 Task: Look for space in Hoogstraten, Belgium from 10th July, 2023 to 15th July, 2023 for 7 adults in price range Rs.10000 to Rs.15000. Place can be entire place or shared room with 4 bedrooms having 7 beds and 4 bathrooms. Property type can be house, flat, guest house. Amenities needed are: wifi, washing machine, heating, TV, free parkinig on premises, hot tub, gym, smoking allowed. Booking option can be shelf check-in. Required host language is English.
Action: Mouse moved to (514, 115)
Screenshot: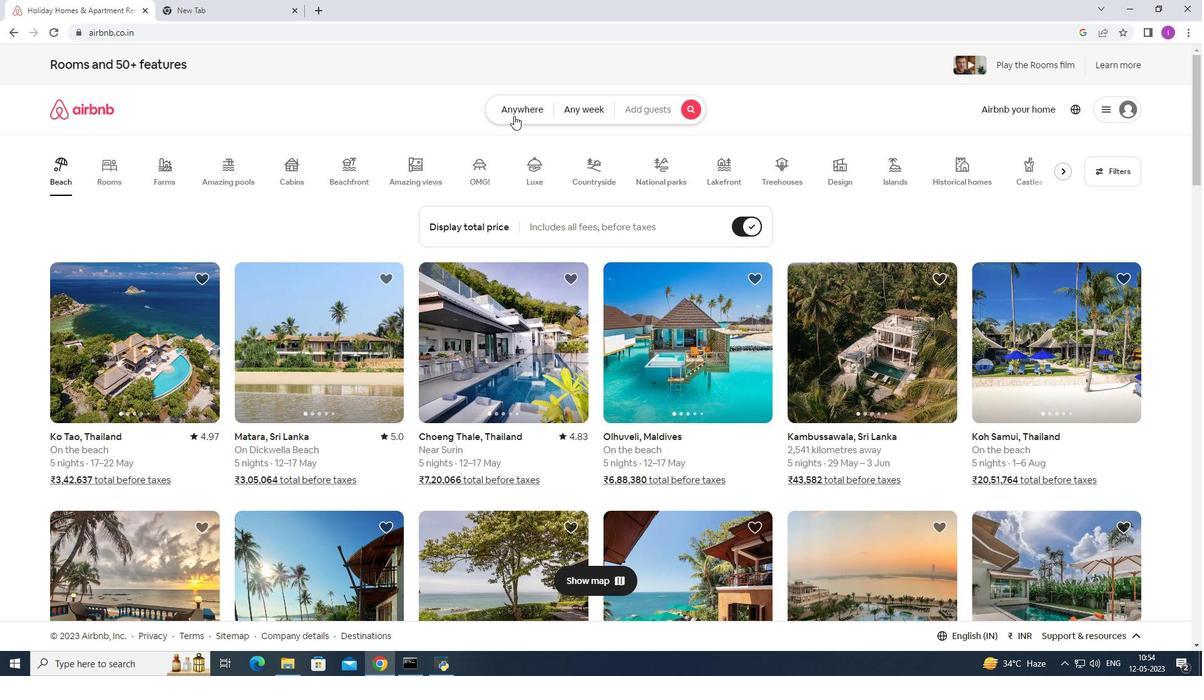 
Action: Mouse pressed left at (514, 115)
Screenshot: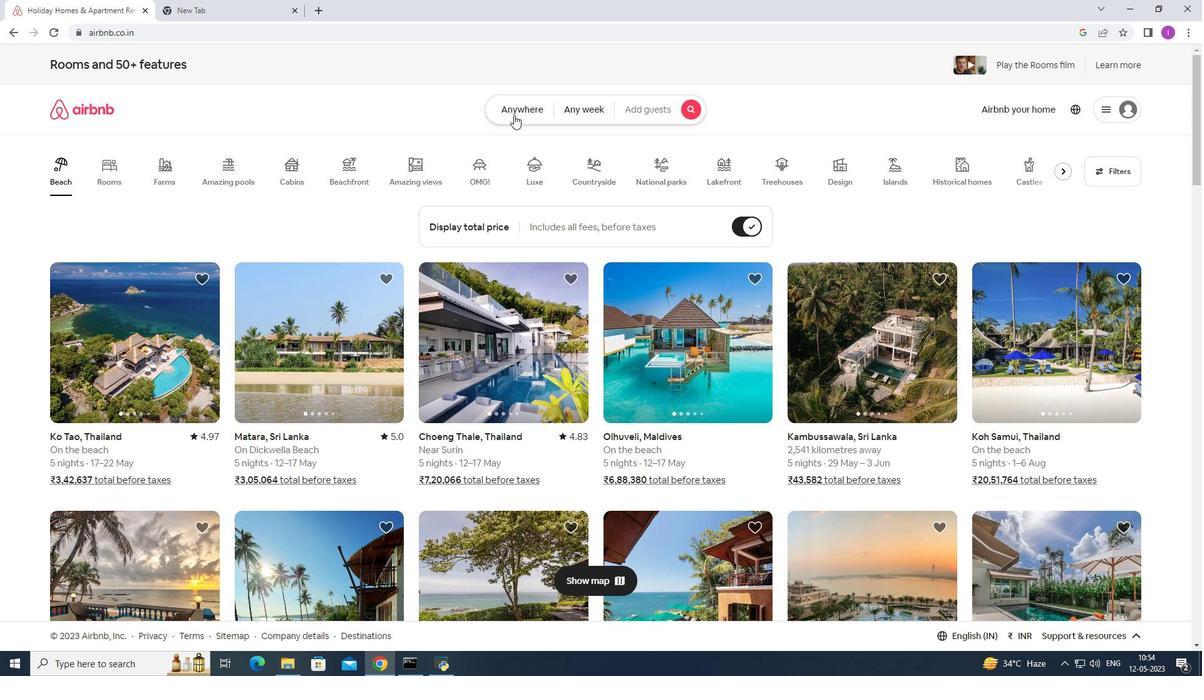 
Action: Mouse moved to (417, 154)
Screenshot: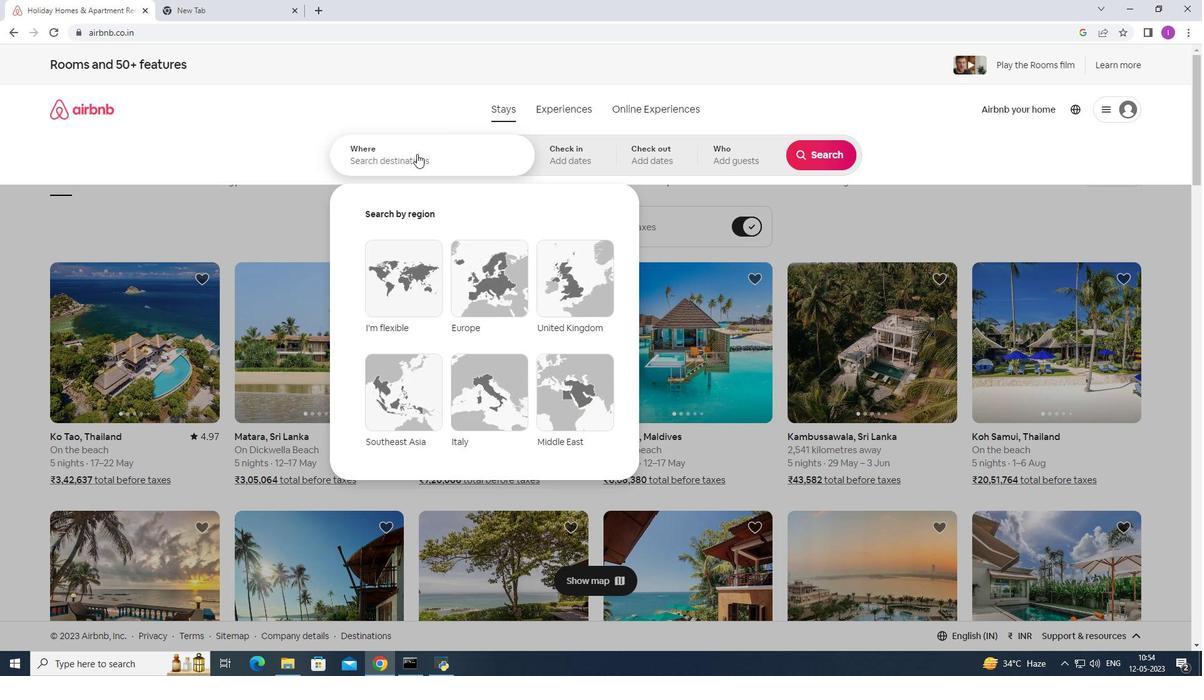 
Action: Mouse pressed left at (417, 154)
Screenshot: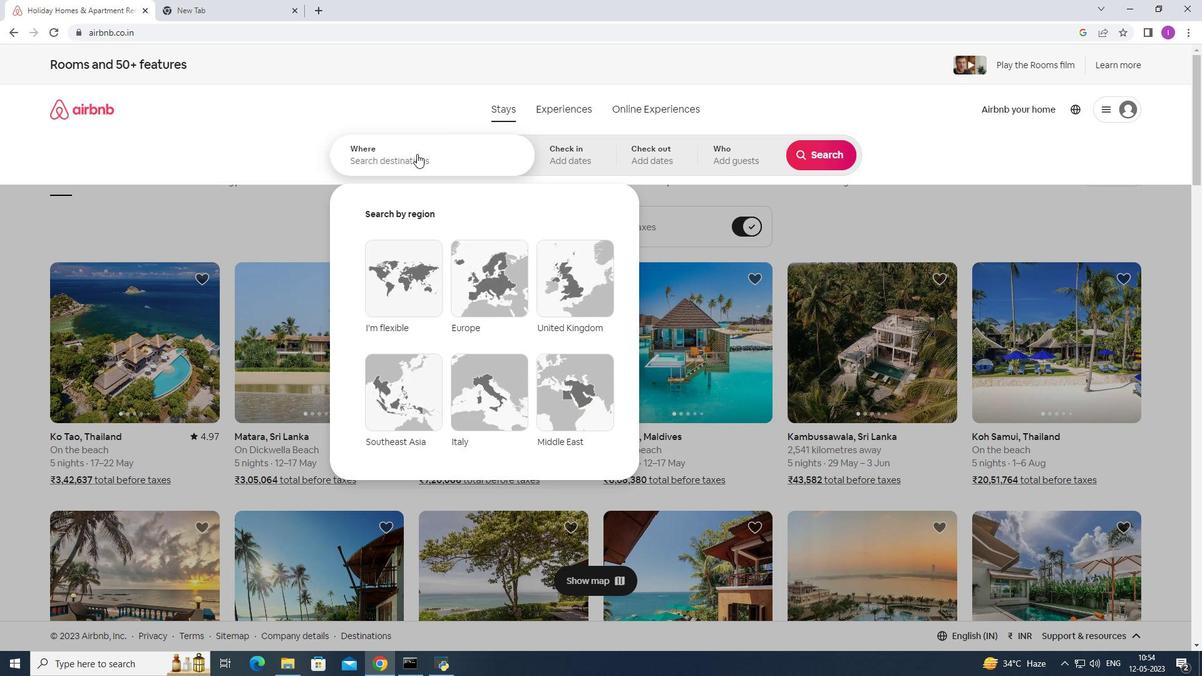 
Action: Key pressed <Key.shift>Hoogsy<Key.backspace>traten,<Key.shift><Key.shift><Key.shift><Key.shift><Key.shift><Key.shift>Belgium
Screenshot: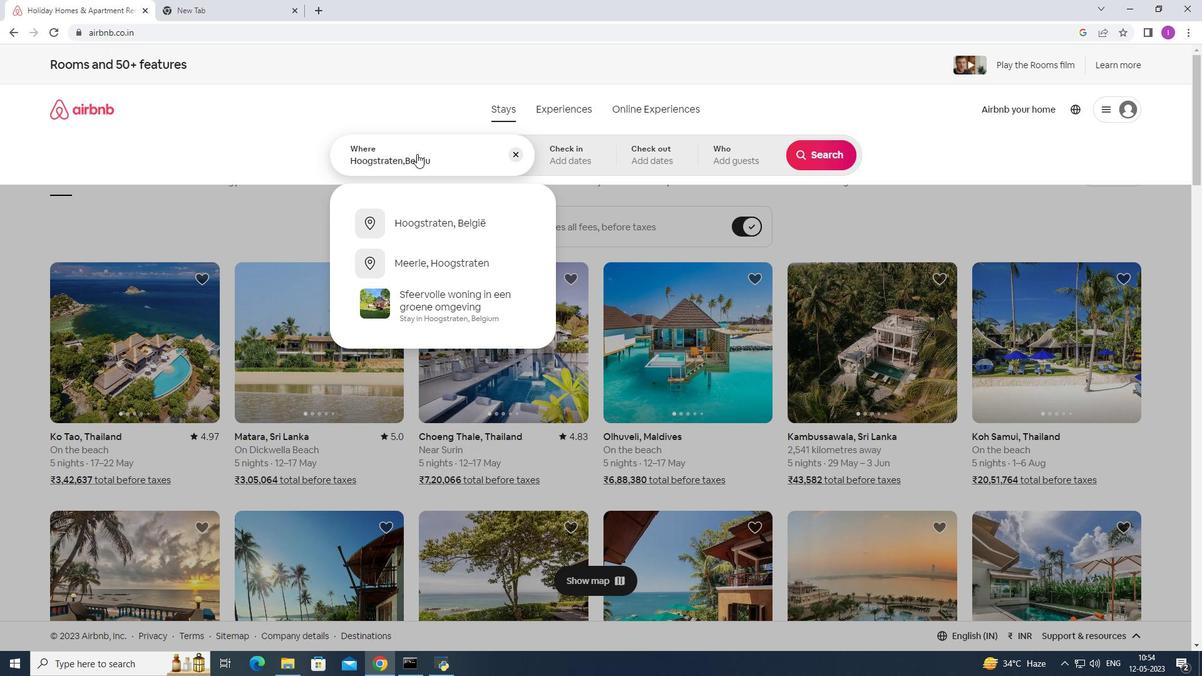 
Action: Mouse moved to (571, 167)
Screenshot: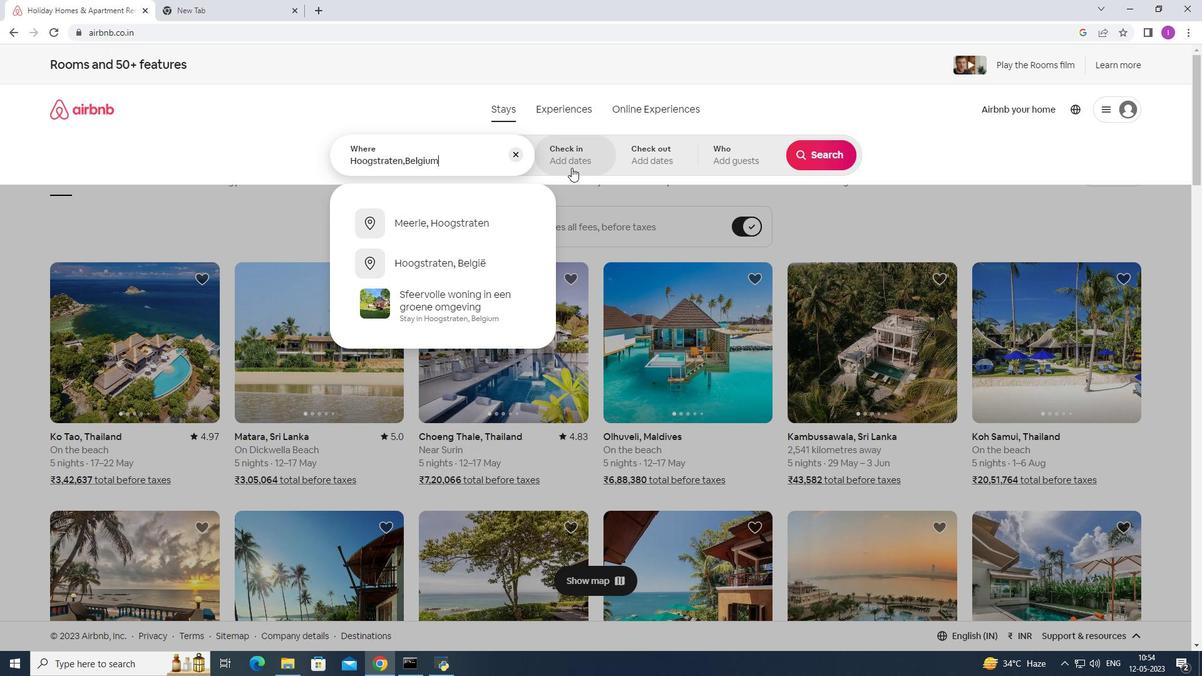 
Action: Mouse pressed left at (571, 167)
Screenshot: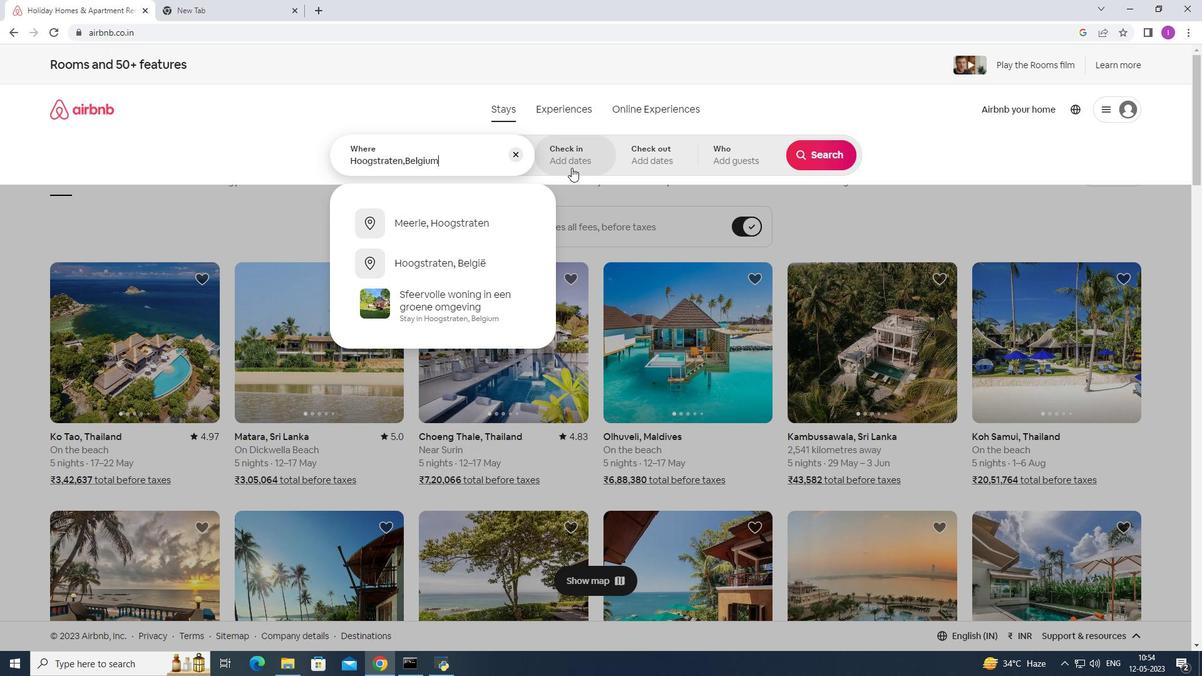 
Action: Mouse moved to (824, 258)
Screenshot: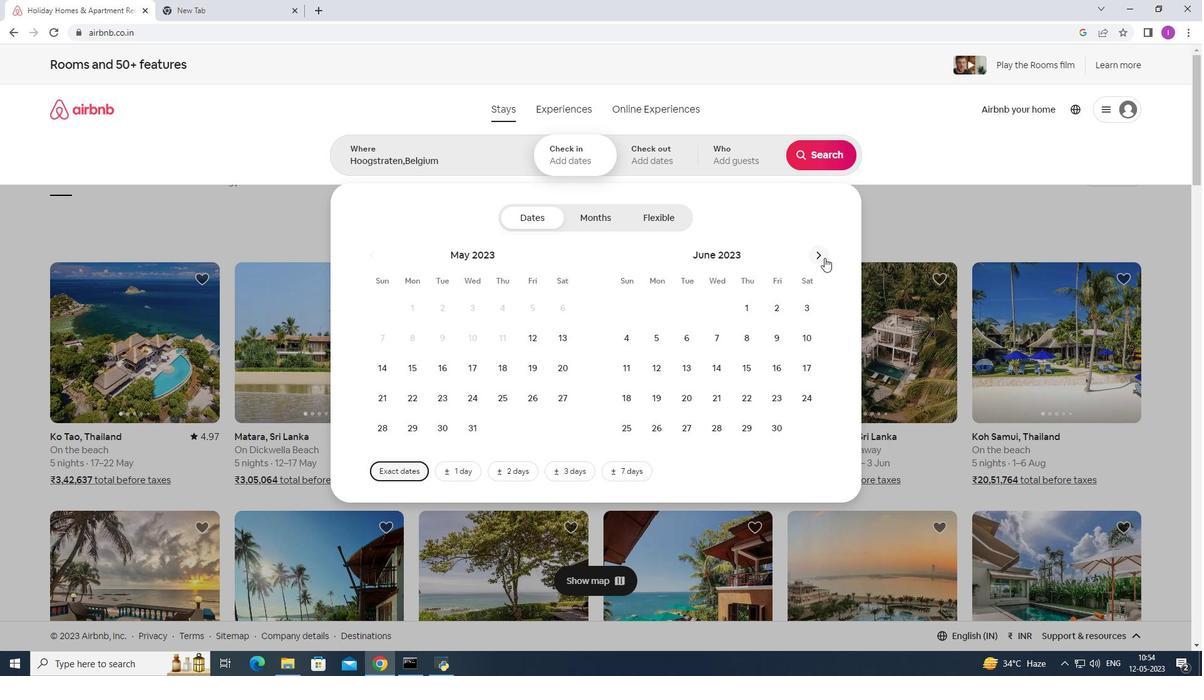 
Action: Mouse pressed left at (824, 258)
Screenshot: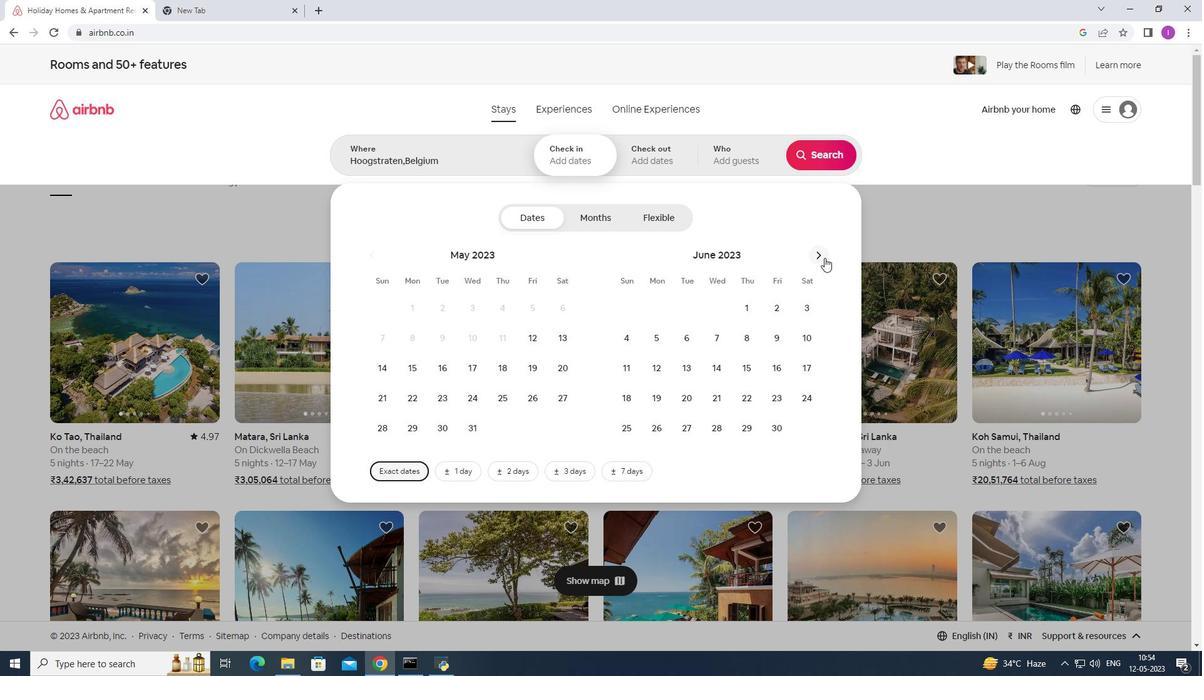 
Action: Mouse moved to (652, 370)
Screenshot: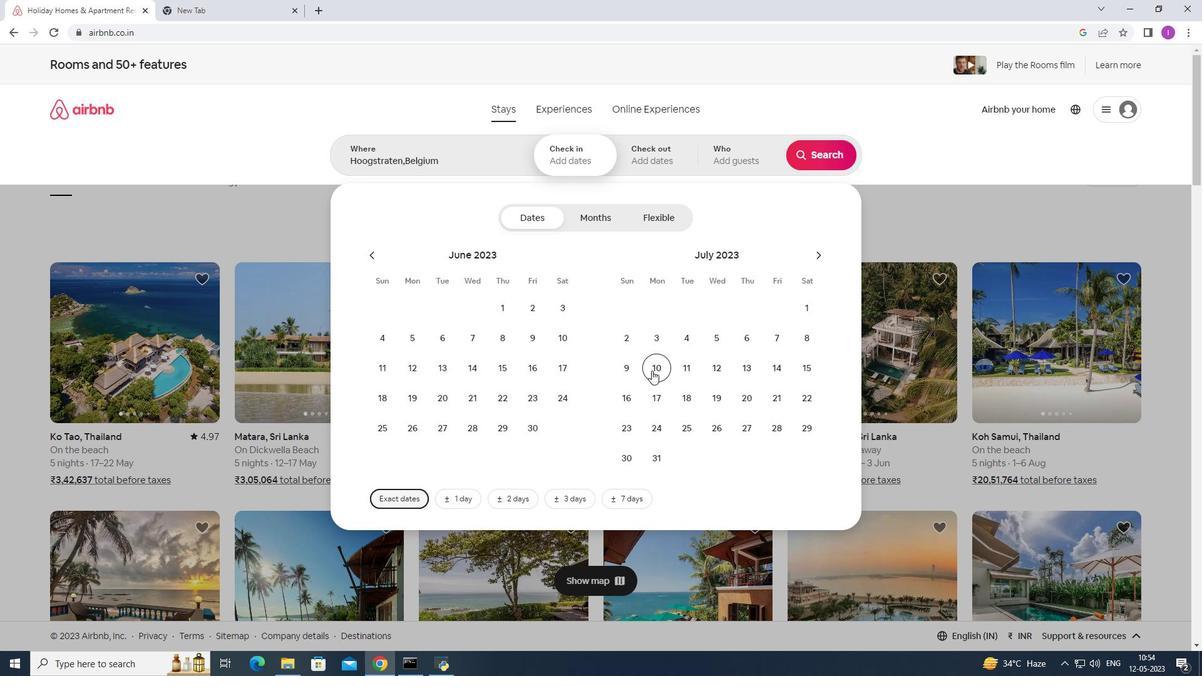 
Action: Mouse pressed left at (652, 370)
Screenshot: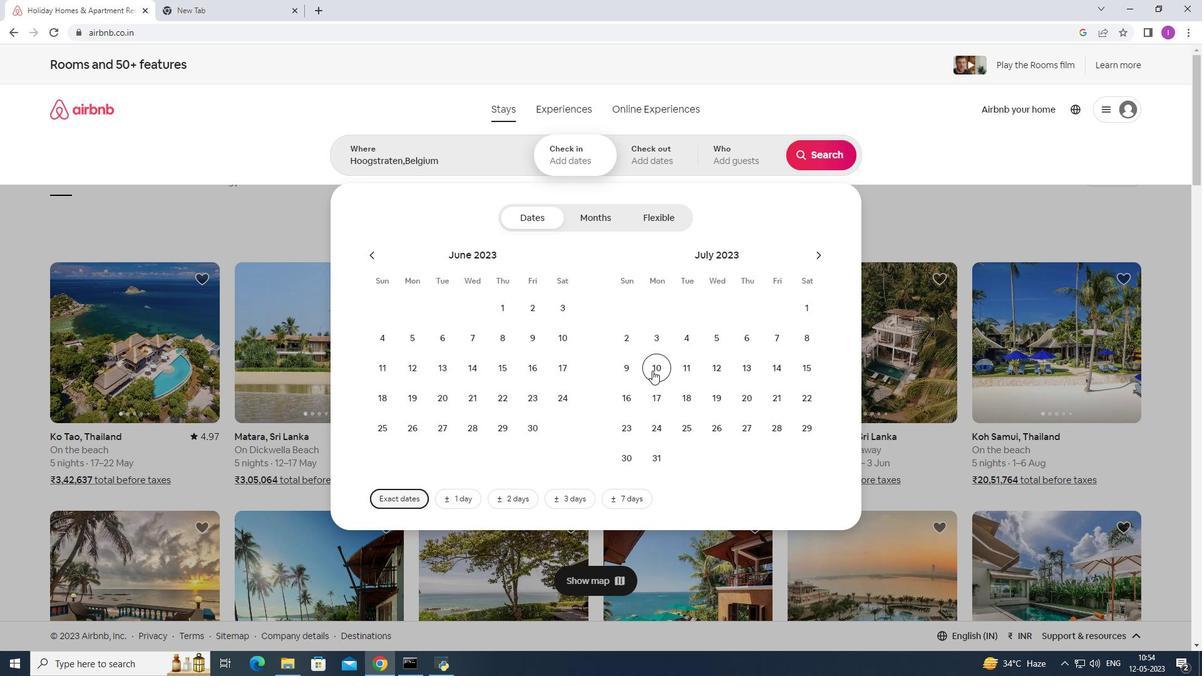 
Action: Mouse moved to (808, 372)
Screenshot: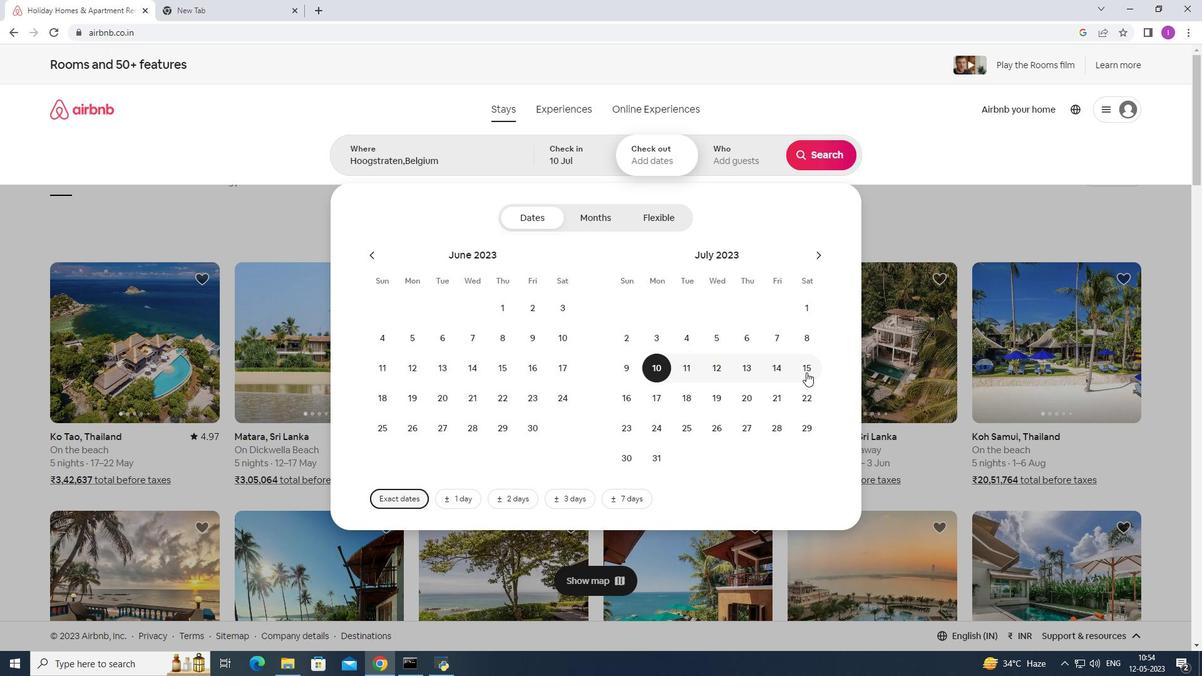 
Action: Mouse pressed left at (808, 372)
Screenshot: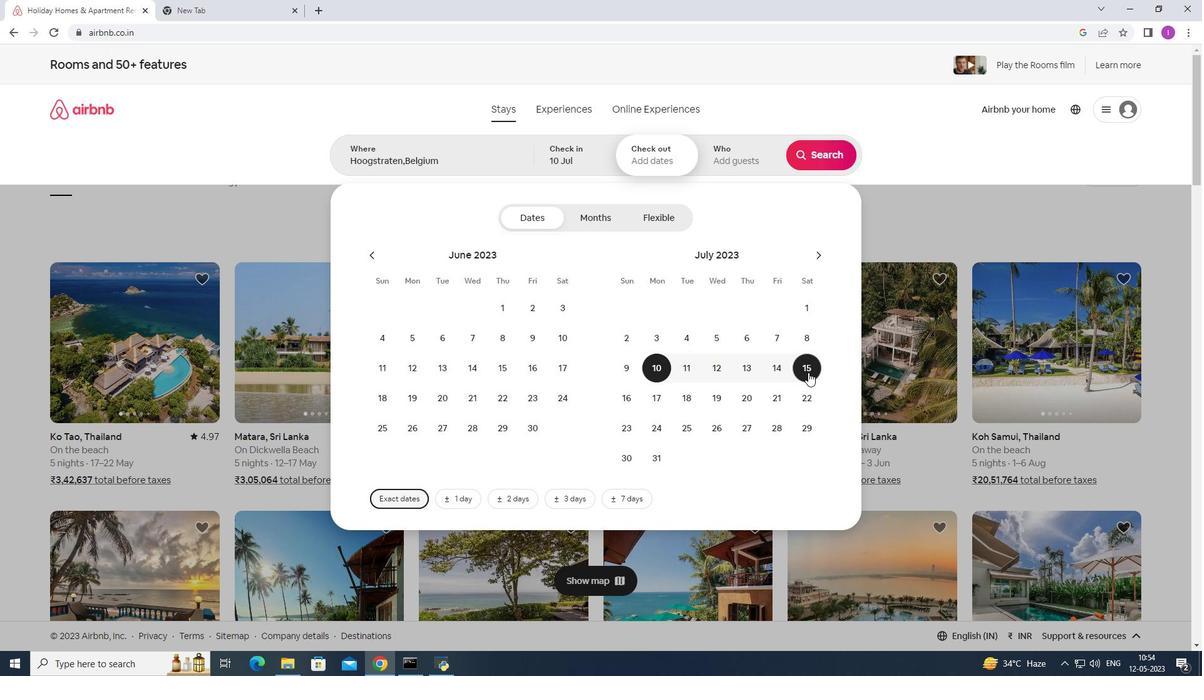 
Action: Mouse moved to (754, 164)
Screenshot: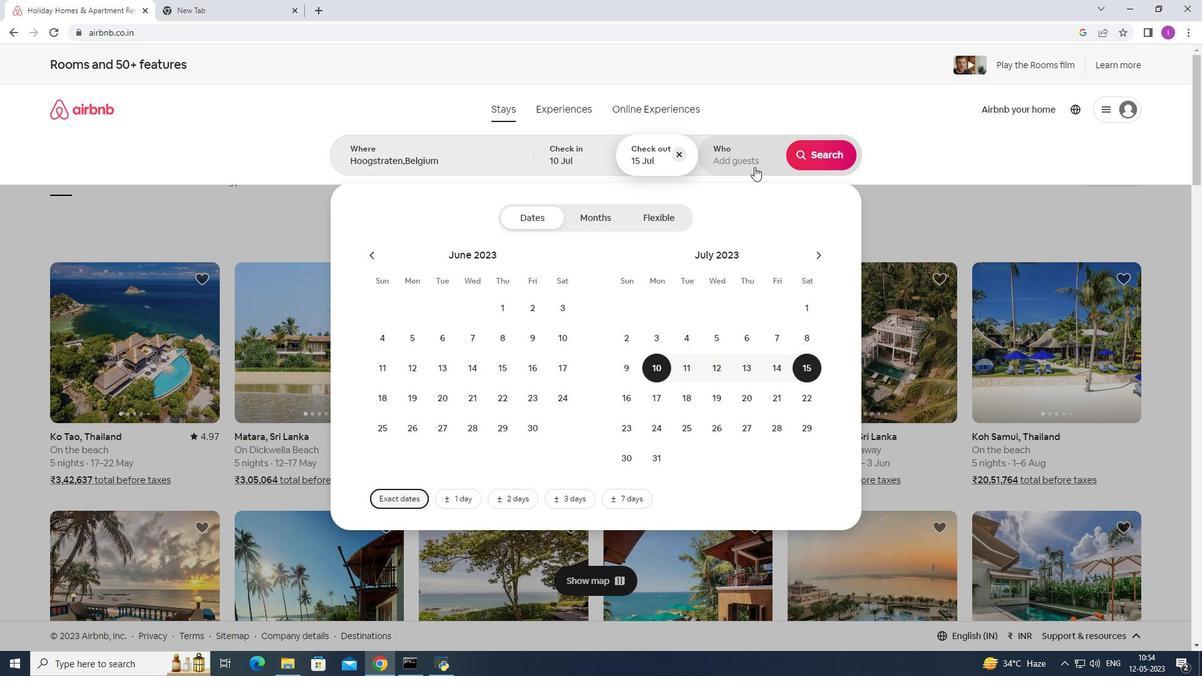 
Action: Mouse pressed left at (754, 164)
Screenshot: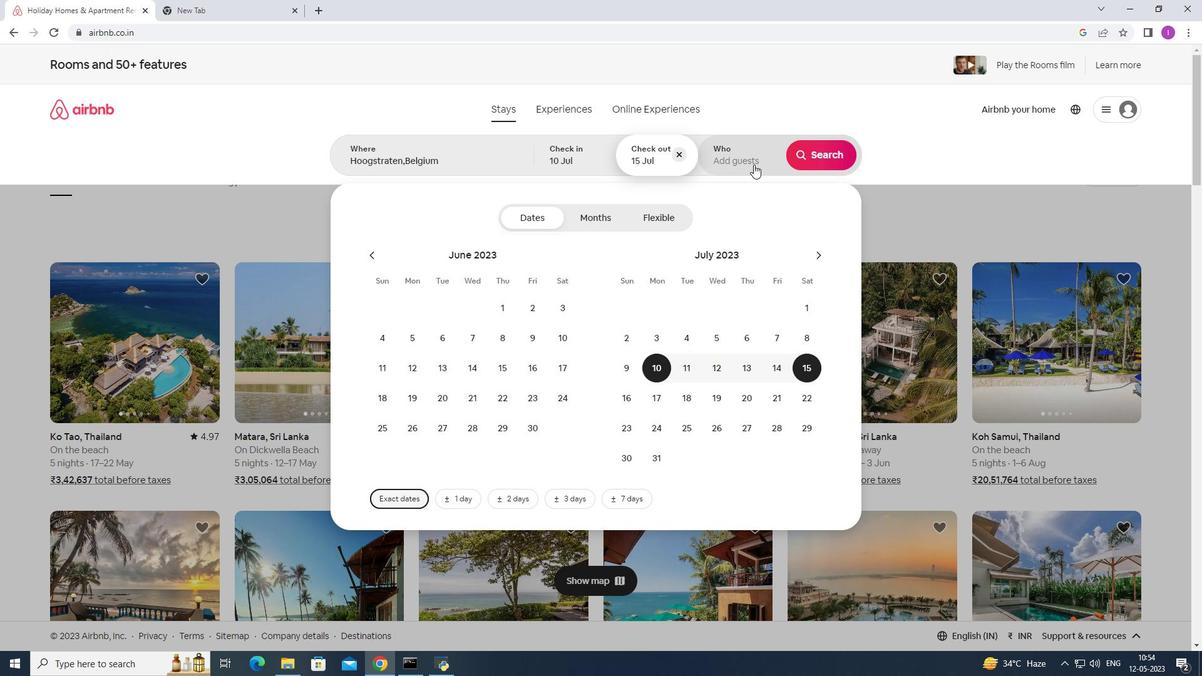 
Action: Mouse moved to (821, 224)
Screenshot: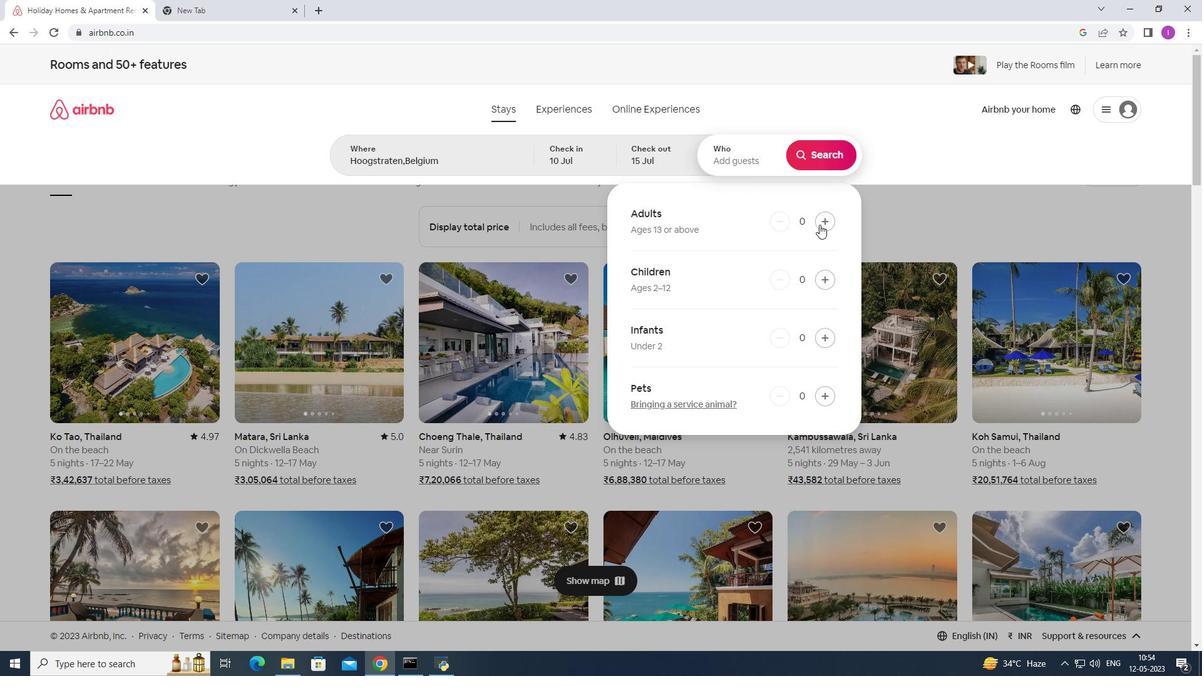 
Action: Mouse pressed left at (821, 224)
Screenshot: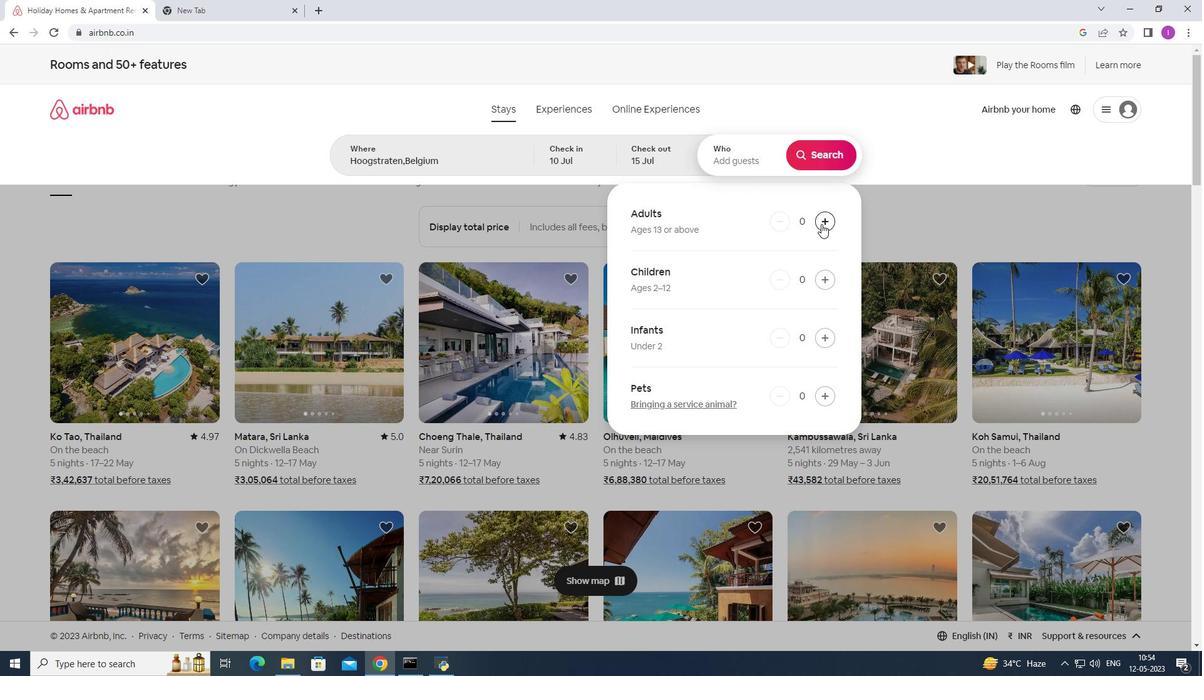 
Action: Mouse pressed left at (821, 224)
Screenshot: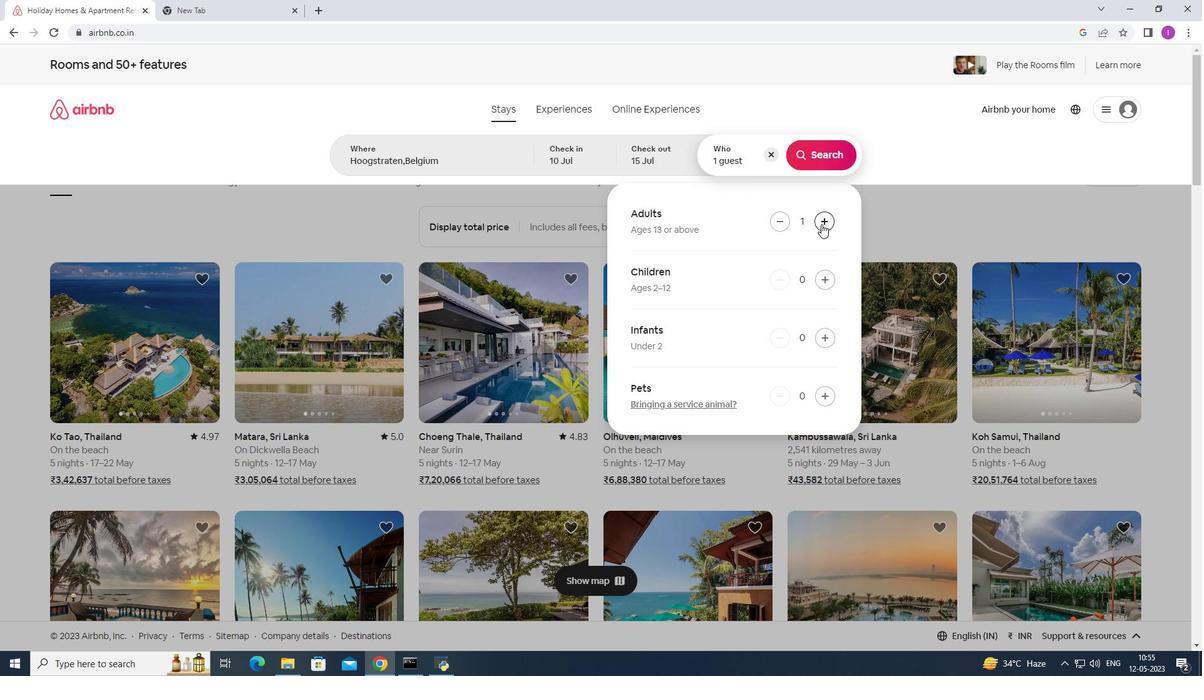 
Action: Mouse pressed left at (821, 224)
Screenshot: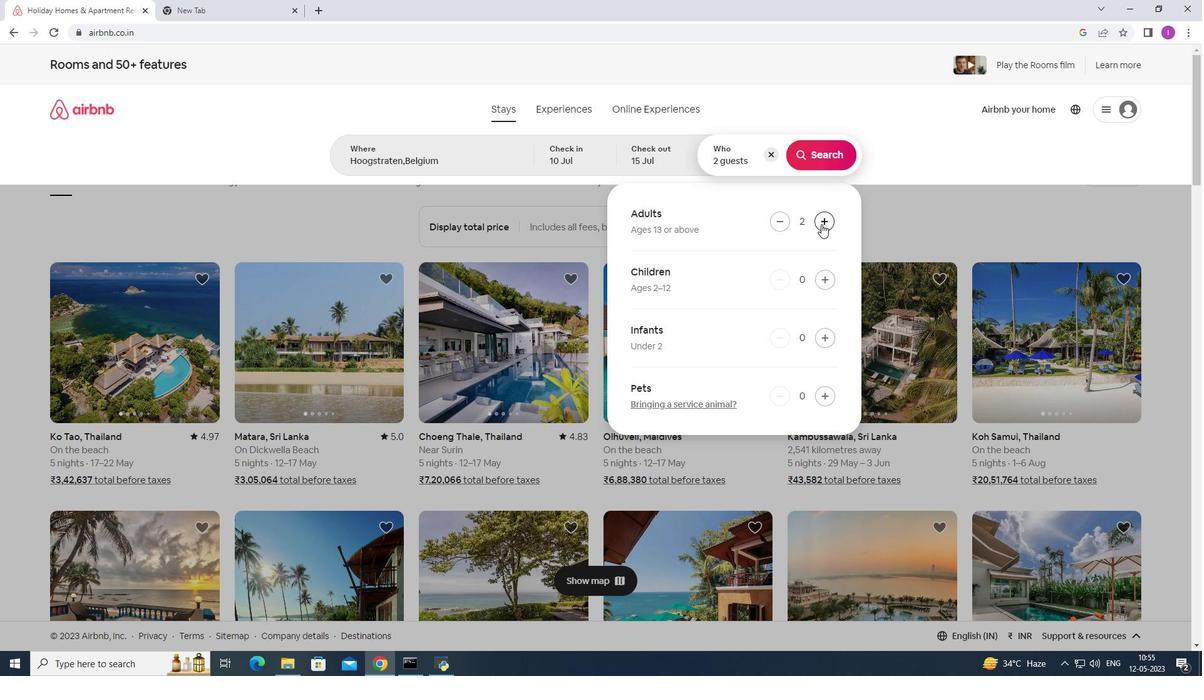 
Action: Mouse pressed left at (821, 224)
Screenshot: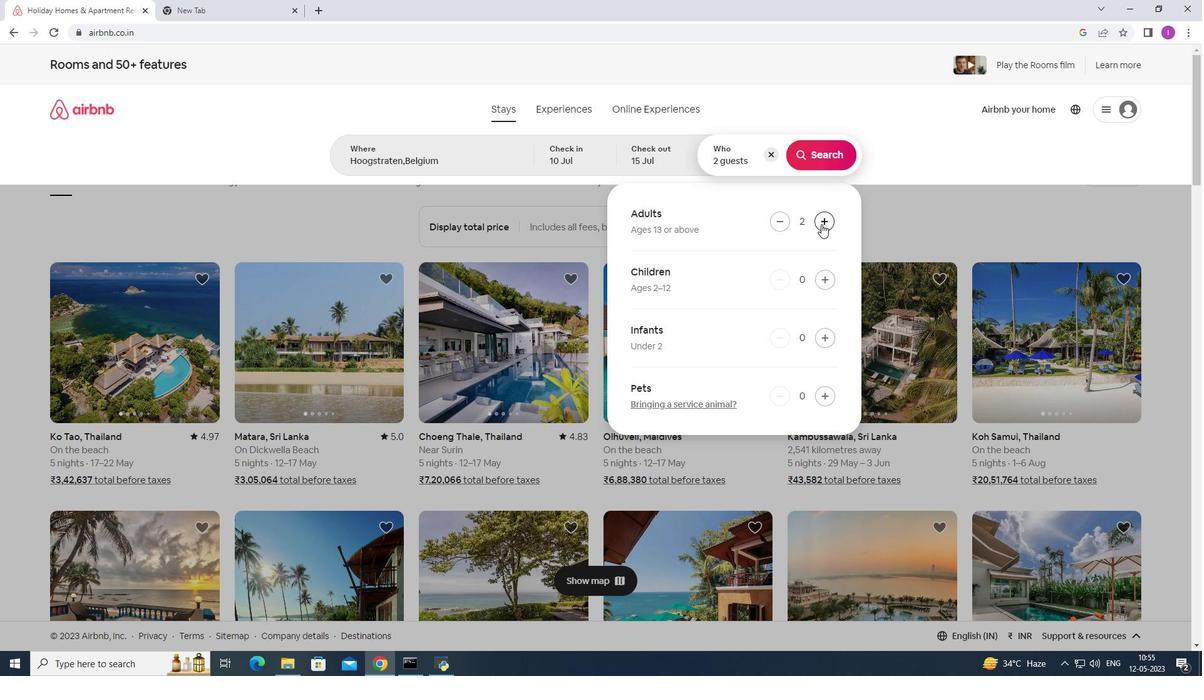 
Action: Mouse pressed left at (821, 224)
Screenshot: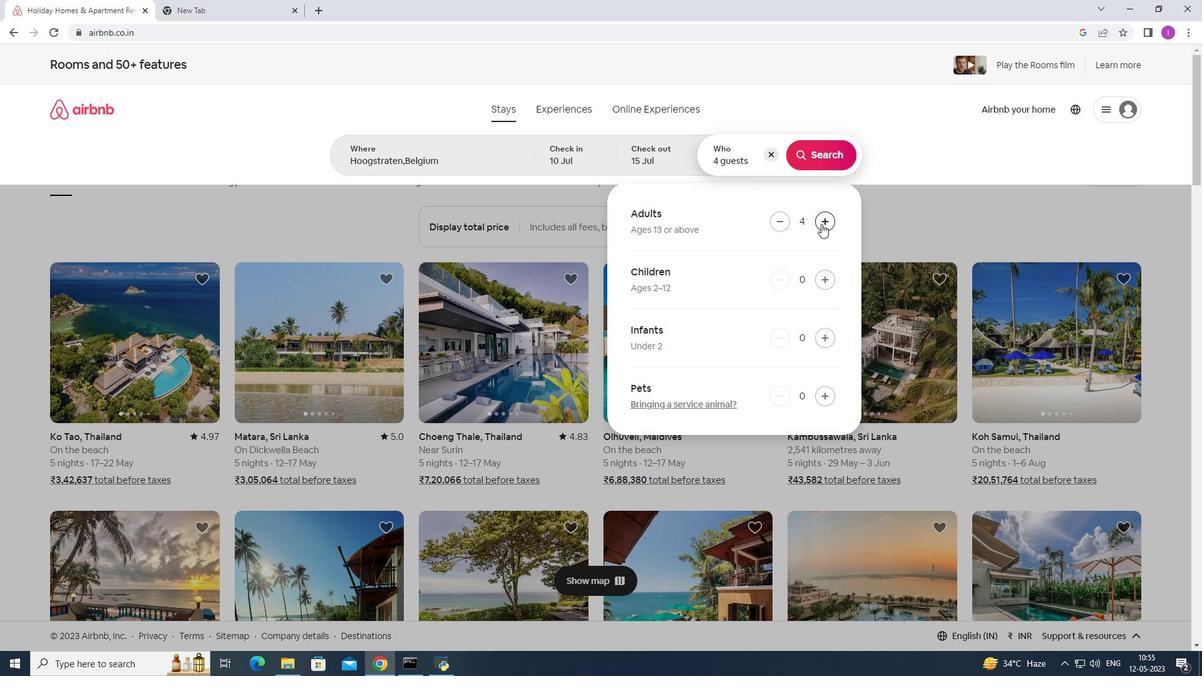 
Action: Mouse pressed left at (821, 224)
Screenshot: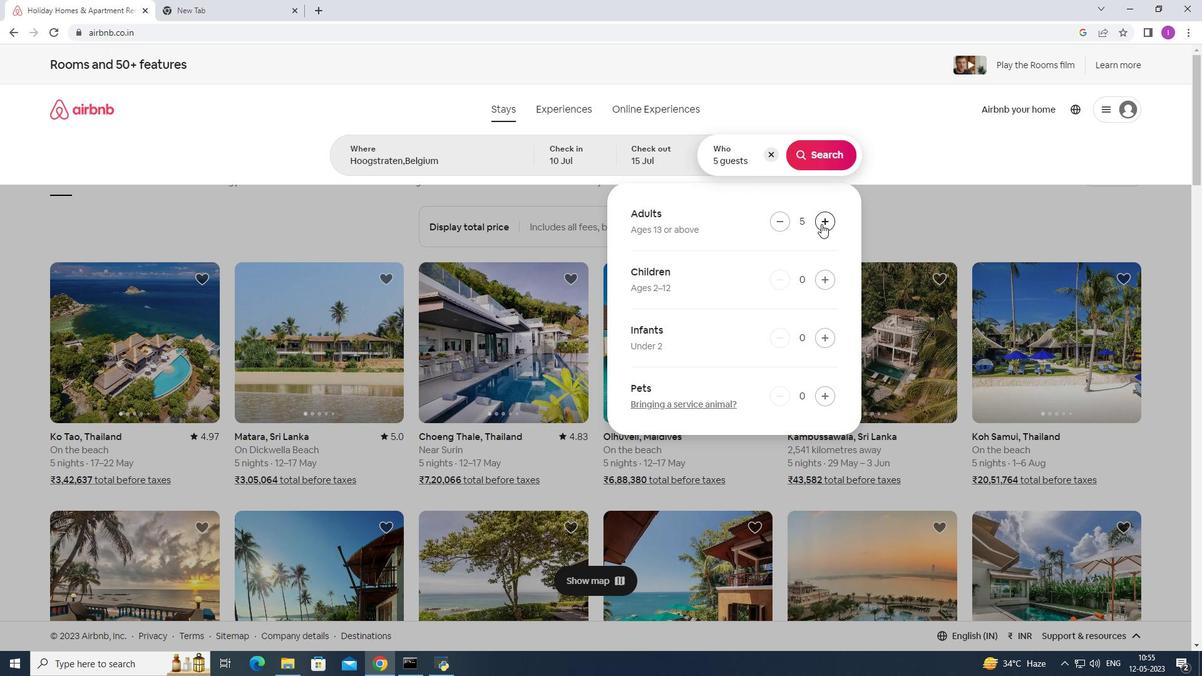 
Action: Mouse pressed left at (821, 224)
Screenshot: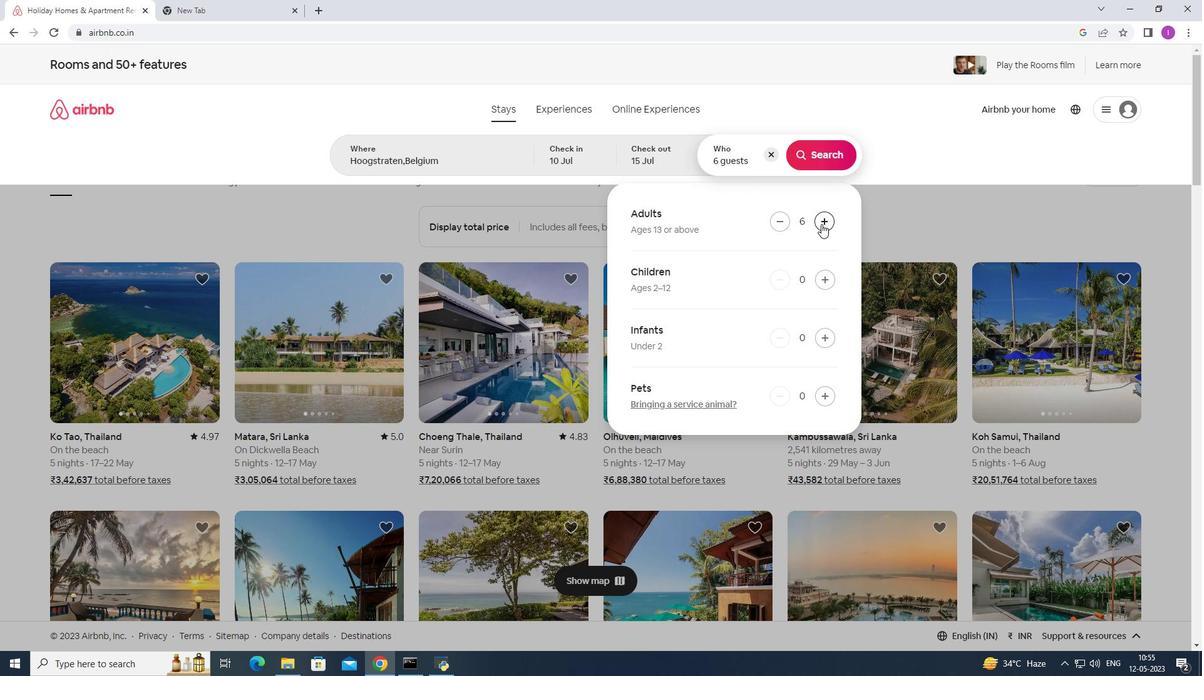
Action: Mouse moved to (844, 158)
Screenshot: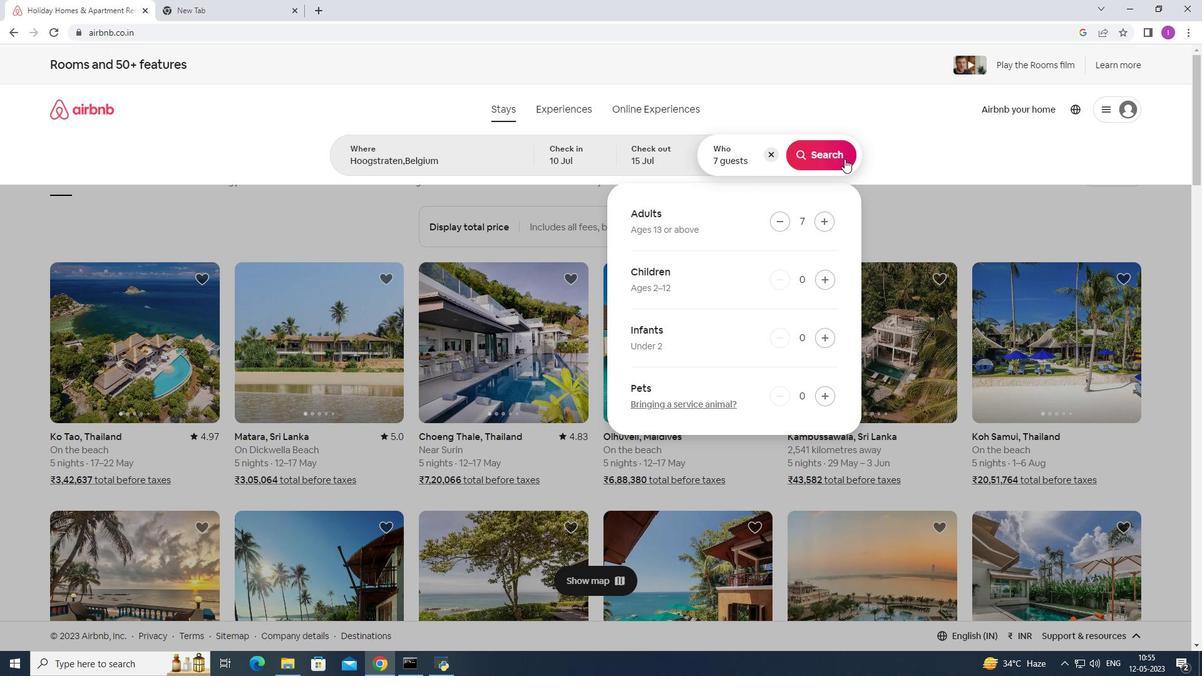 
Action: Mouse pressed left at (844, 158)
Screenshot: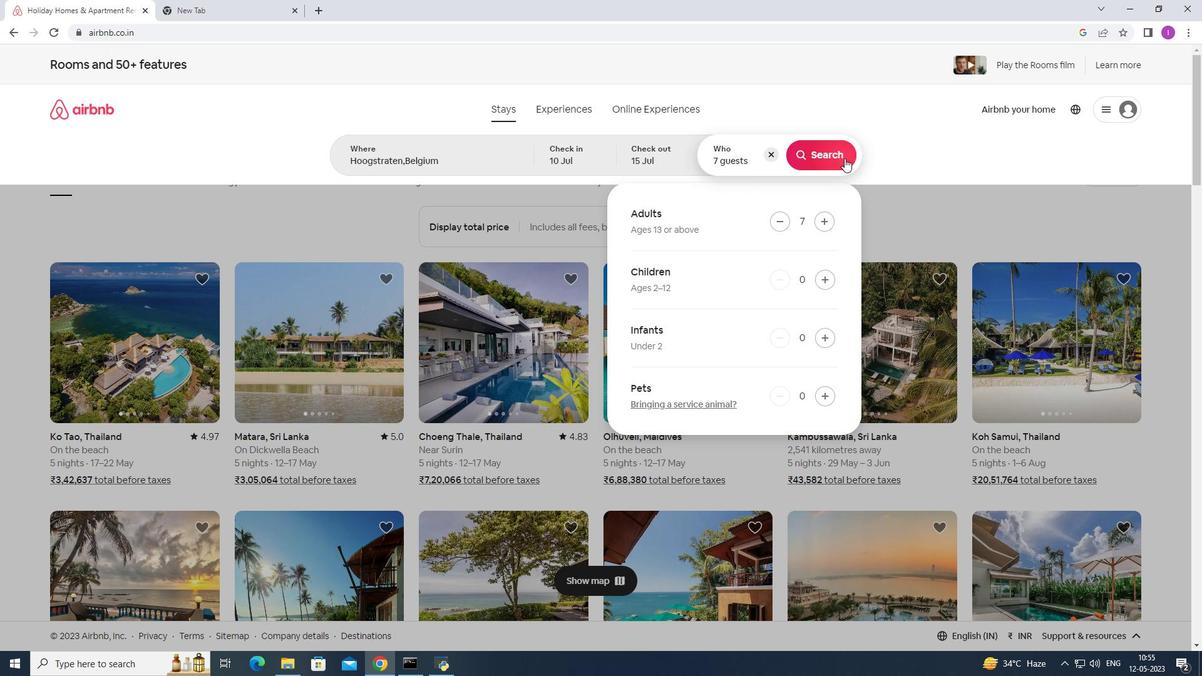 
Action: Mouse moved to (1144, 121)
Screenshot: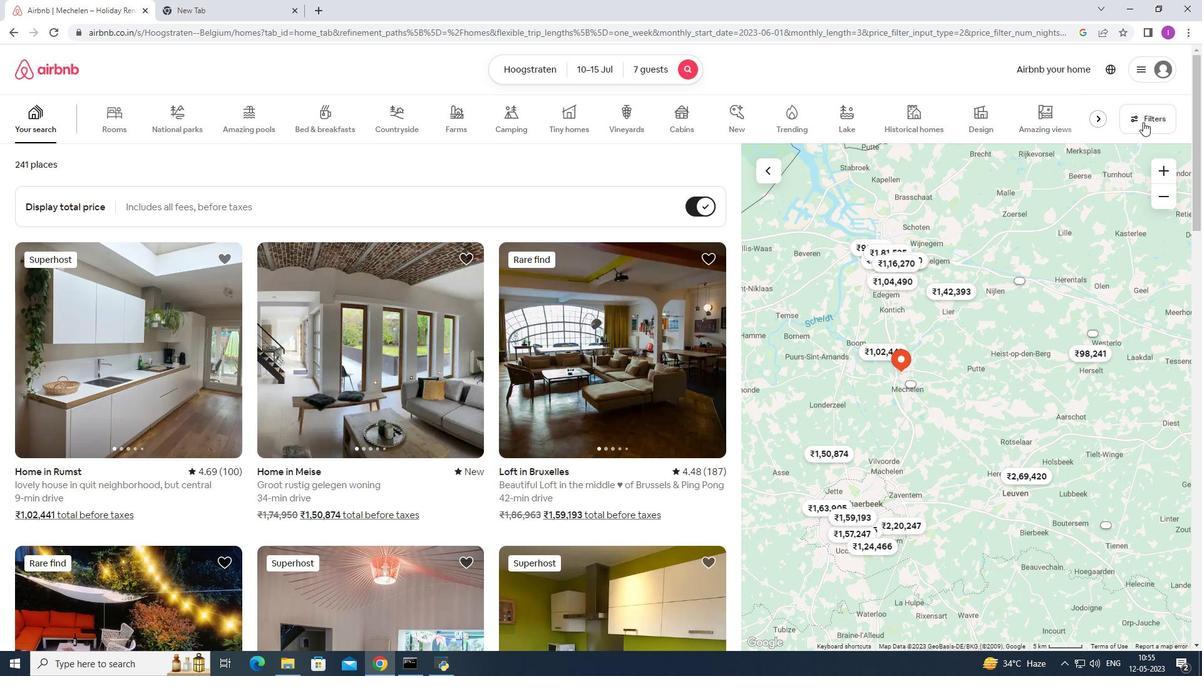 
Action: Mouse pressed left at (1144, 121)
Screenshot: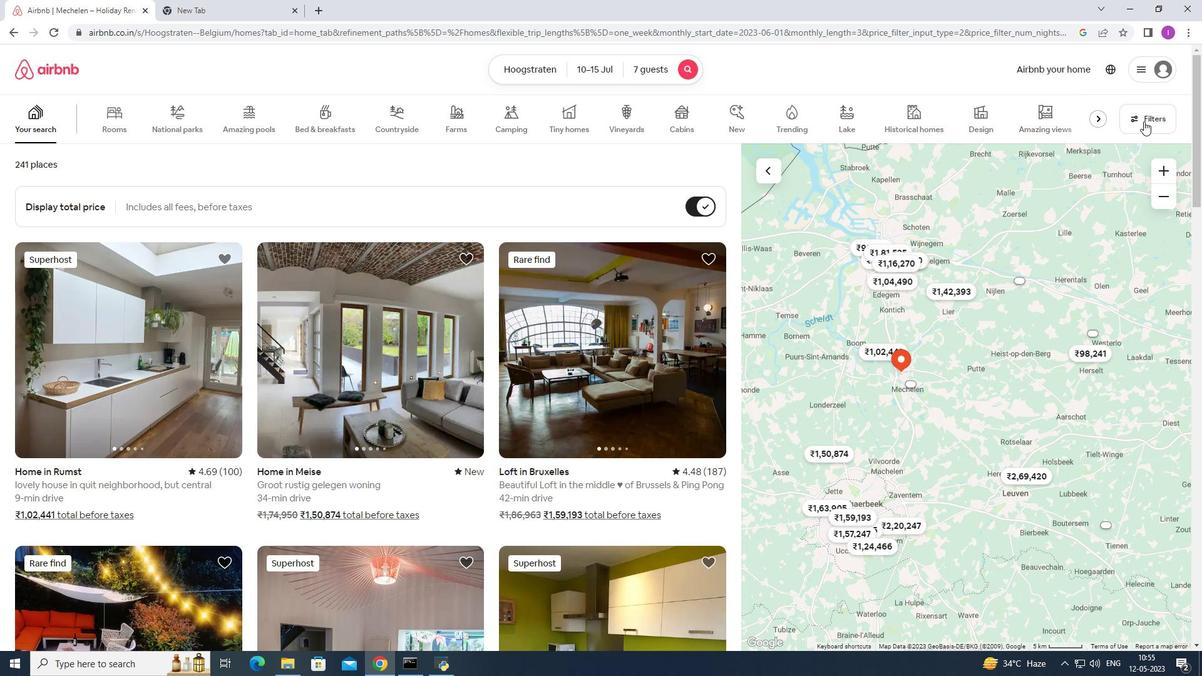 
Action: Mouse moved to (682, 426)
Screenshot: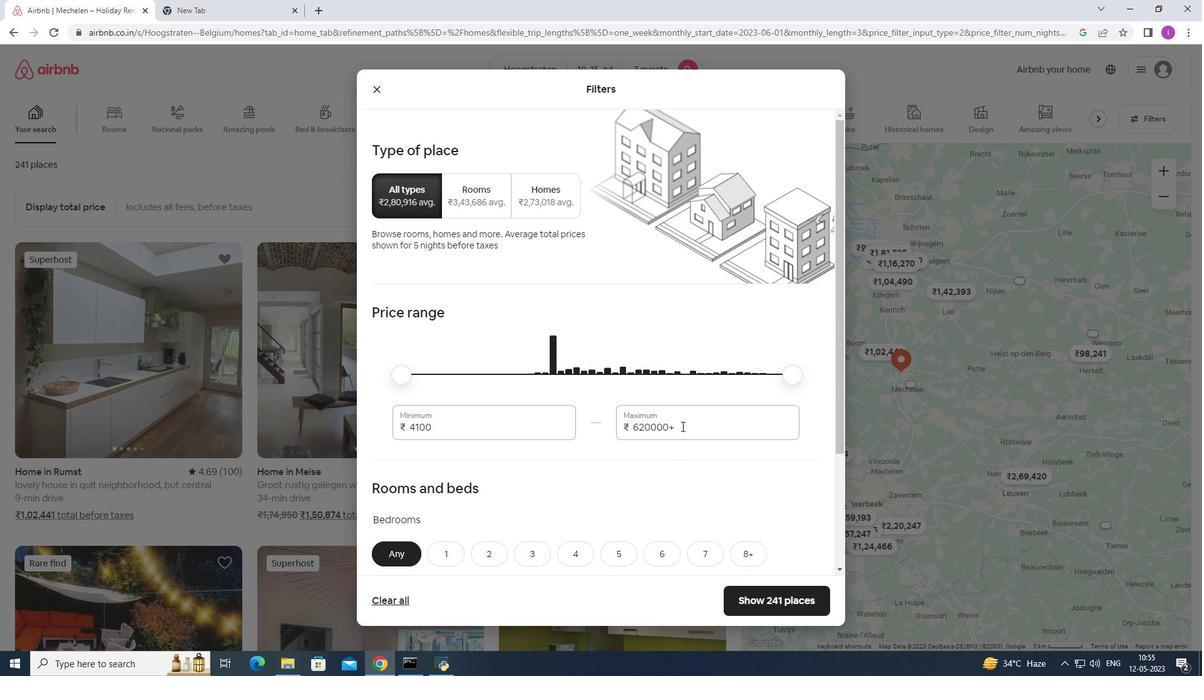 
Action: Mouse pressed left at (682, 426)
Screenshot: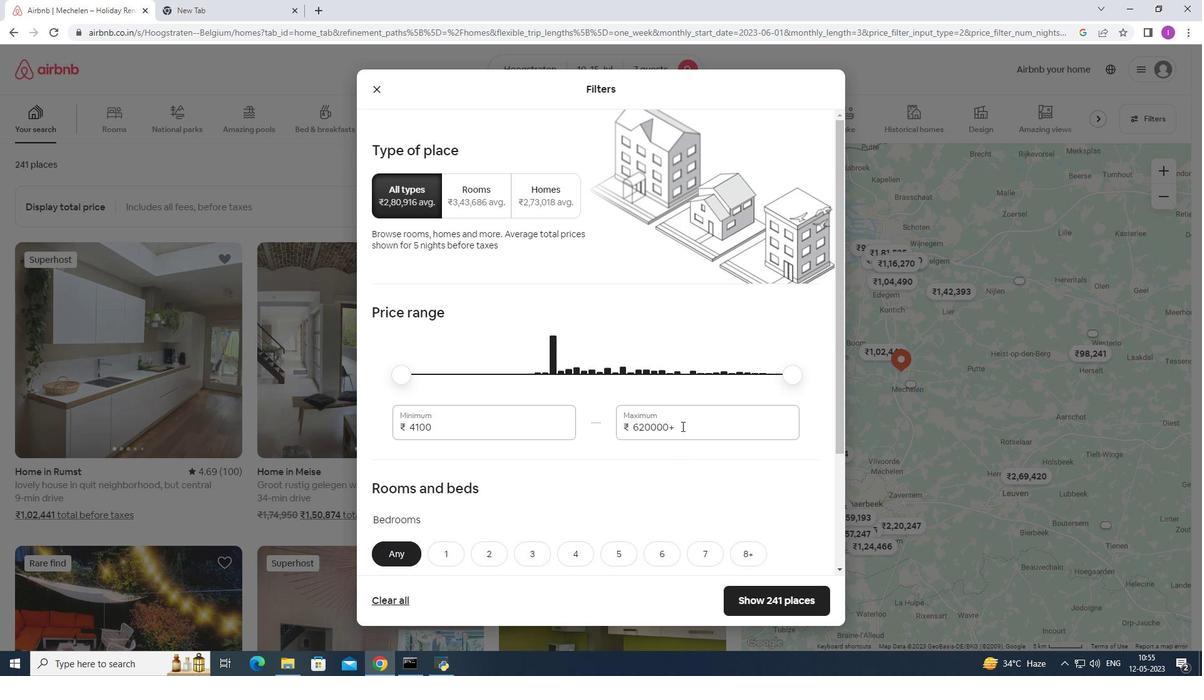 
Action: Mouse moved to (618, 437)
Screenshot: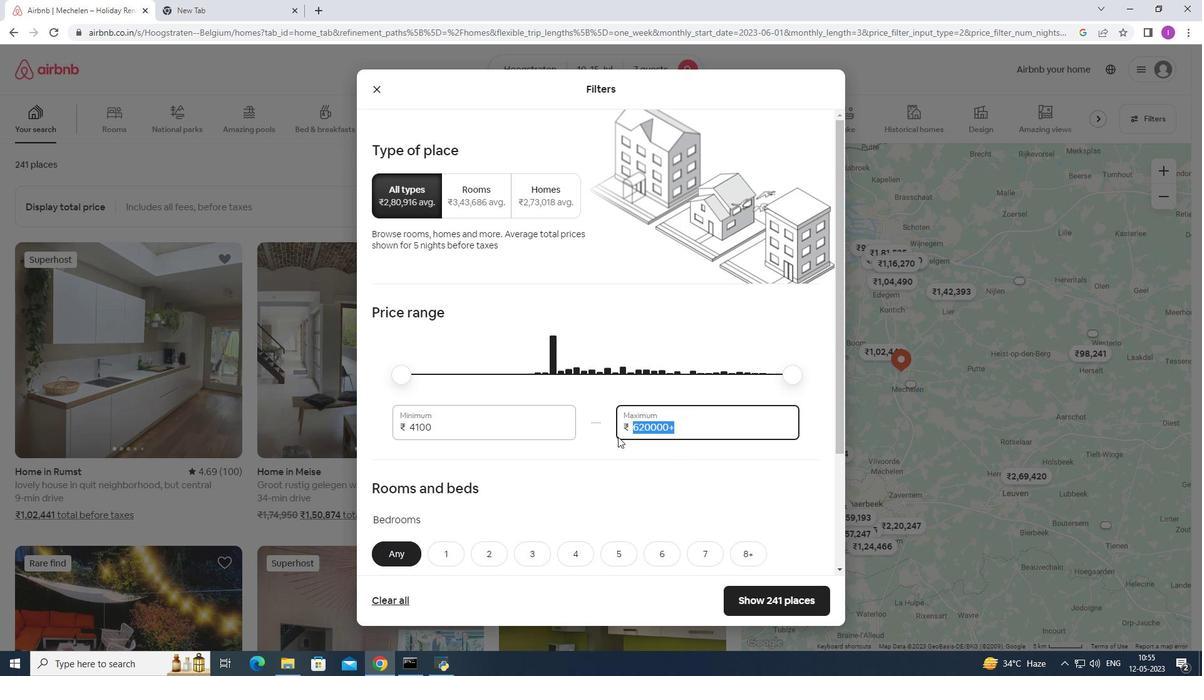
Action: Key pressed 15000
Screenshot: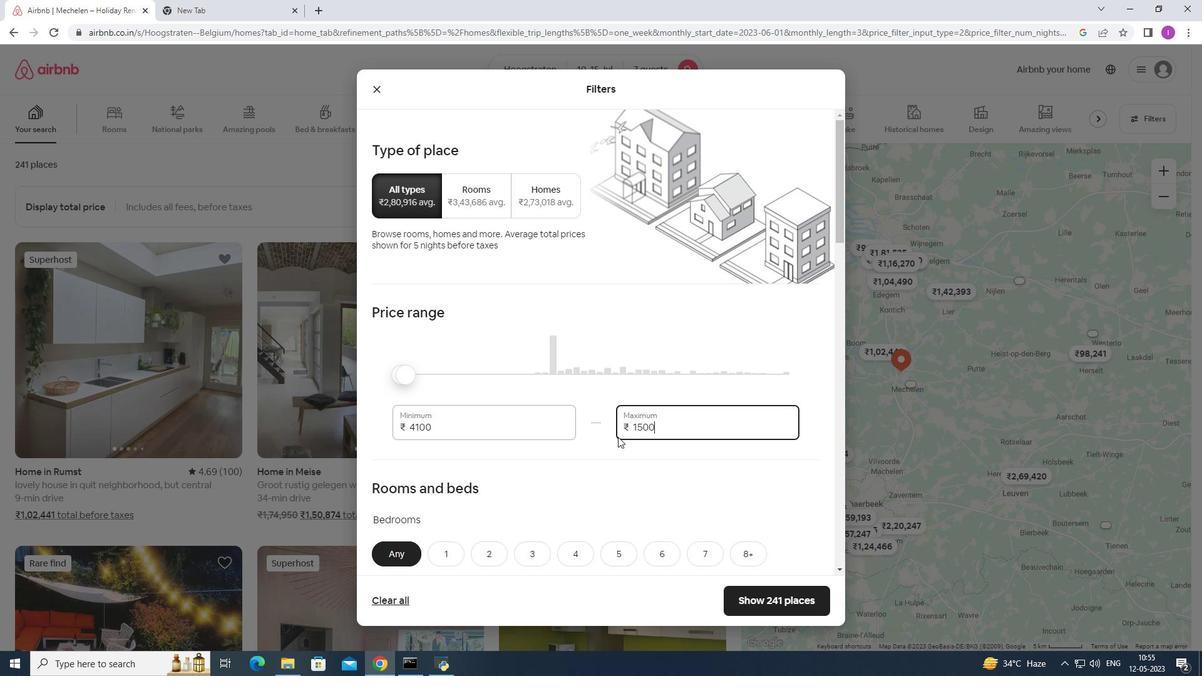 
Action: Mouse moved to (434, 424)
Screenshot: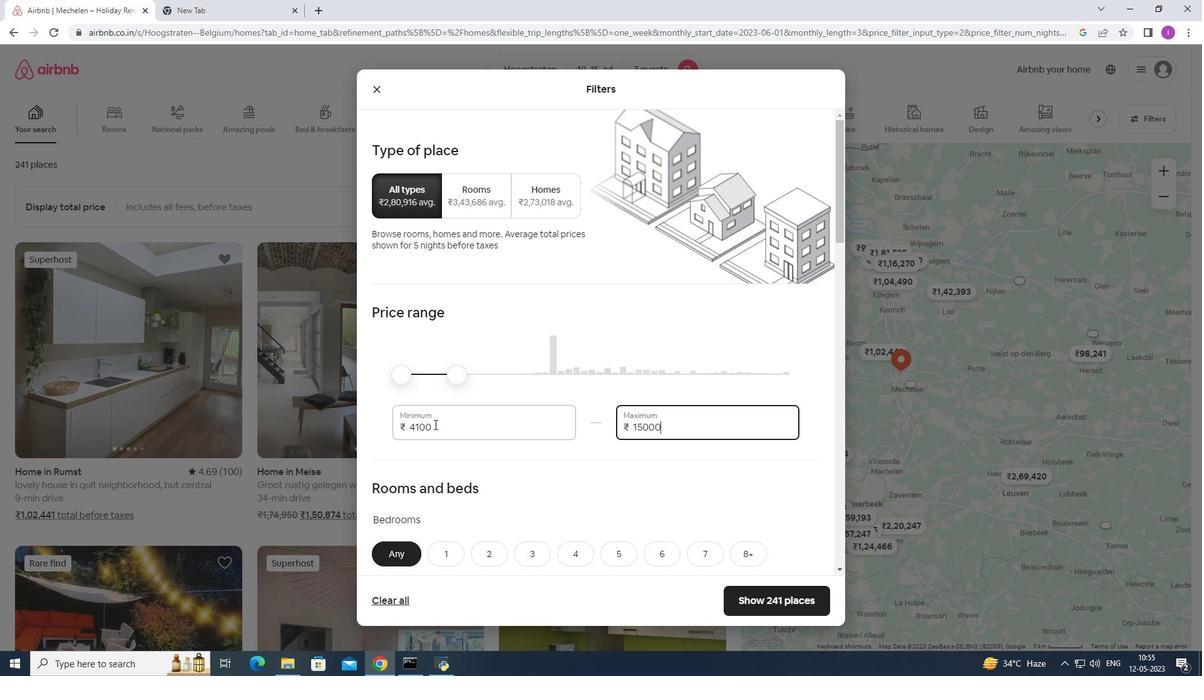 
Action: Mouse pressed left at (434, 424)
Screenshot: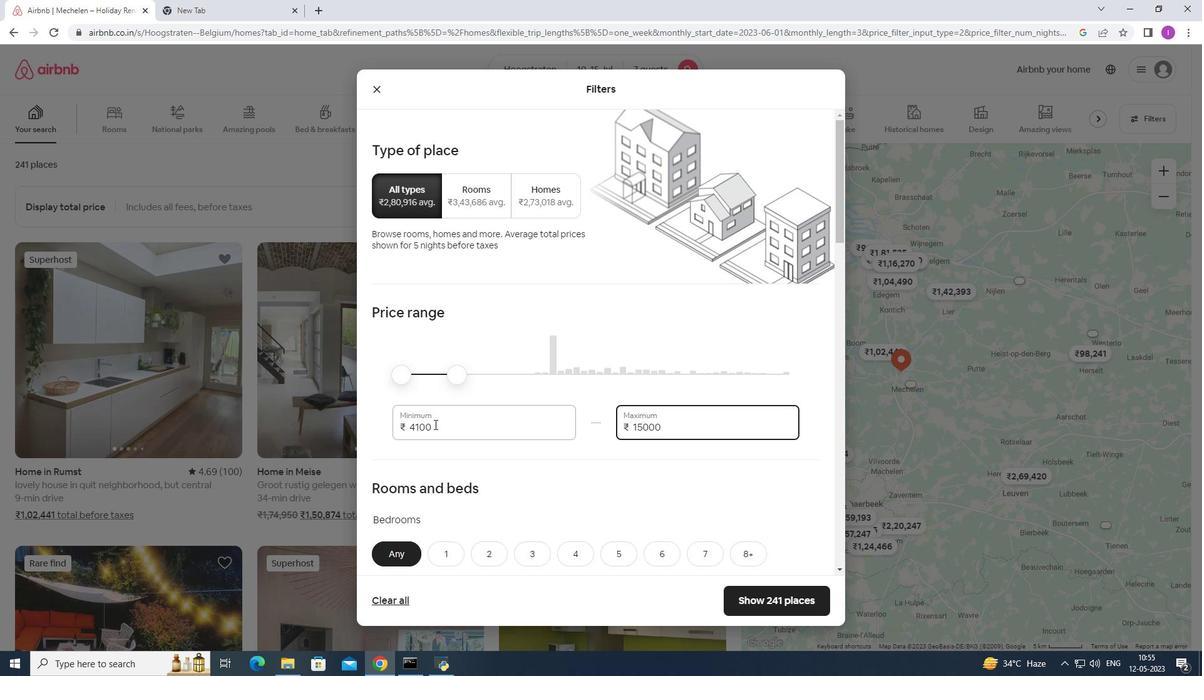 
Action: Mouse moved to (642, 437)
Screenshot: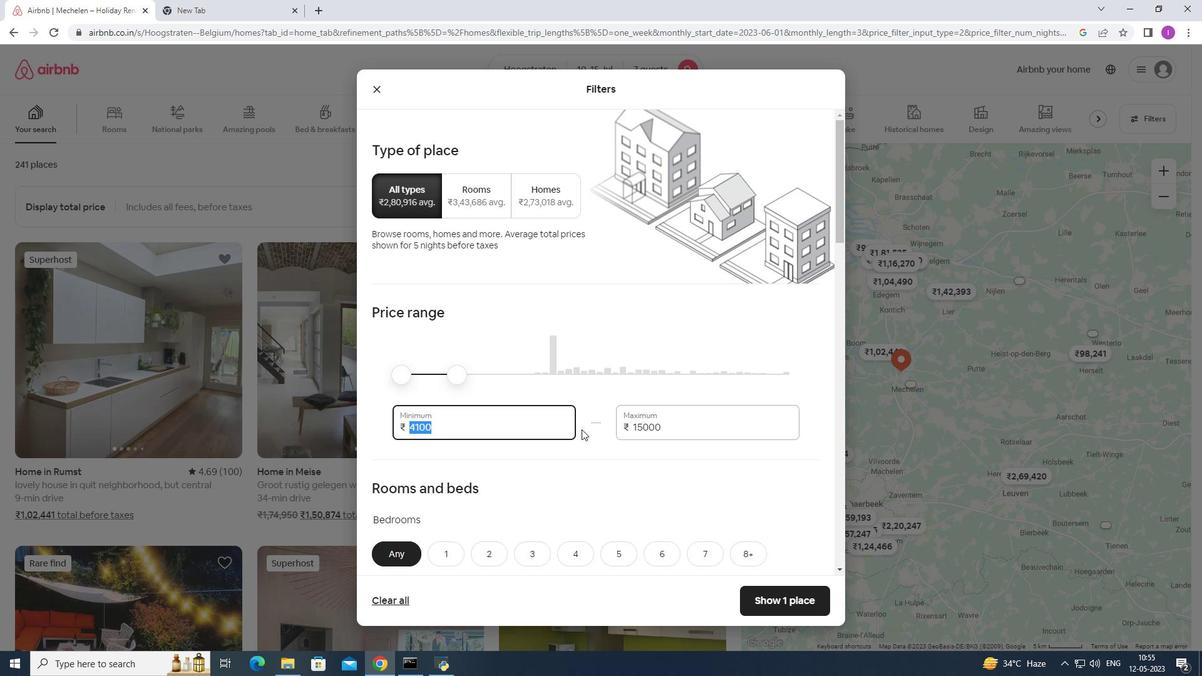 
Action: Key pressed 10
Screenshot: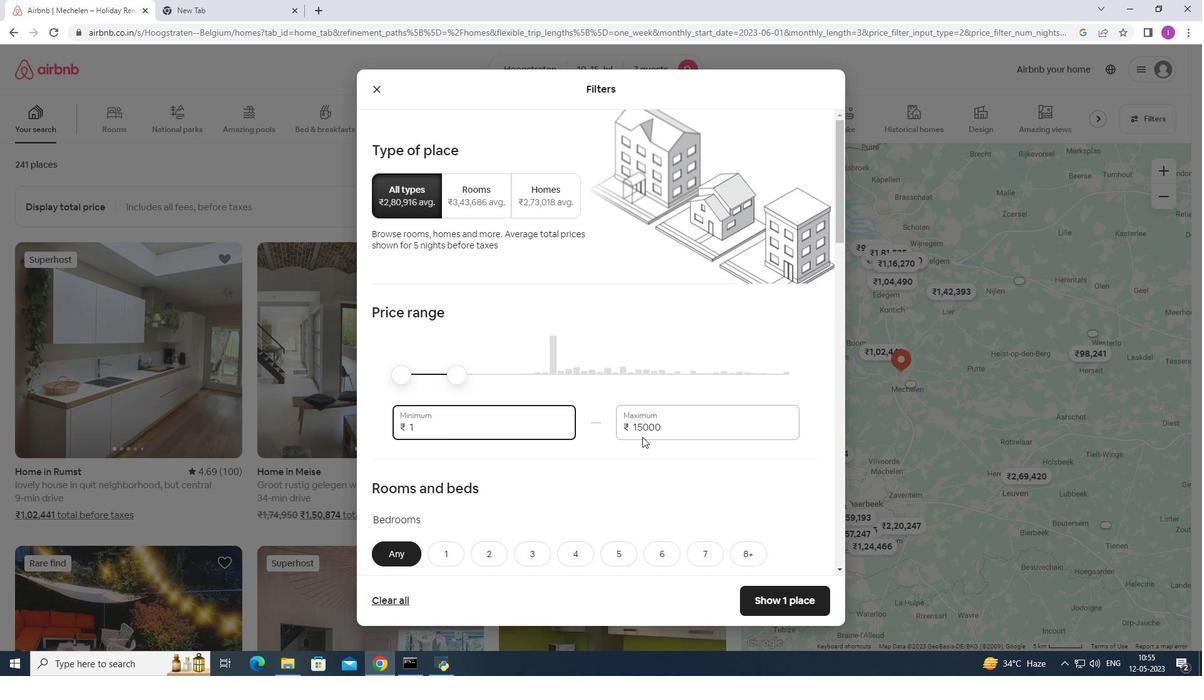 
Action: Mouse moved to (642, 435)
Screenshot: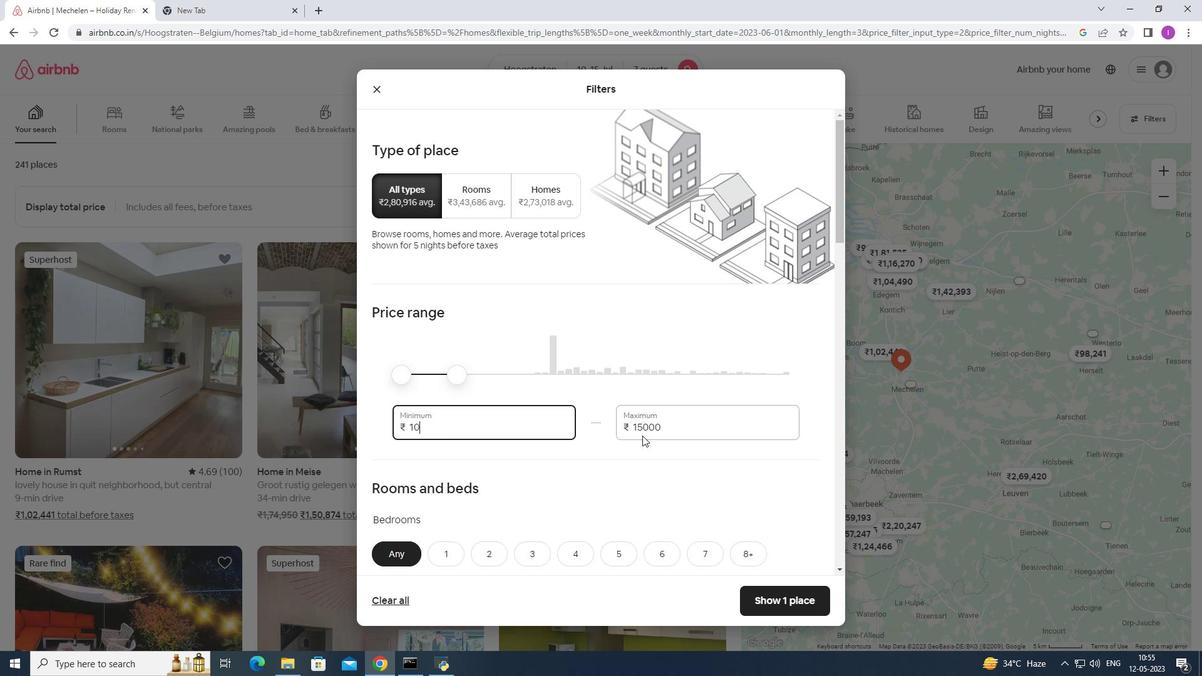 
Action: Key pressed 000
Screenshot: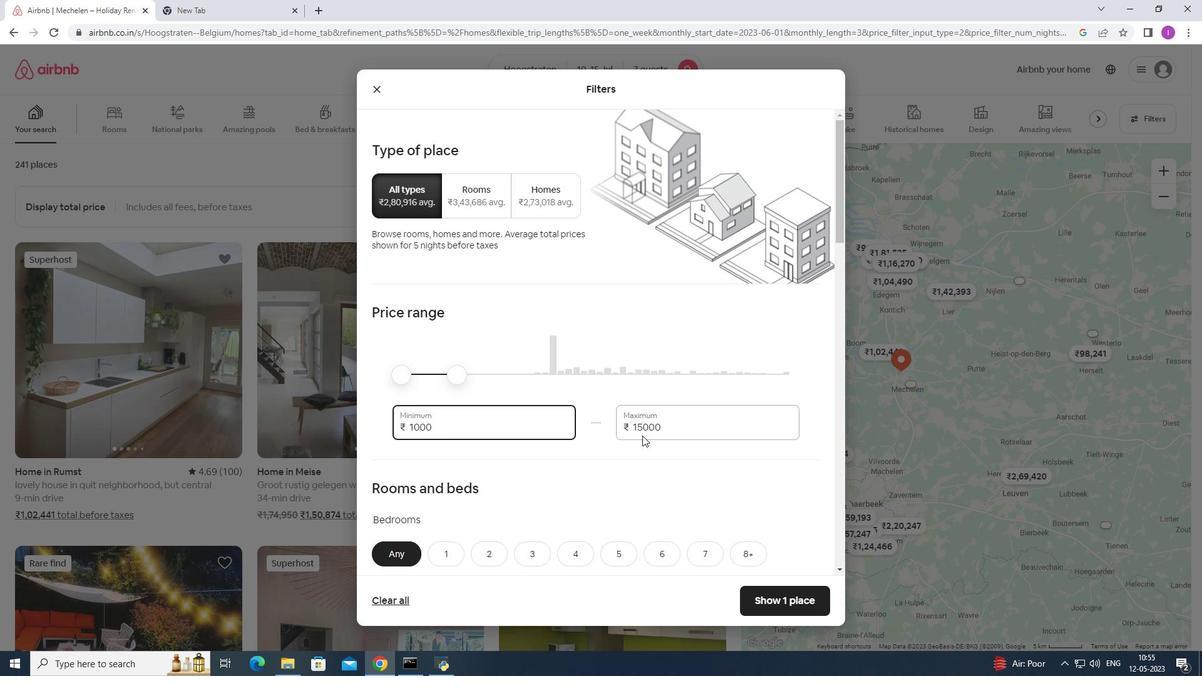 
Action: Mouse moved to (594, 464)
Screenshot: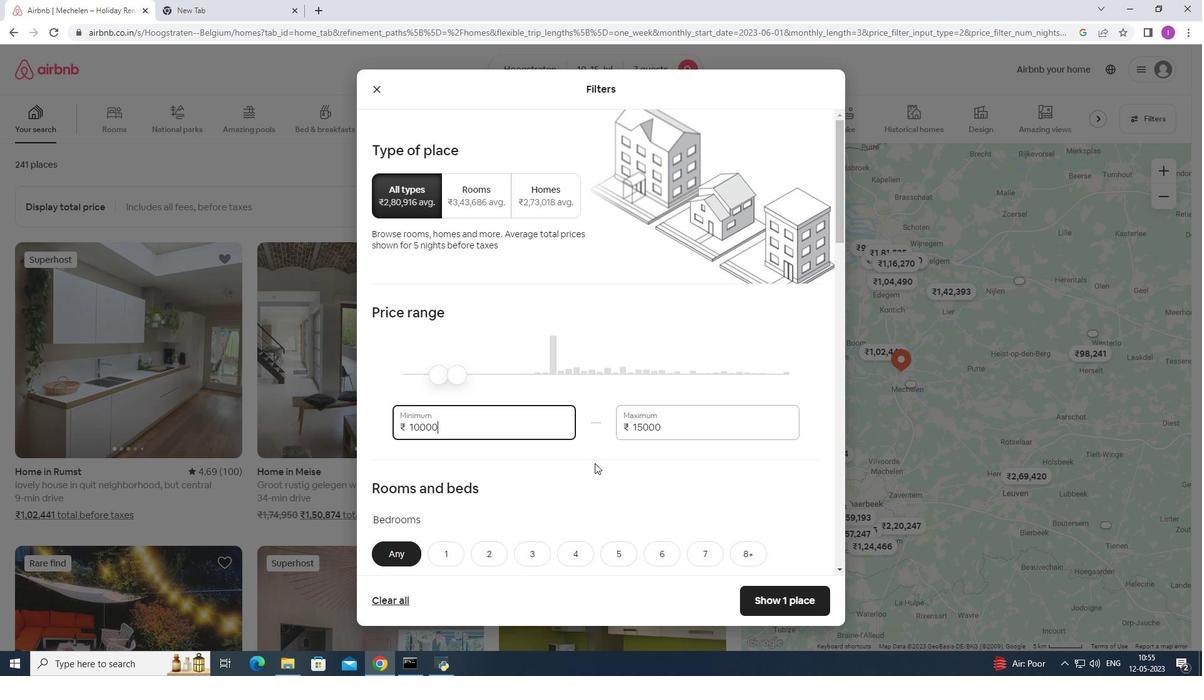 
Action: Mouse scrolled (594, 463) with delta (0, 0)
Screenshot: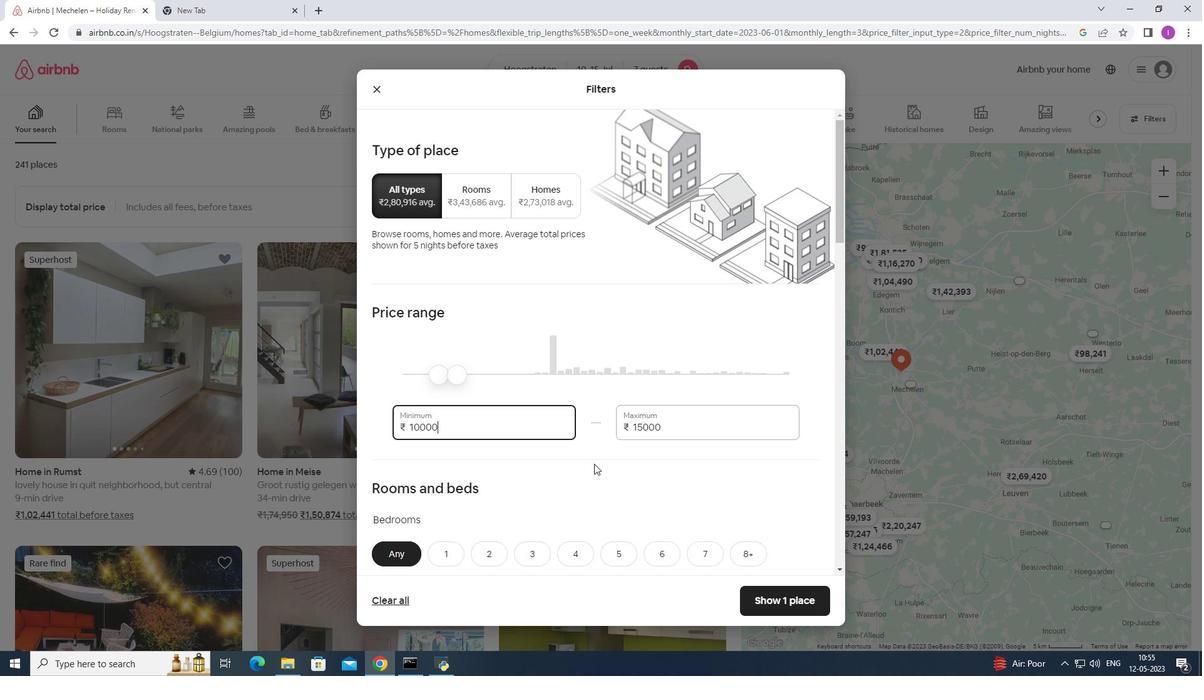 
Action: Mouse scrolled (594, 463) with delta (0, 0)
Screenshot: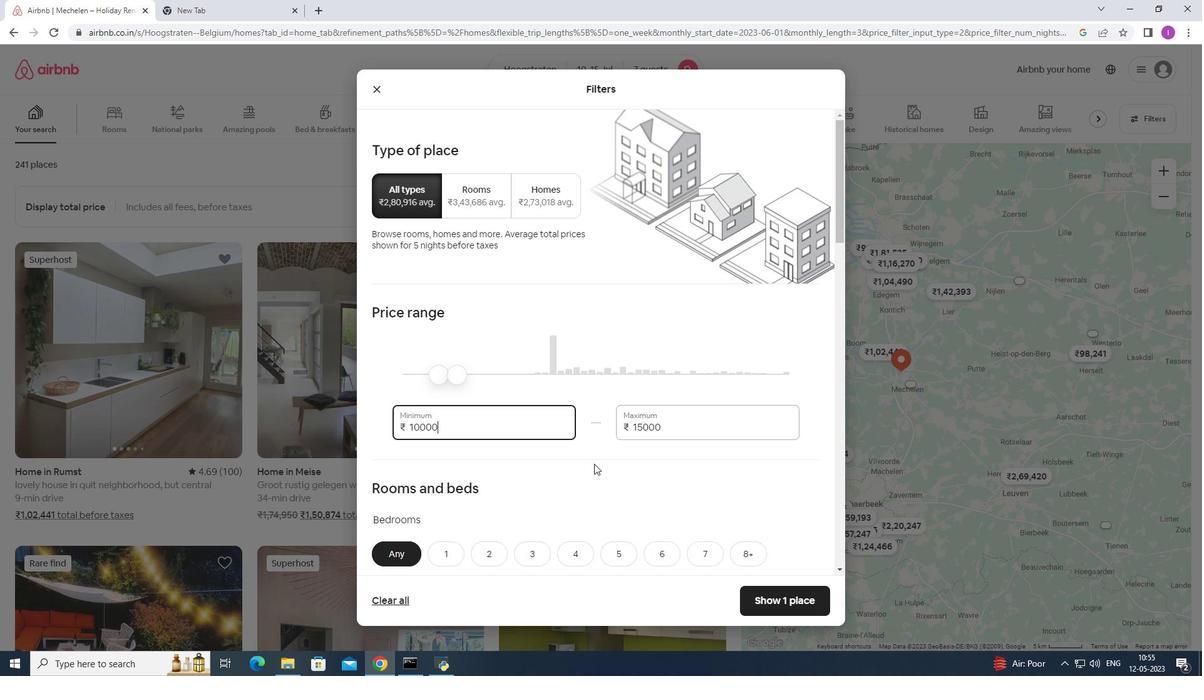 
Action: Mouse moved to (606, 431)
Screenshot: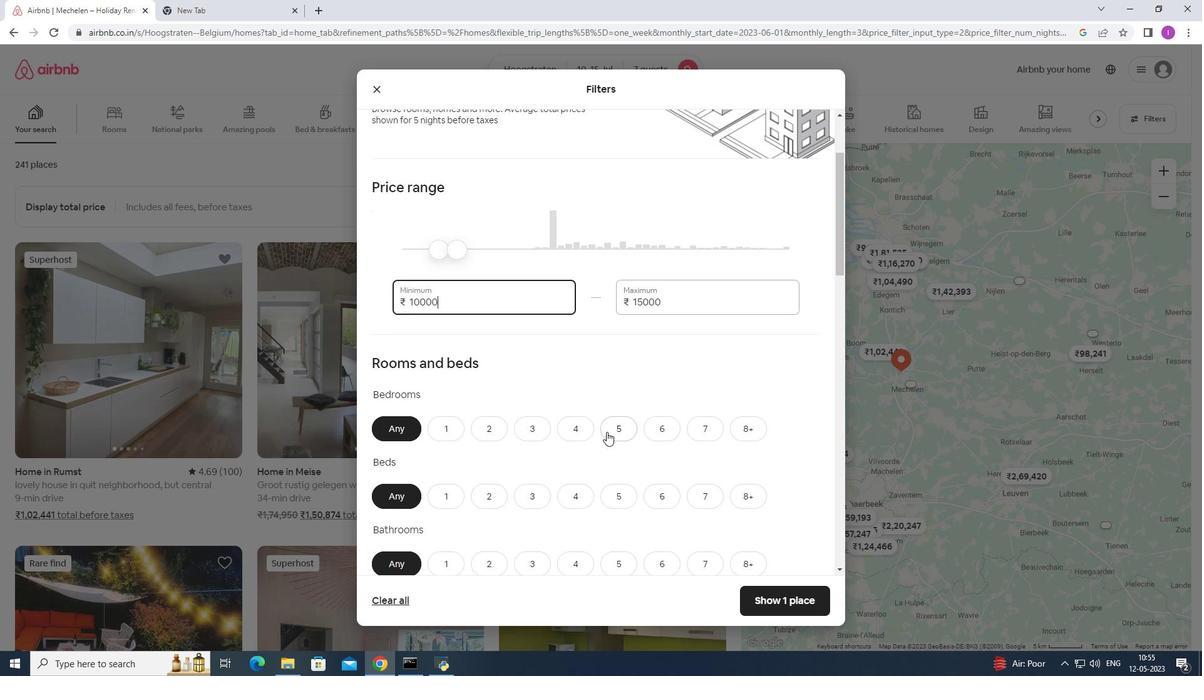 
Action: Mouse scrolled (606, 430) with delta (0, 0)
Screenshot: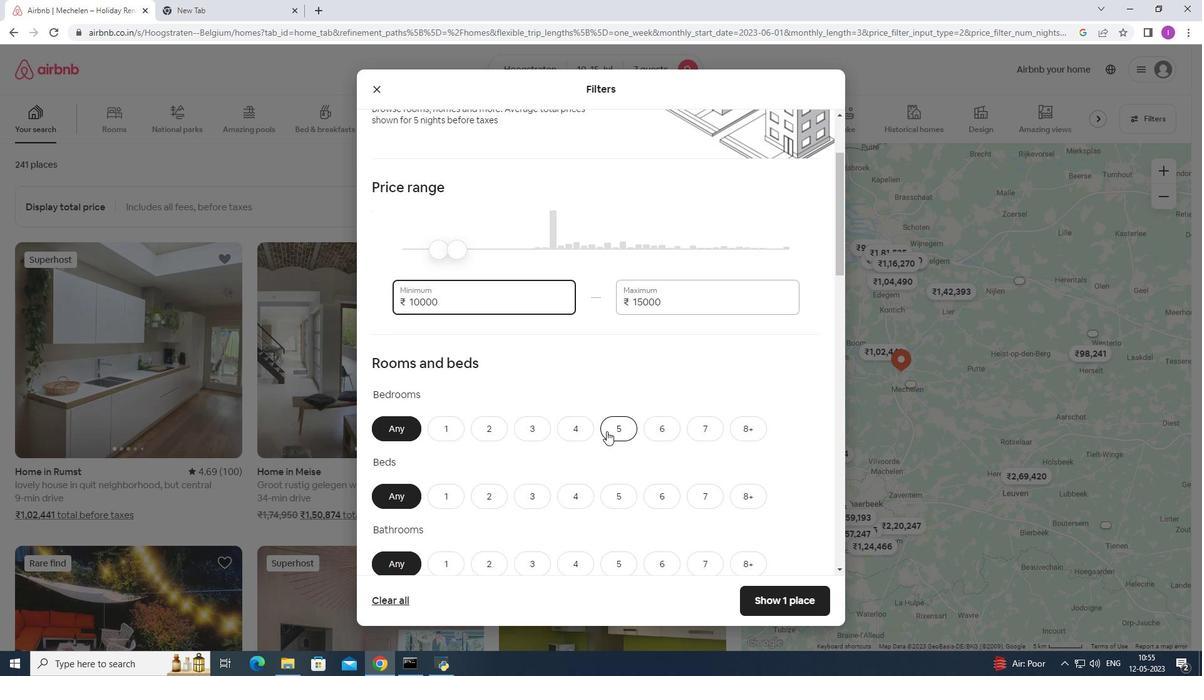
Action: Mouse scrolled (606, 430) with delta (0, 0)
Screenshot: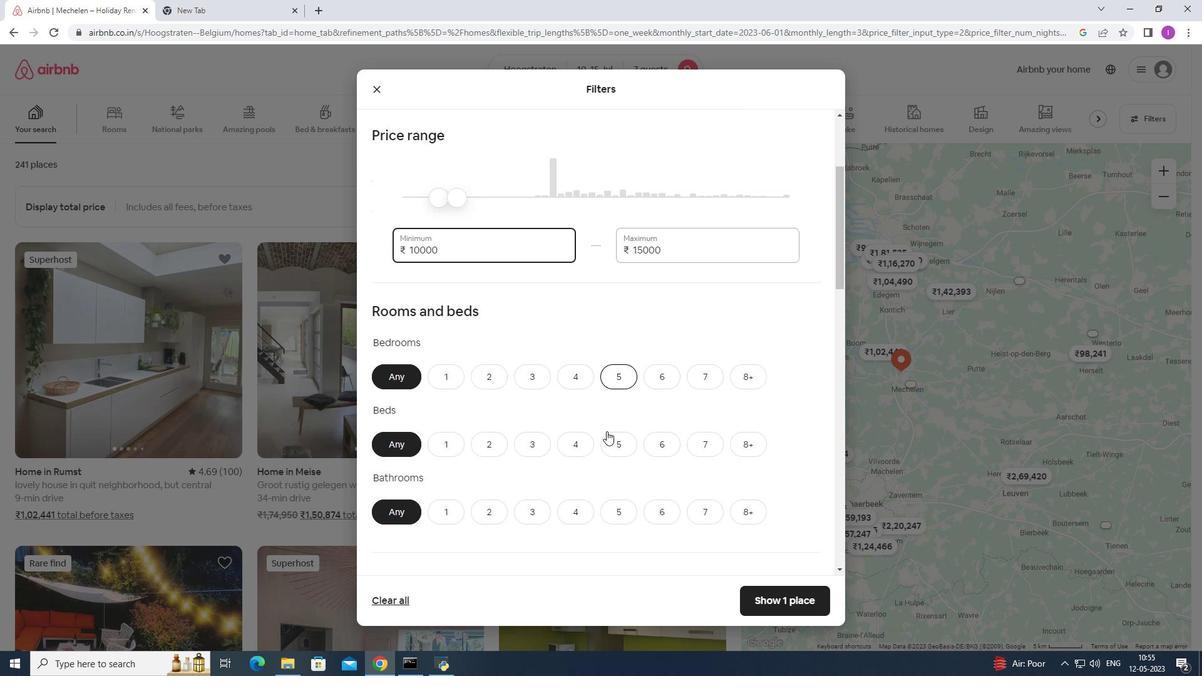 
Action: Mouse moved to (563, 298)
Screenshot: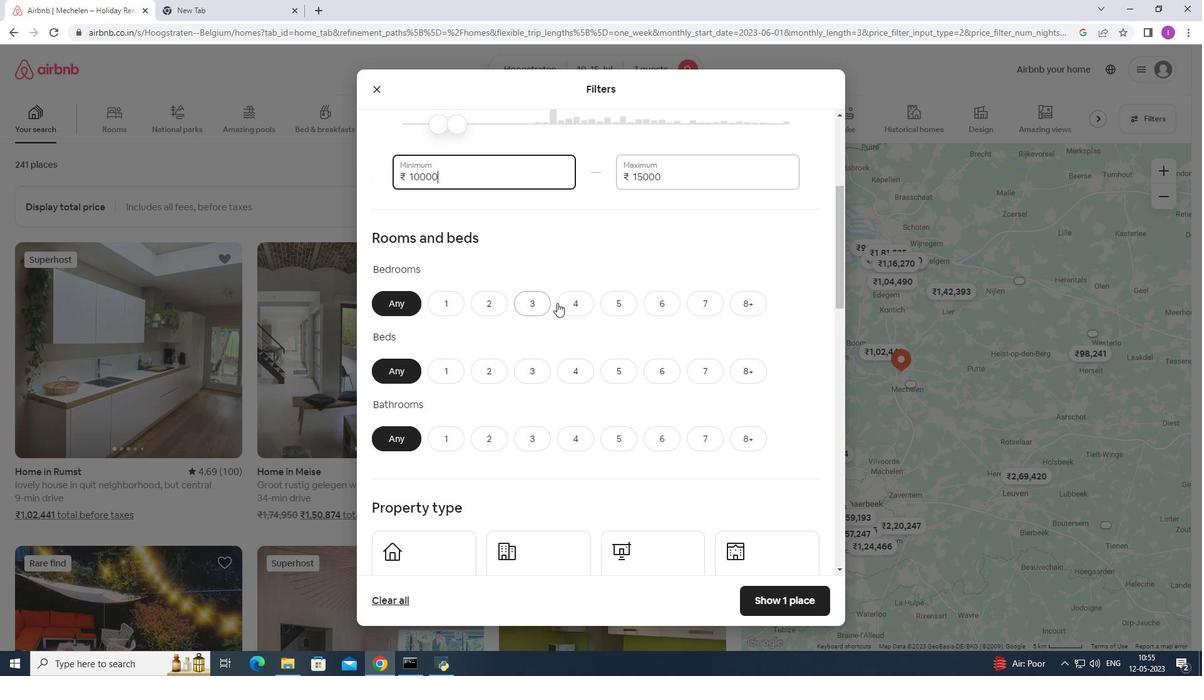 
Action: Mouse pressed left at (563, 298)
Screenshot: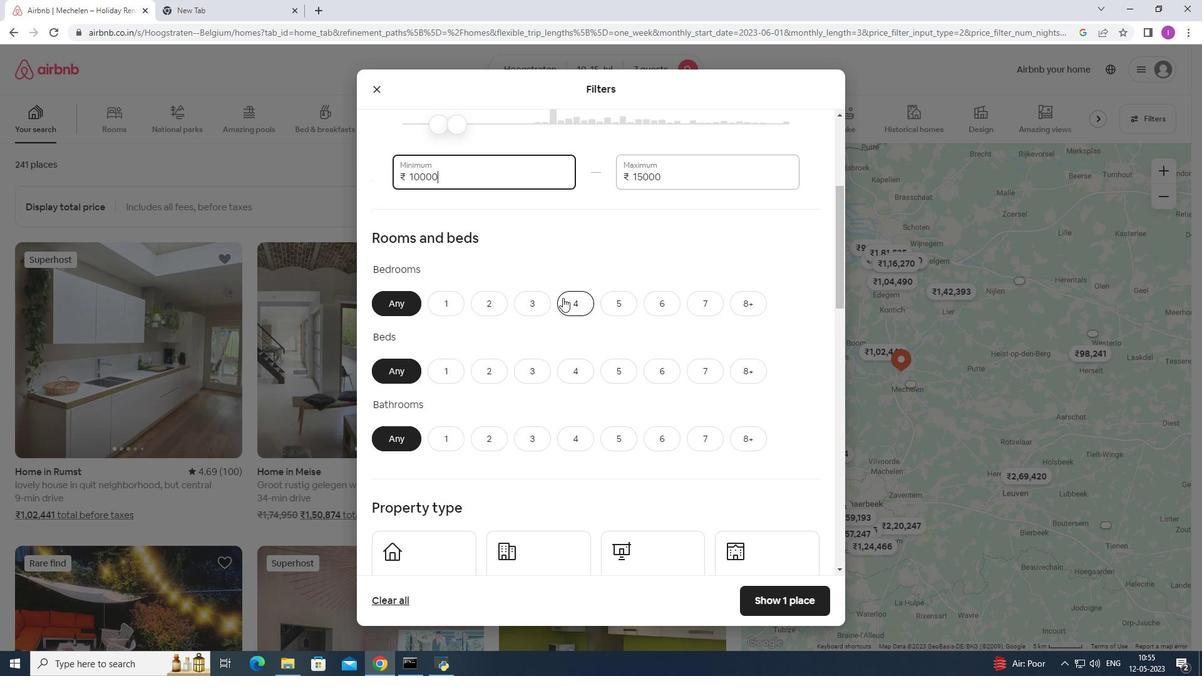 
Action: Mouse moved to (702, 363)
Screenshot: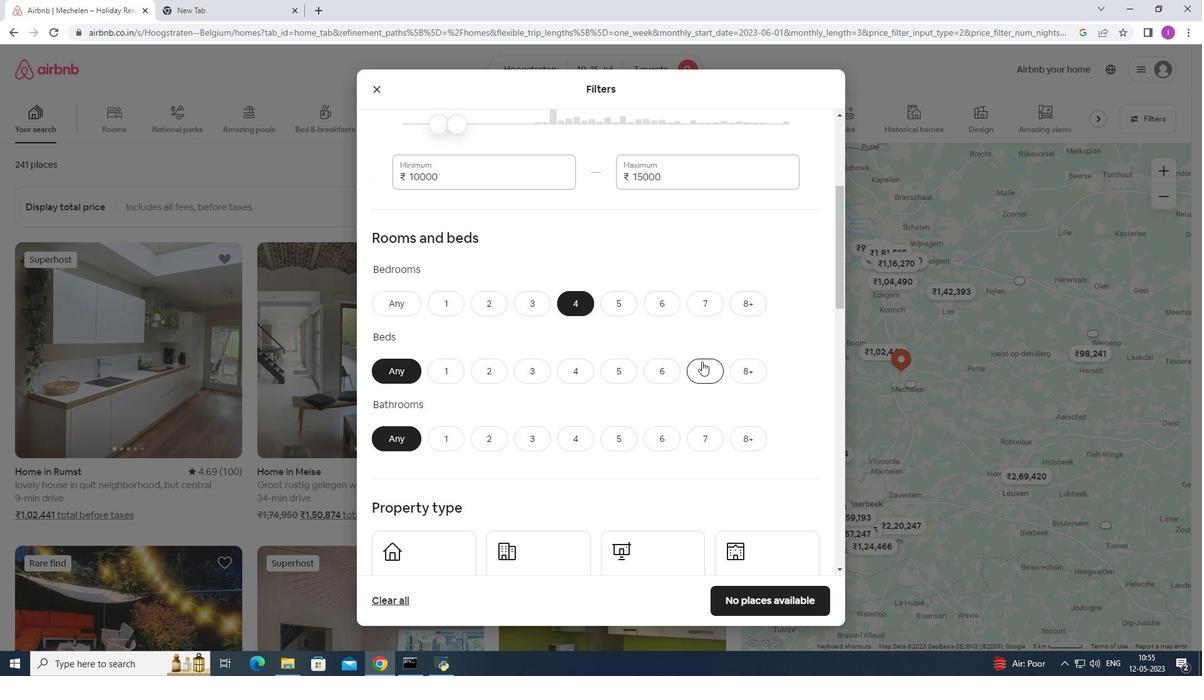 
Action: Mouse pressed left at (702, 363)
Screenshot: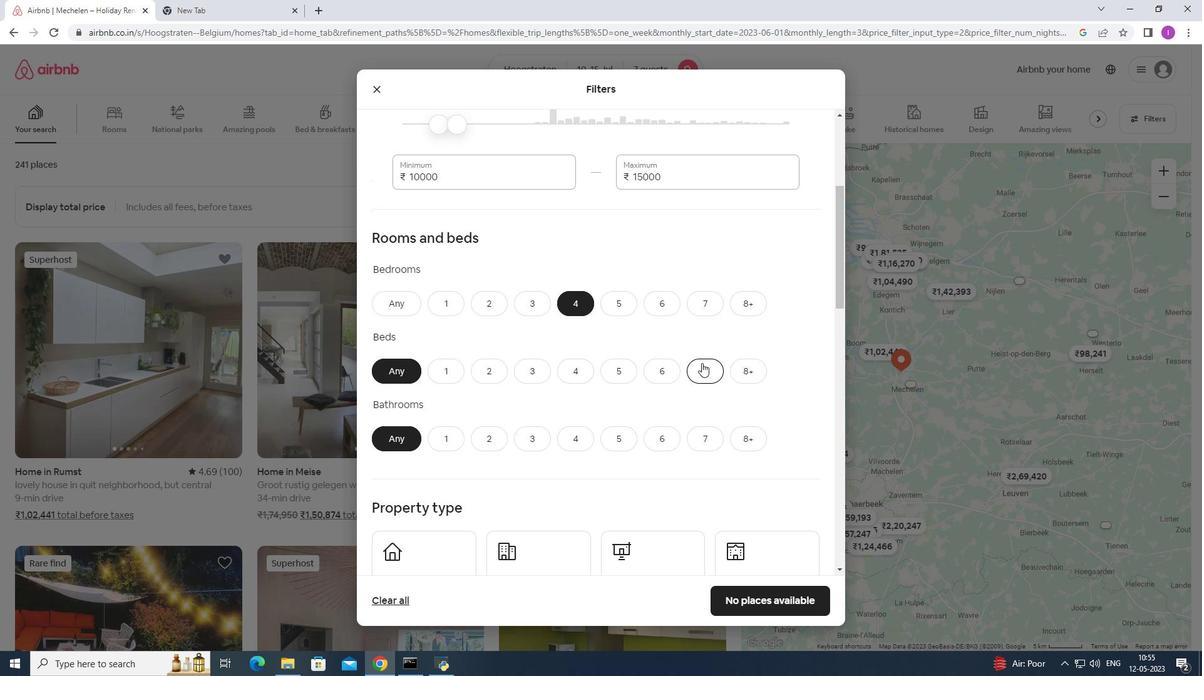 
Action: Mouse moved to (569, 446)
Screenshot: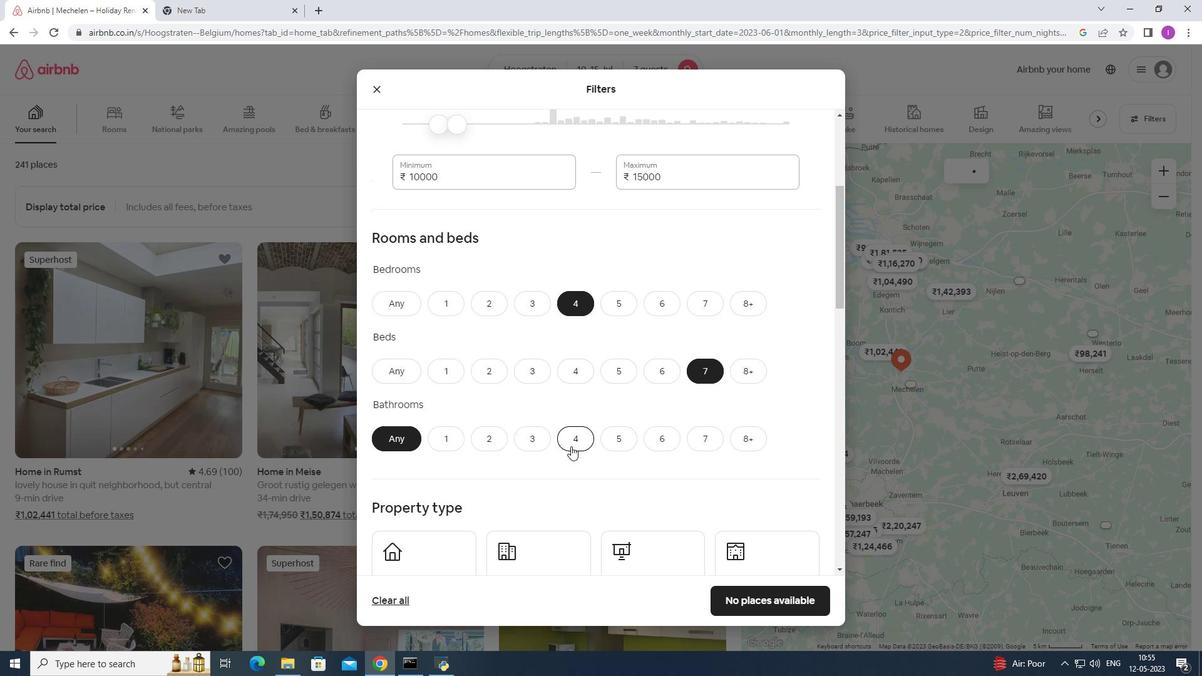 
Action: Mouse pressed left at (569, 446)
Screenshot: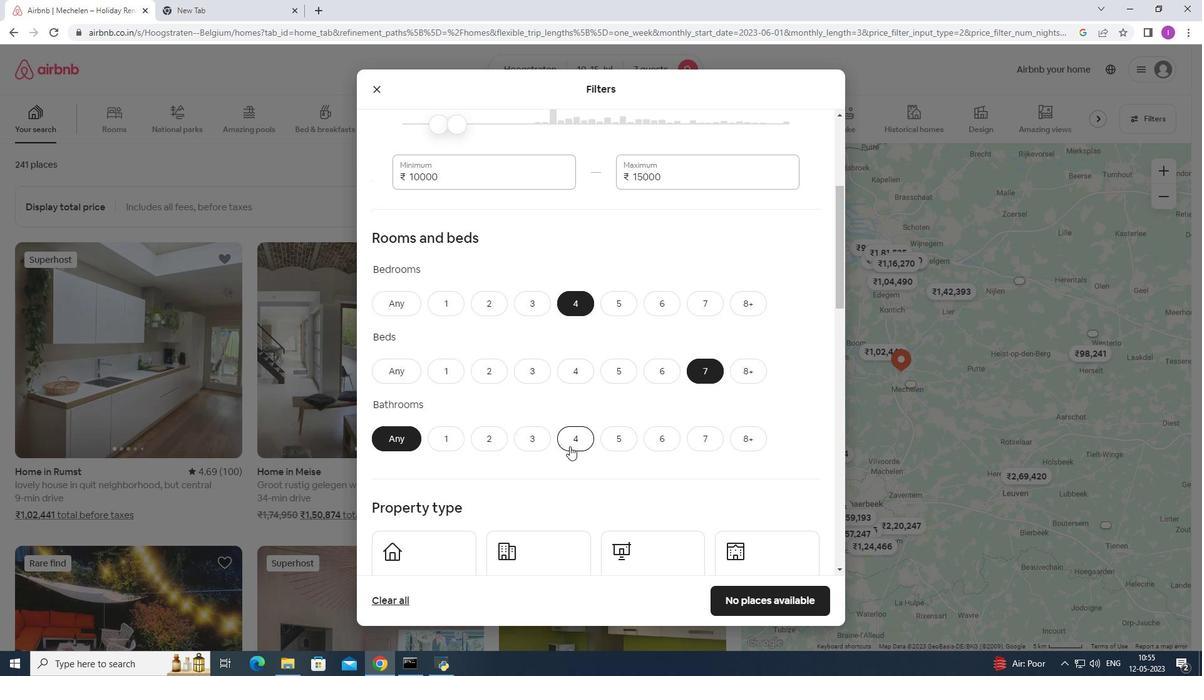 
Action: Mouse moved to (561, 458)
Screenshot: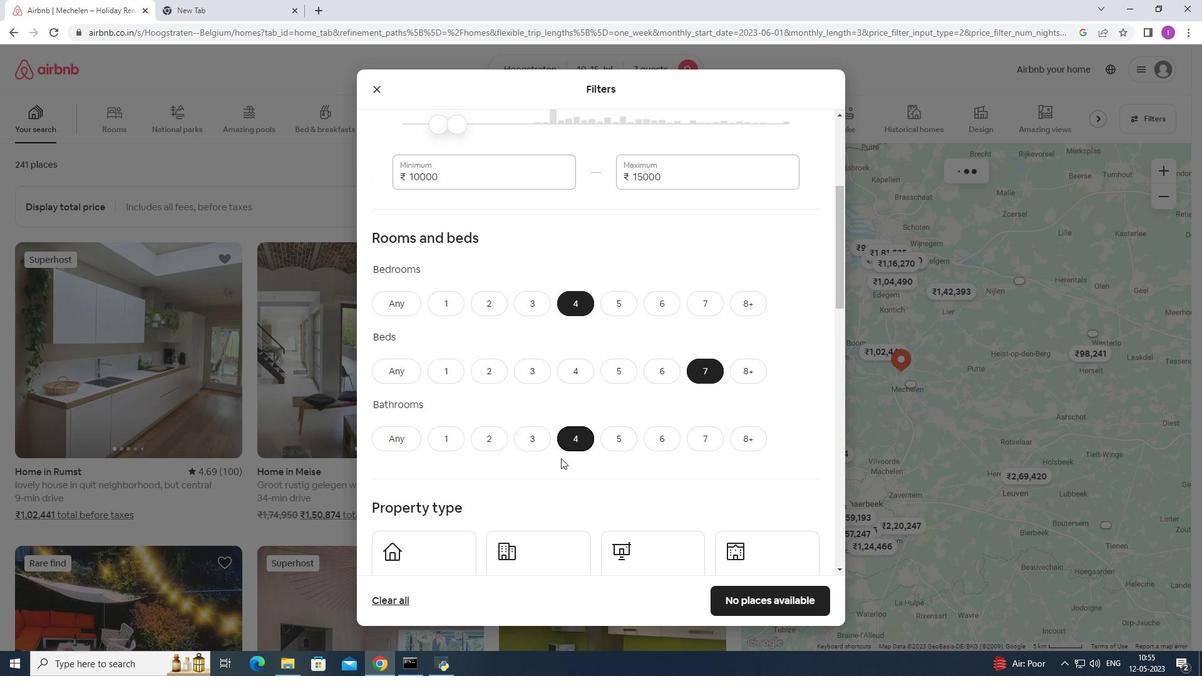 
Action: Mouse scrolled (561, 457) with delta (0, 0)
Screenshot: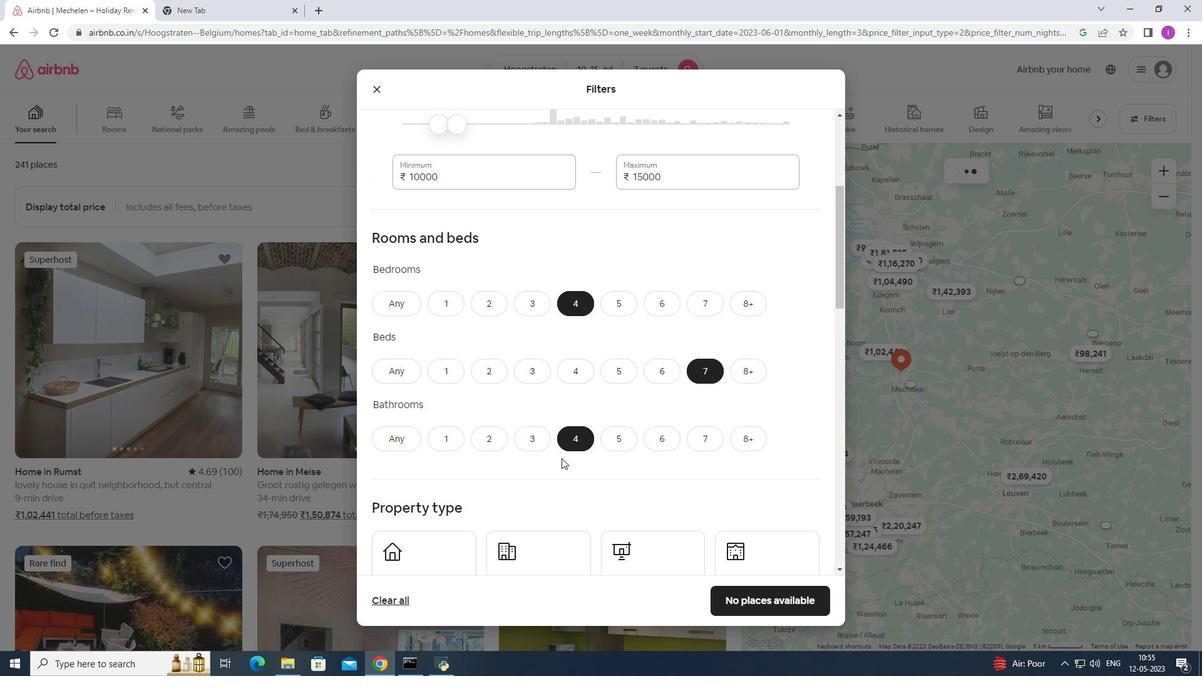 
Action: Mouse scrolled (561, 457) with delta (0, 0)
Screenshot: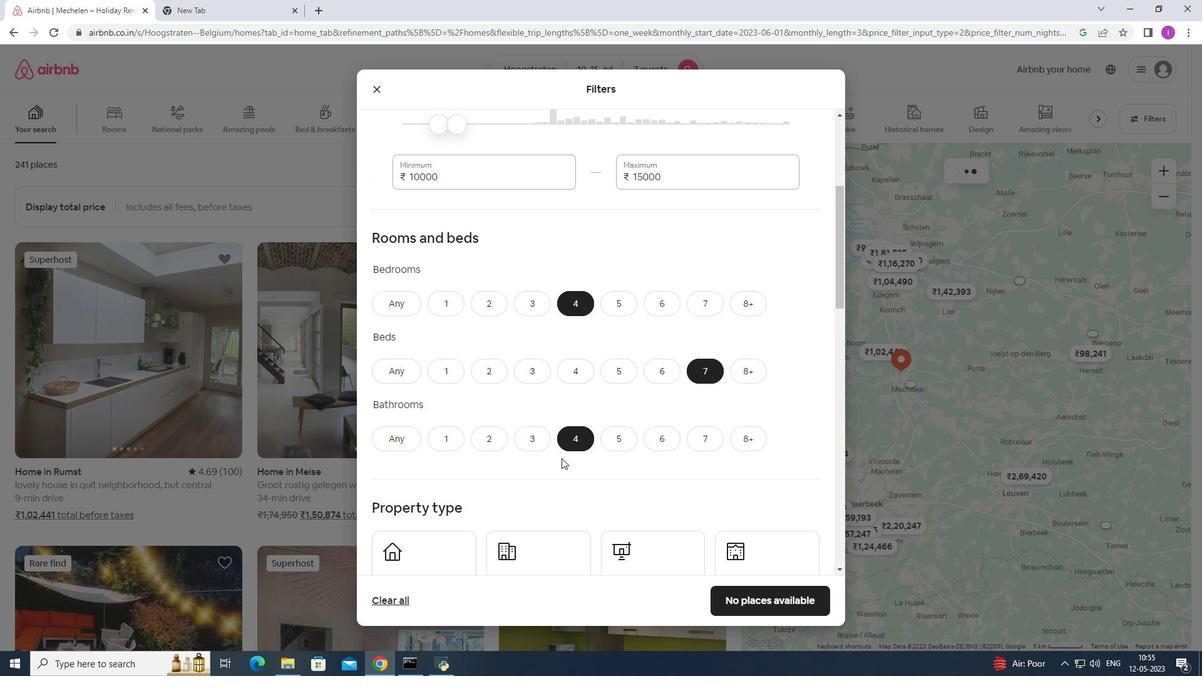 
Action: Mouse scrolled (561, 457) with delta (0, 0)
Screenshot: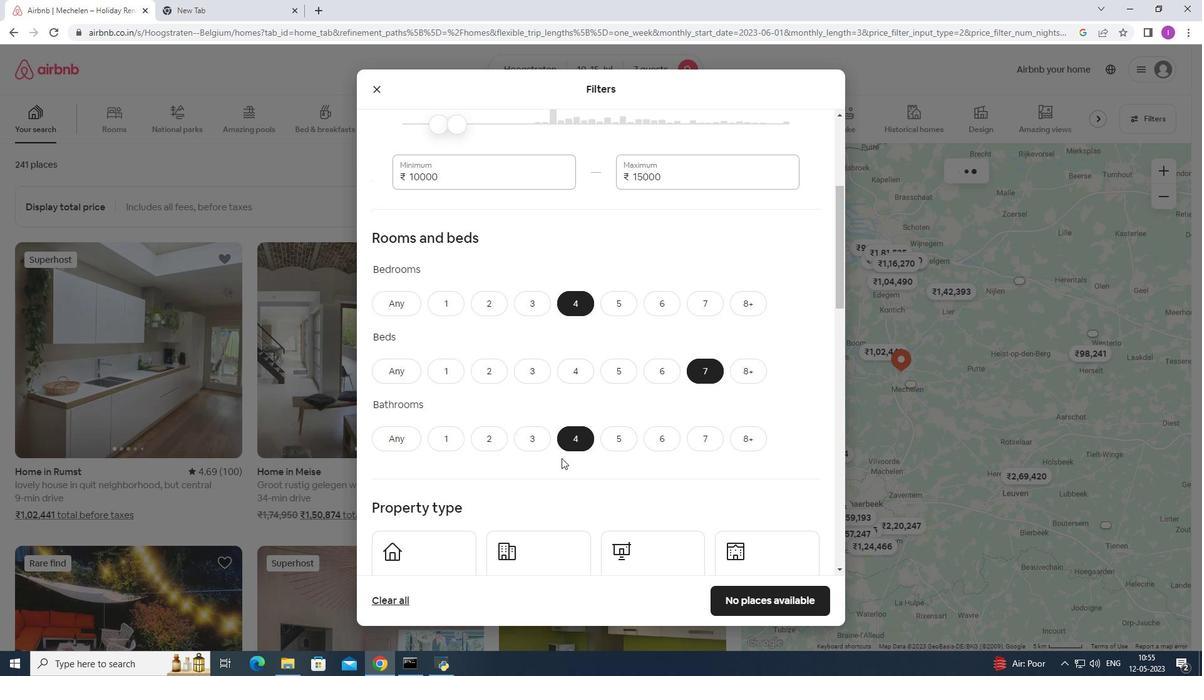 
Action: Mouse scrolled (561, 457) with delta (0, 0)
Screenshot: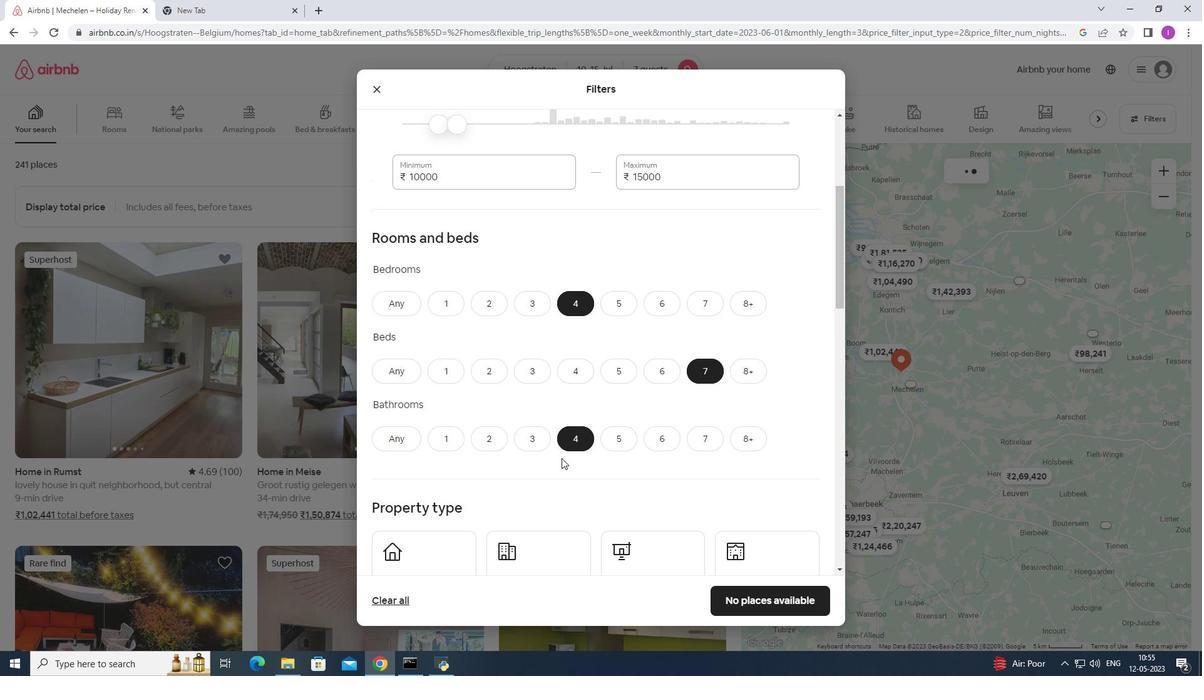 
Action: Mouse scrolled (561, 457) with delta (0, 0)
Screenshot: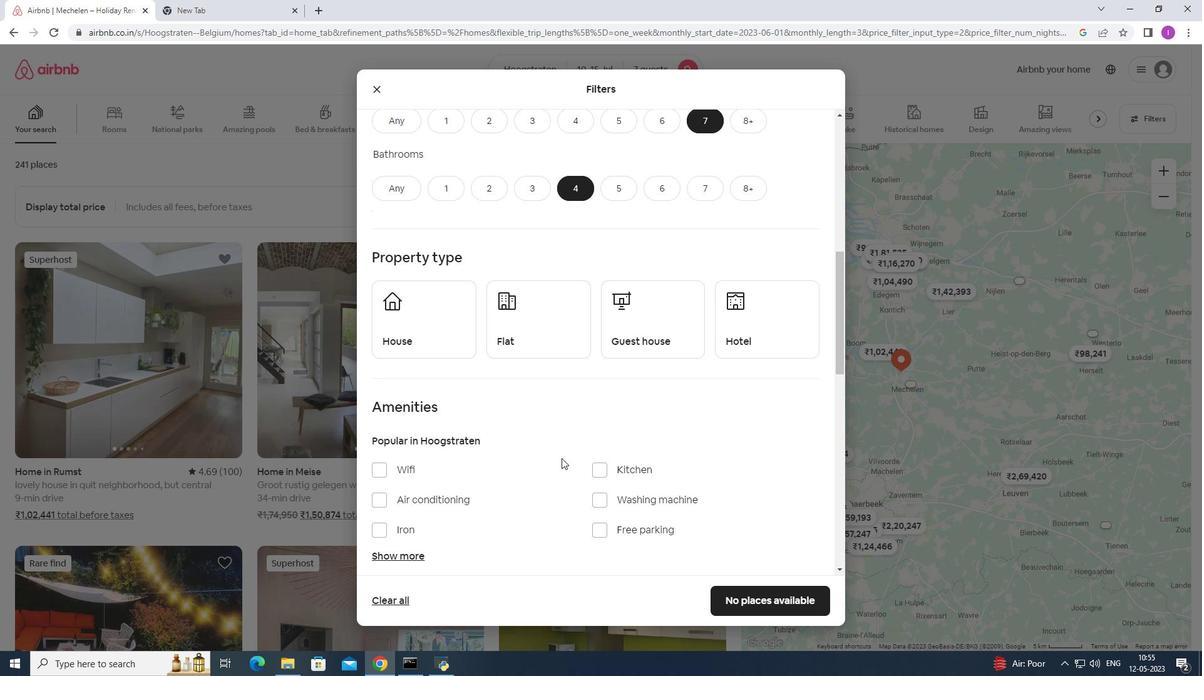 
Action: Mouse scrolled (561, 457) with delta (0, 0)
Screenshot: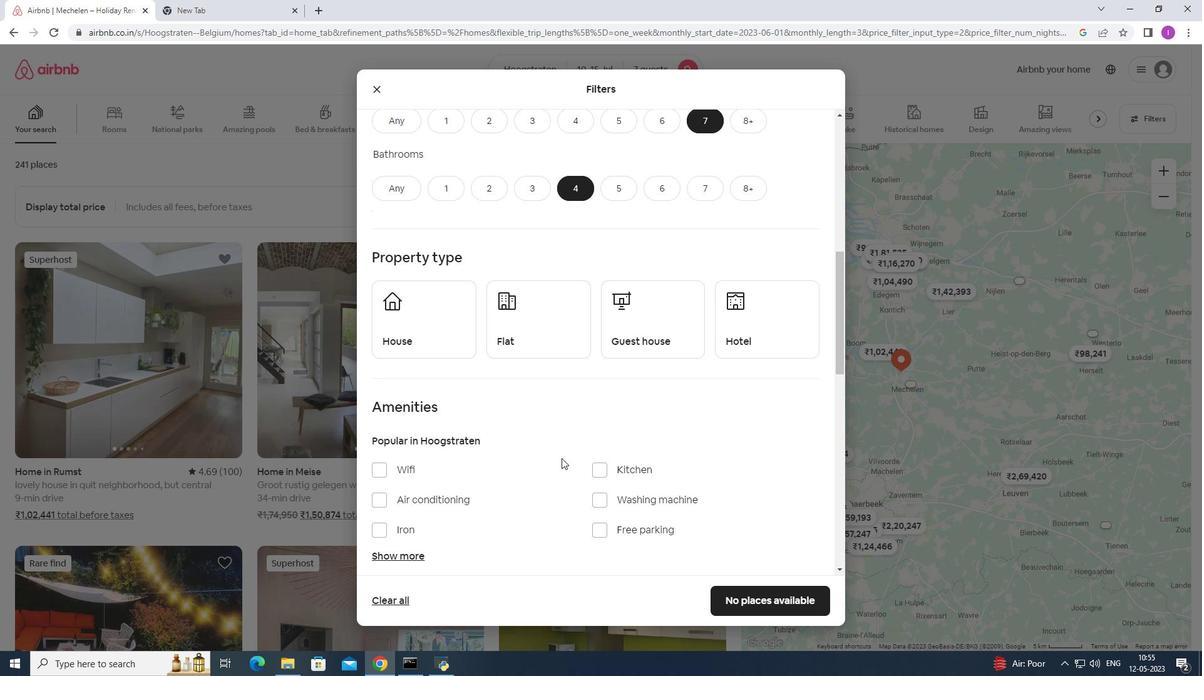 
Action: Mouse moved to (437, 221)
Screenshot: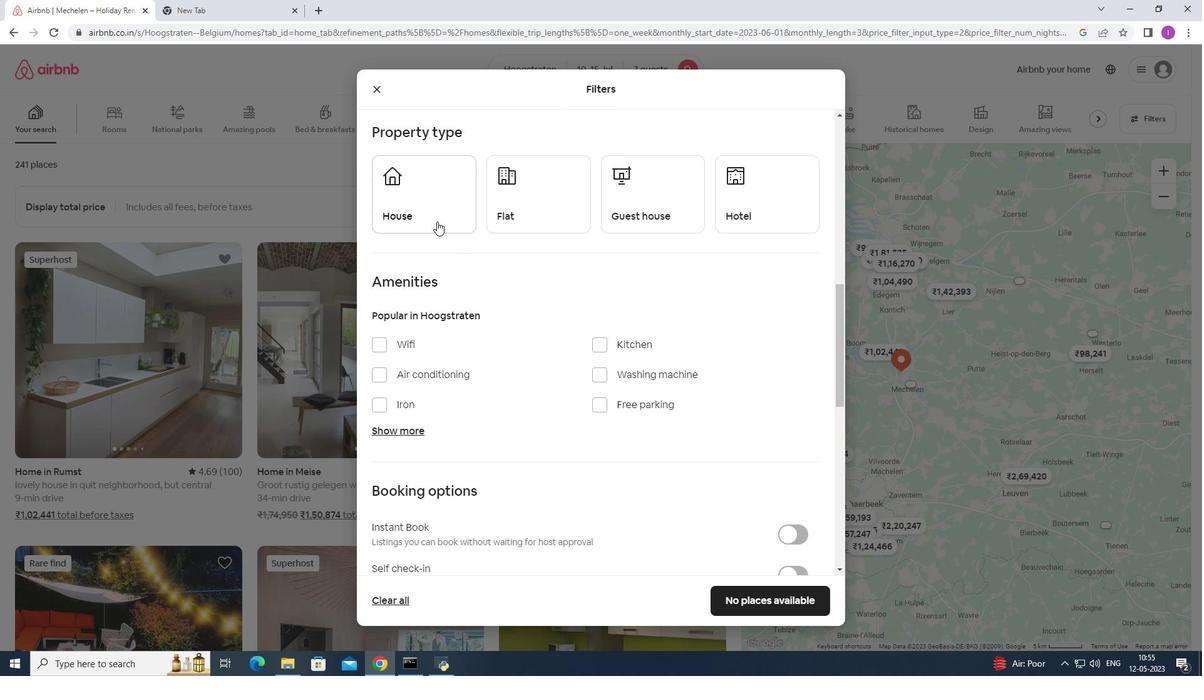 
Action: Mouse pressed left at (437, 221)
Screenshot: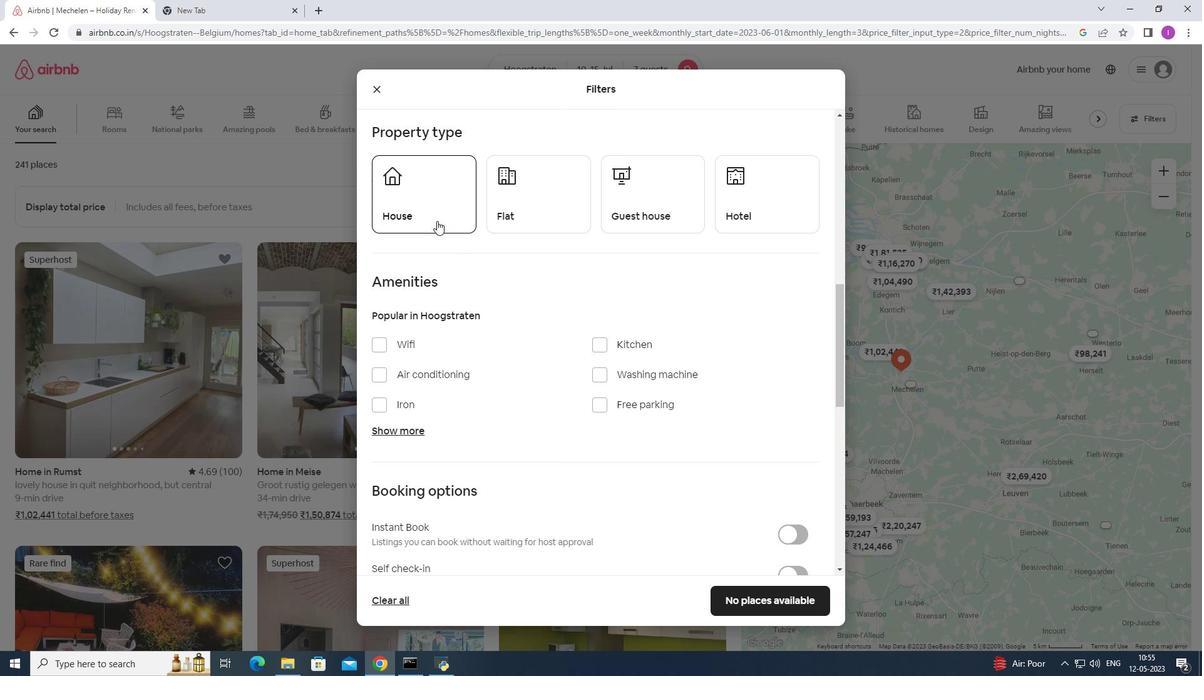 
Action: Mouse moved to (527, 209)
Screenshot: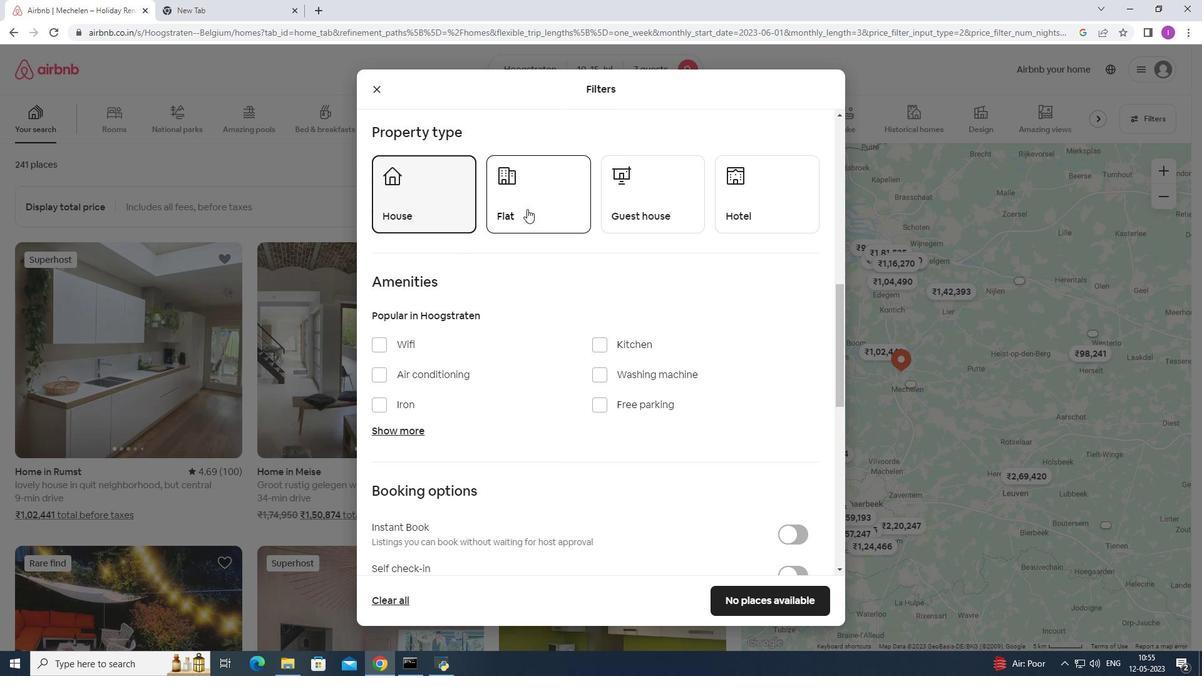 
Action: Mouse pressed left at (527, 209)
Screenshot: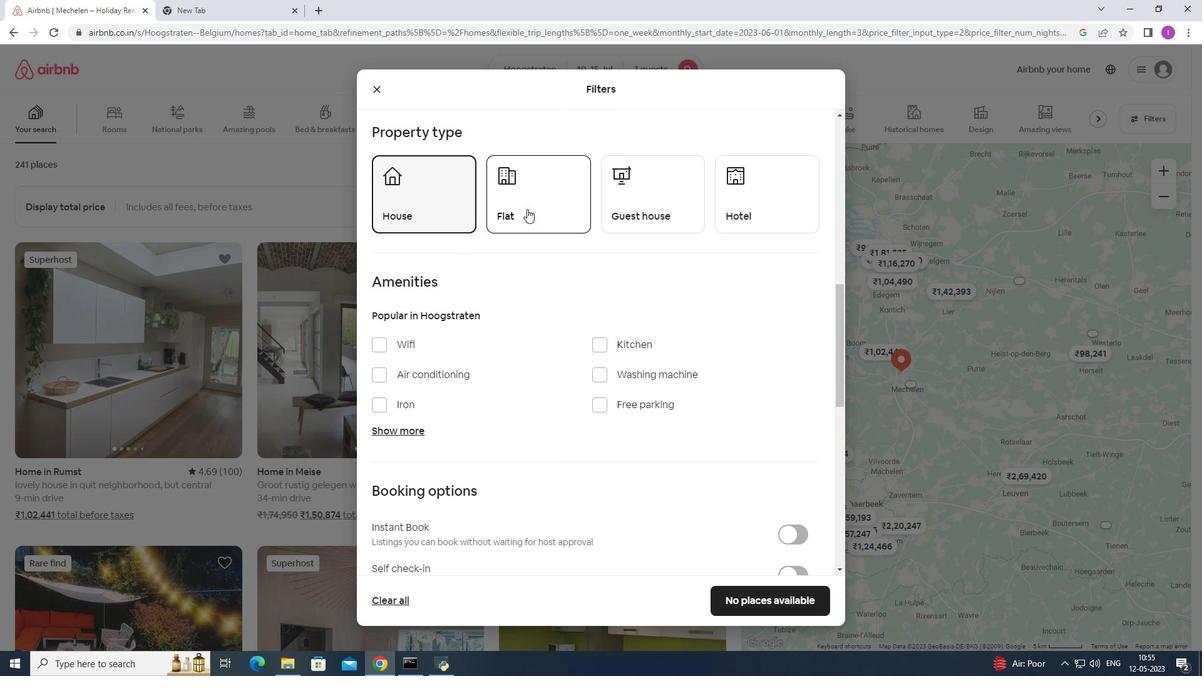 
Action: Mouse moved to (621, 206)
Screenshot: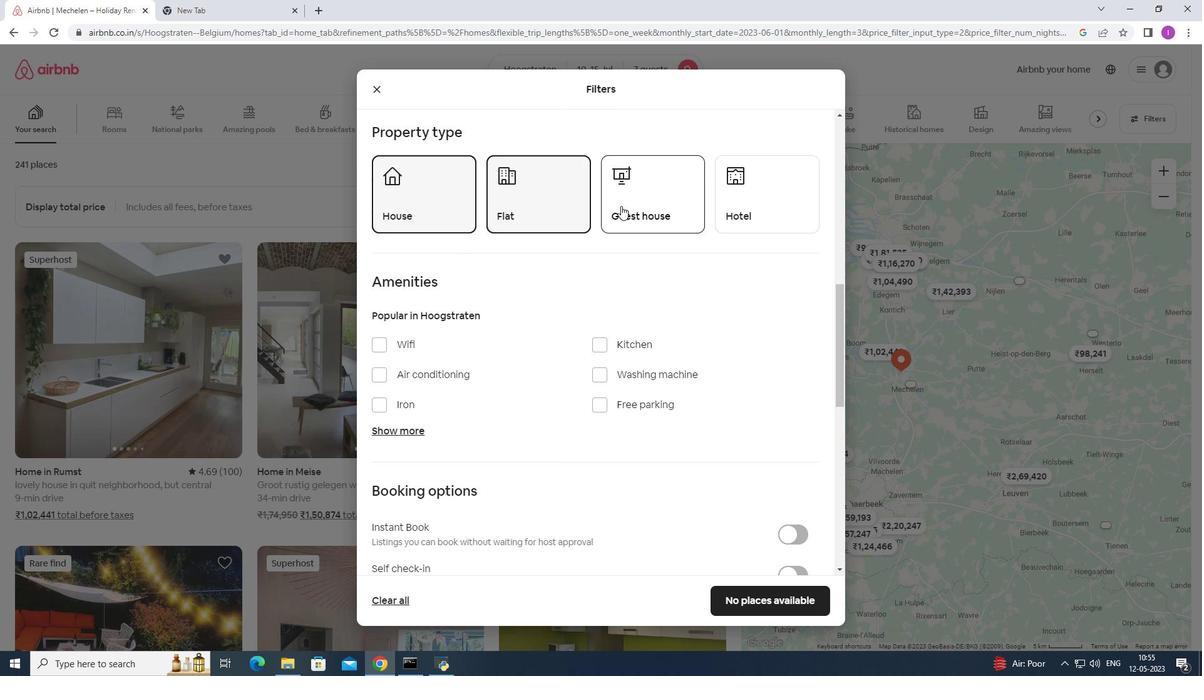 
Action: Mouse pressed left at (621, 206)
Screenshot: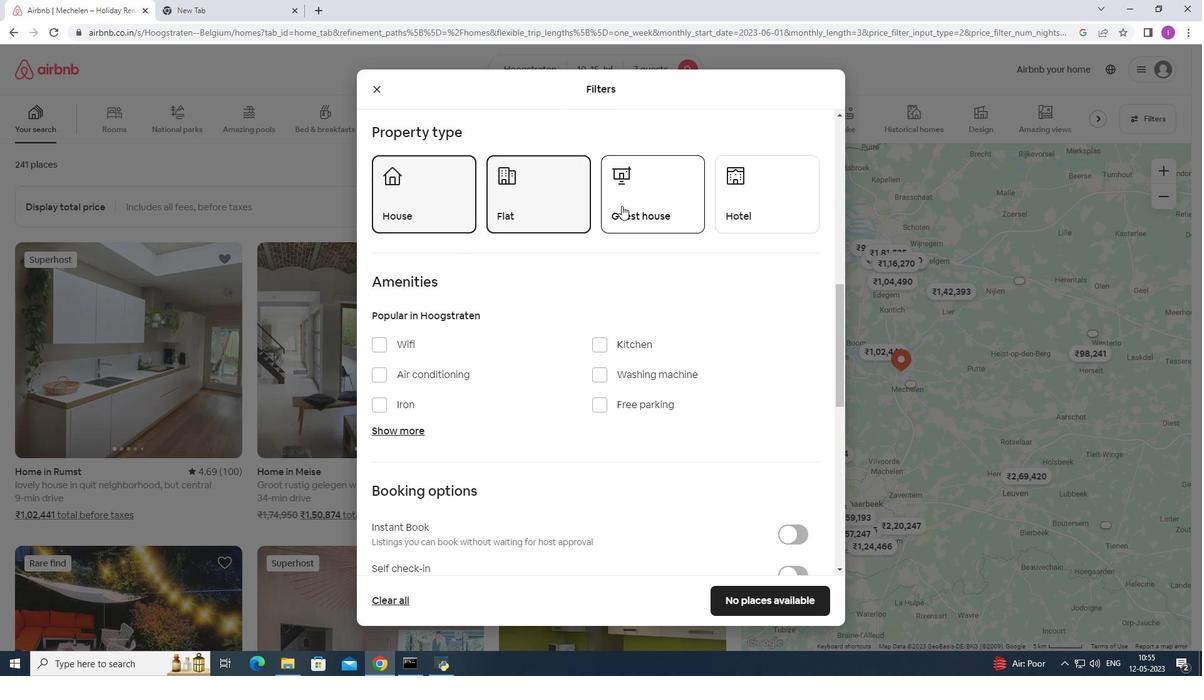 
Action: Mouse moved to (583, 393)
Screenshot: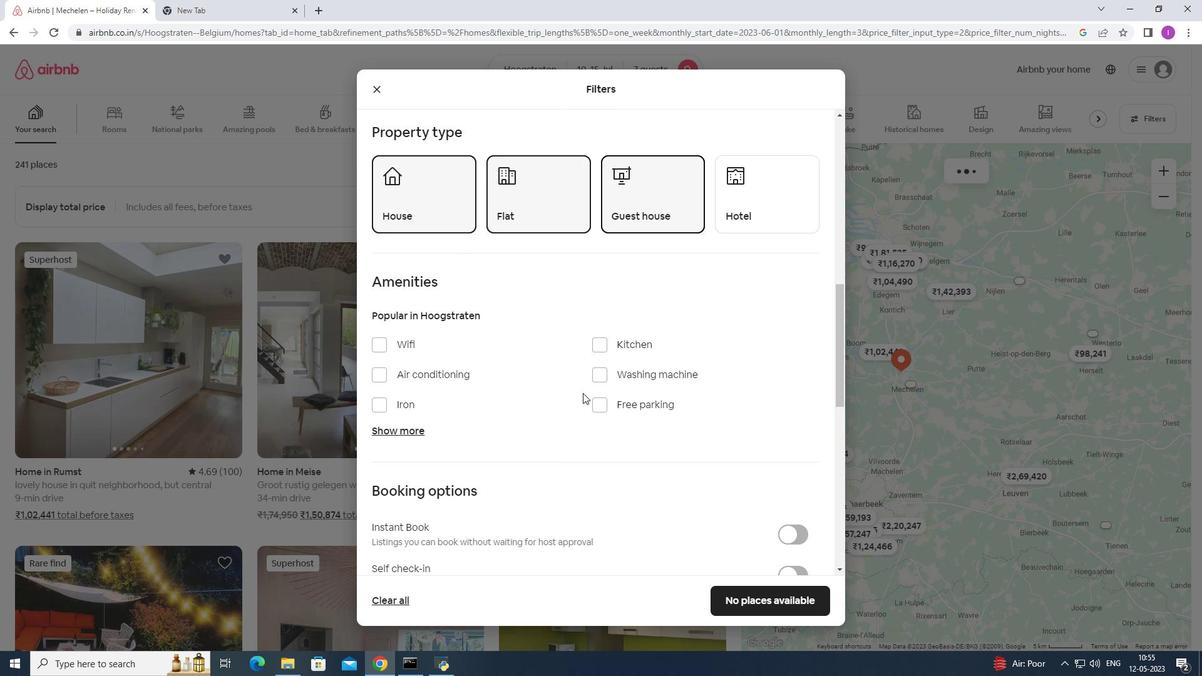 
Action: Mouse scrolled (583, 392) with delta (0, 0)
Screenshot: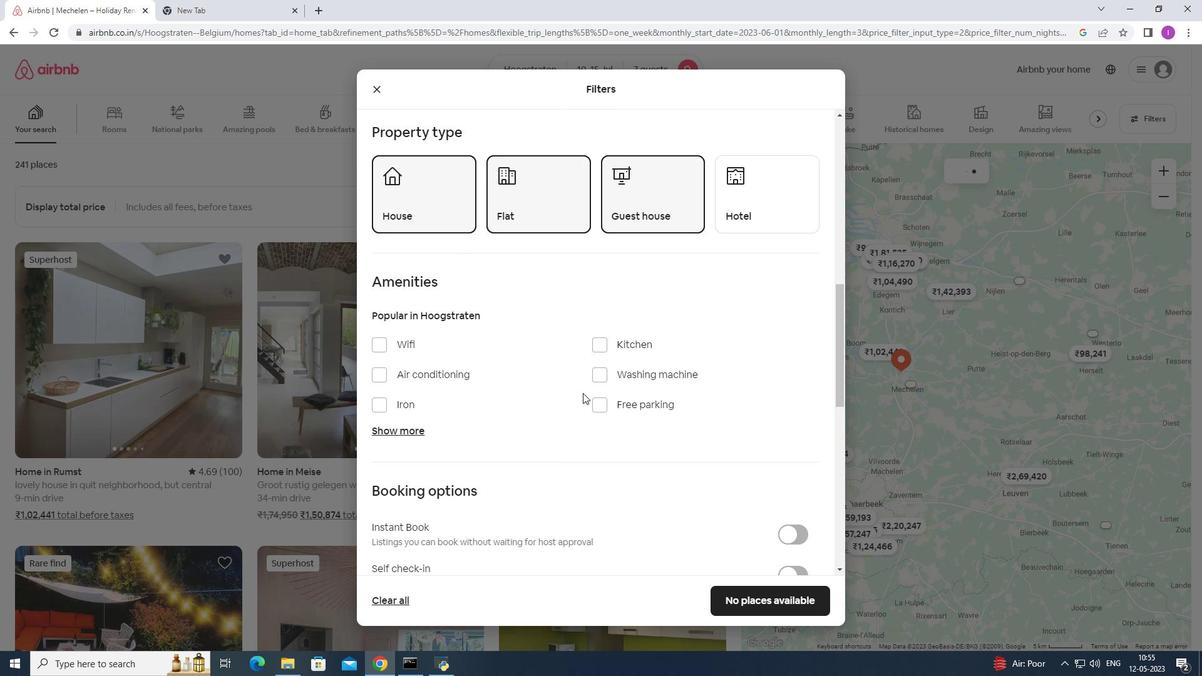 
Action: Mouse scrolled (583, 392) with delta (0, 0)
Screenshot: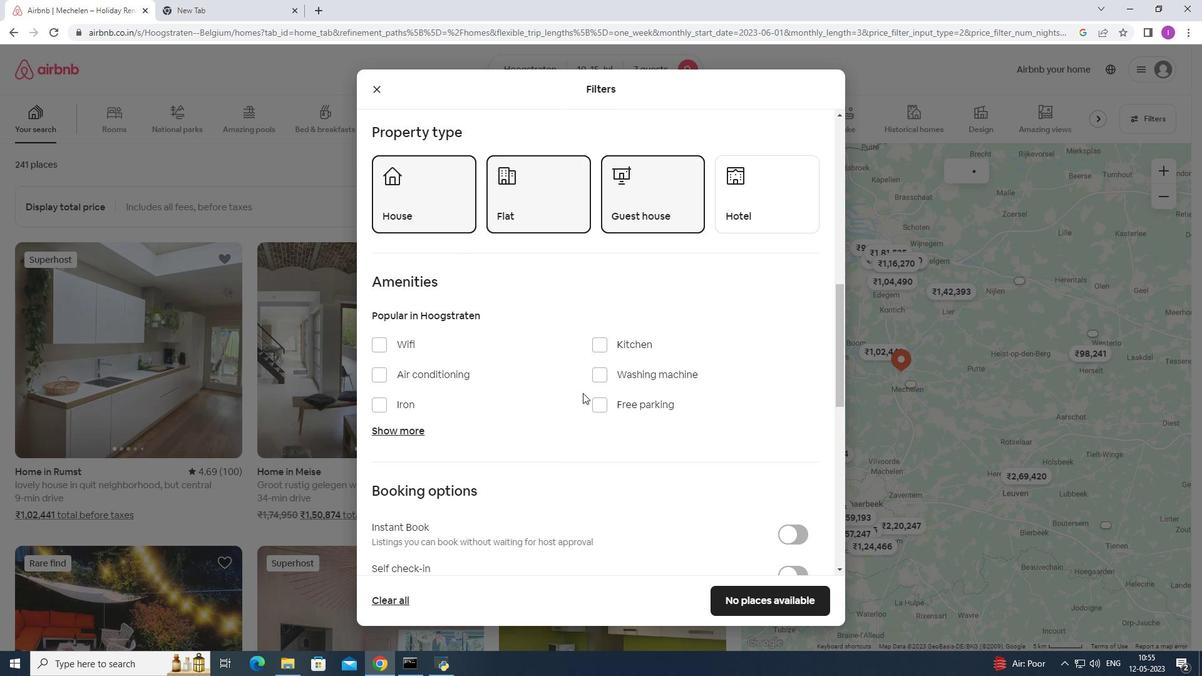 
Action: Mouse moved to (380, 219)
Screenshot: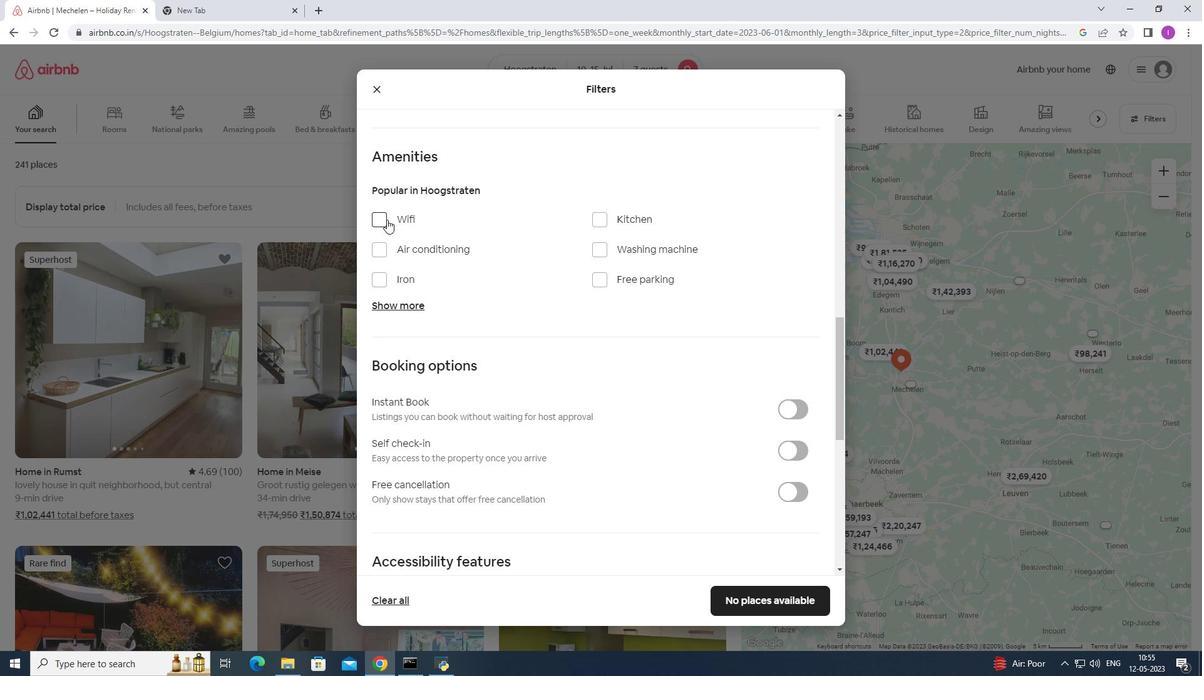 
Action: Mouse pressed left at (380, 219)
Screenshot: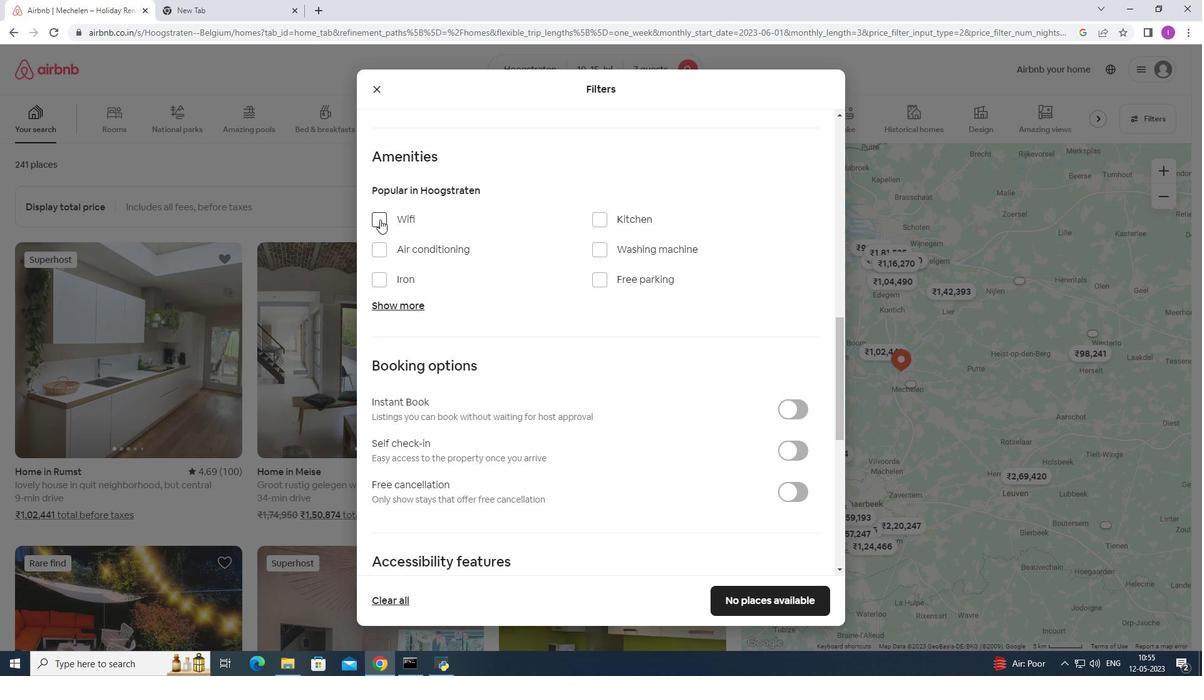 
Action: Mouse moved to (603, 242)
Screenshot: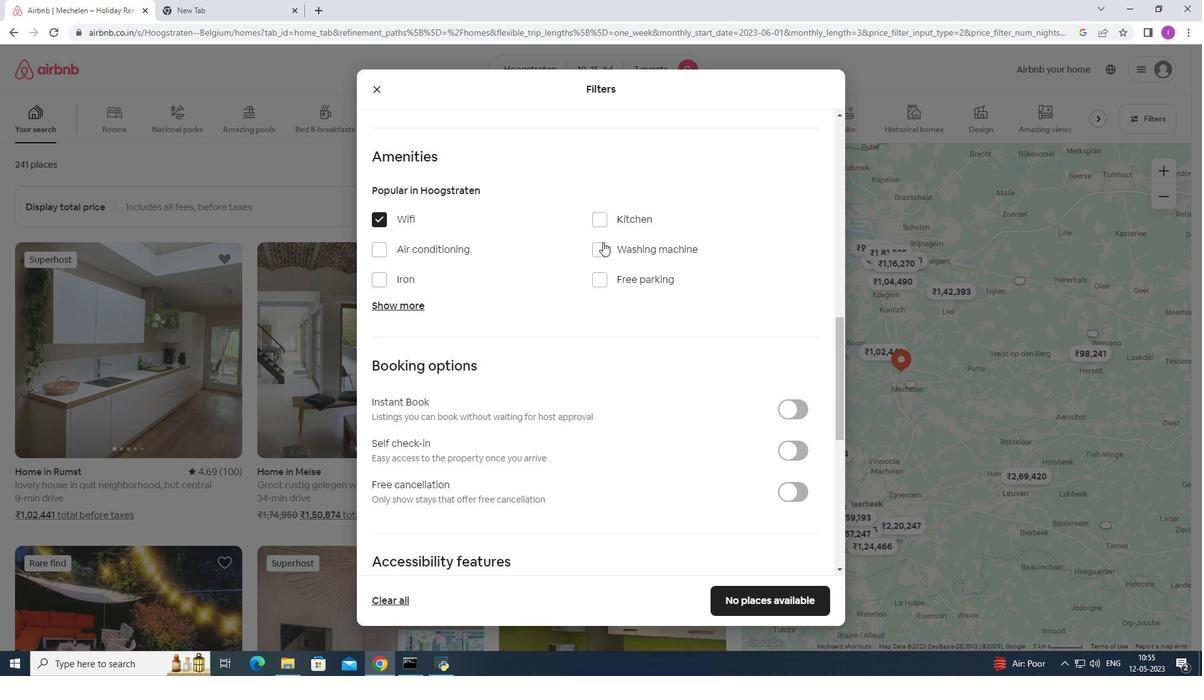 
Action: Mouse pressed left at (603, 242)
Screenshot: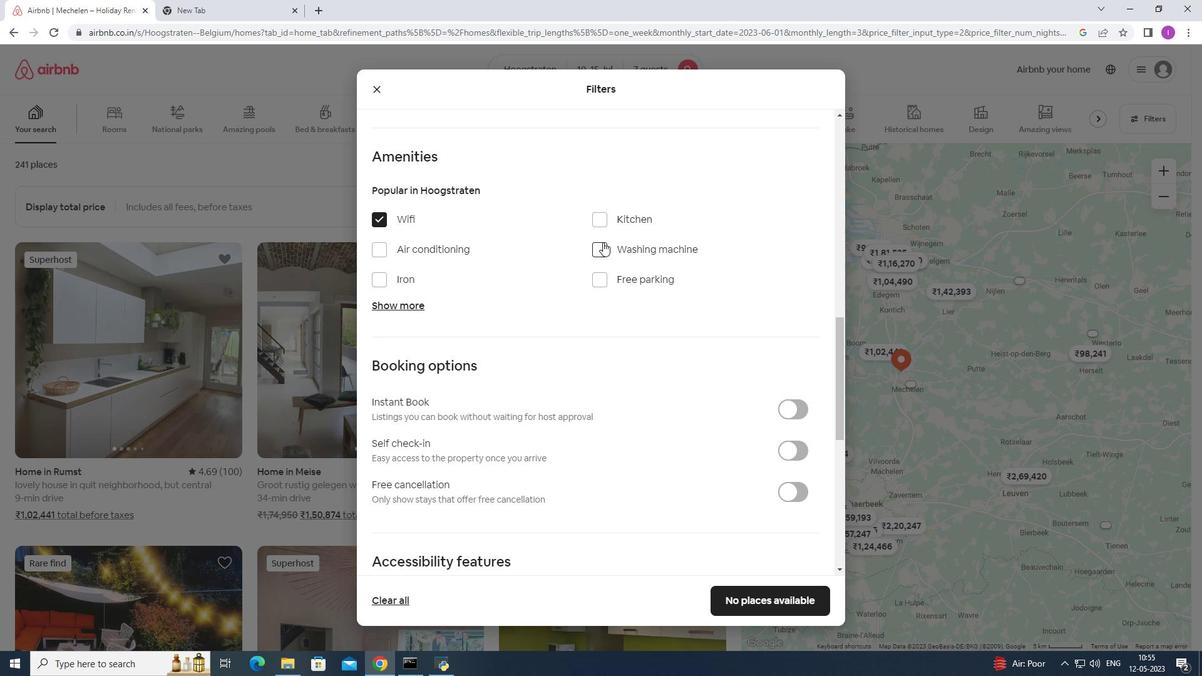 
Action: Mouse moved to (600, 284)
Screenshot: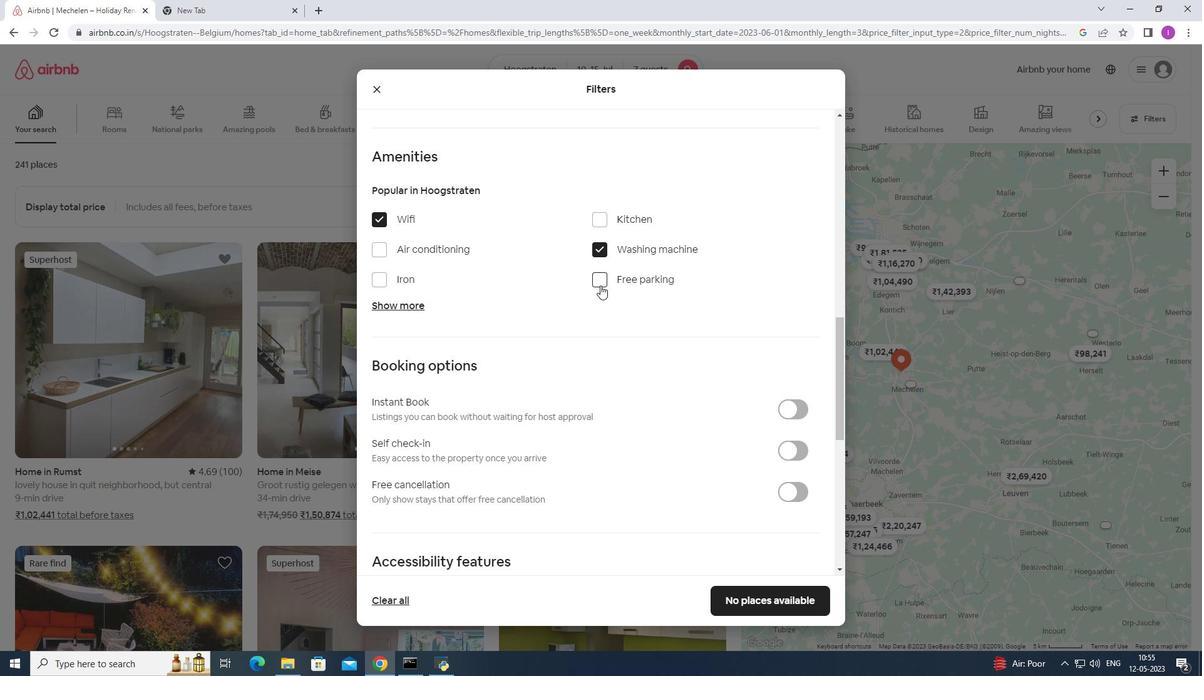 
Action: Mouse pressed left at (600, 284)
Screenshot: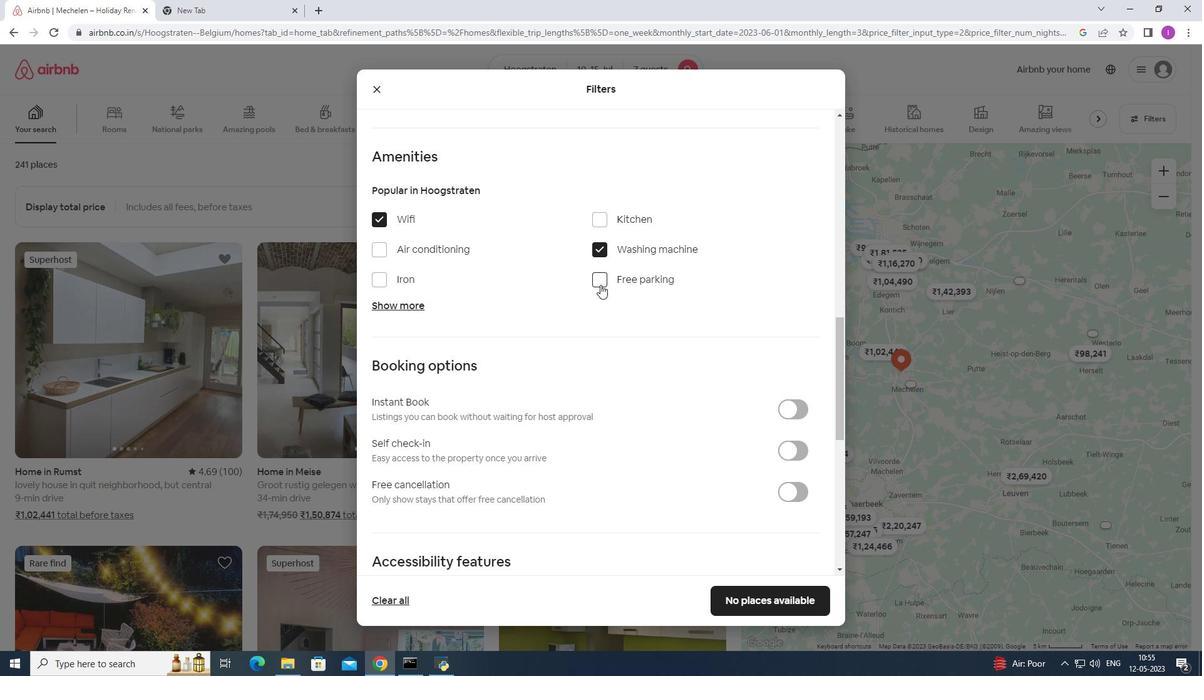 
Action: Mouse moved to (413, 301)
Screenshot: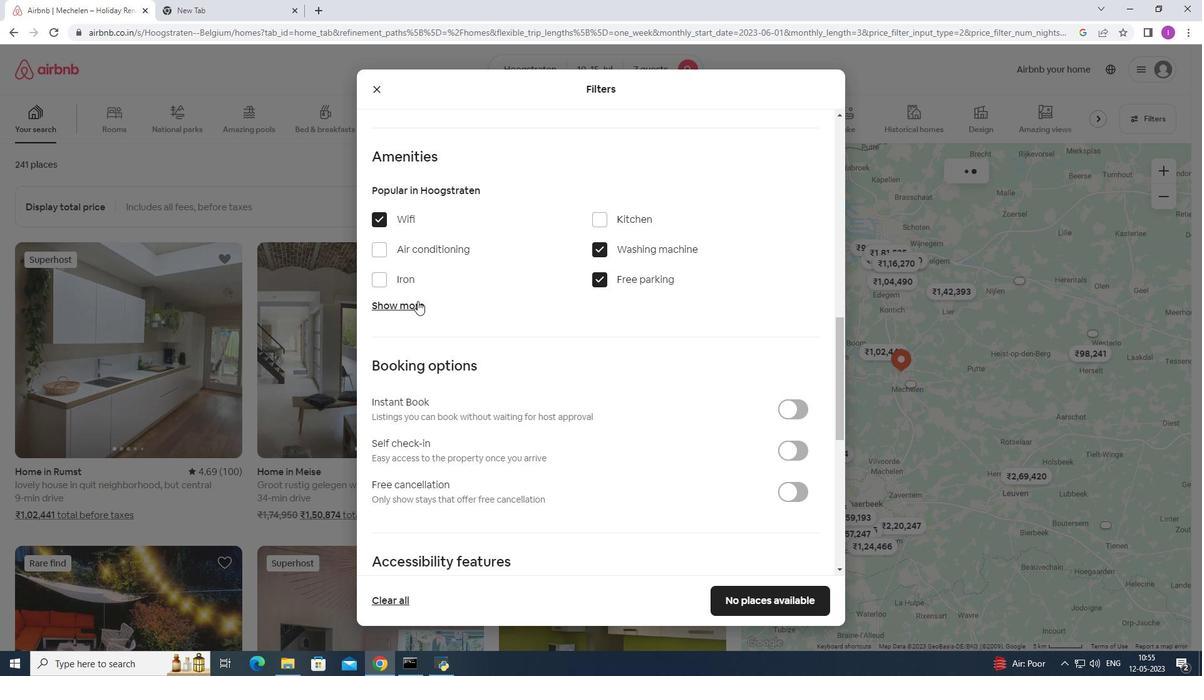 
Action: Mouse pressed left at (413, 301)
Screenshot: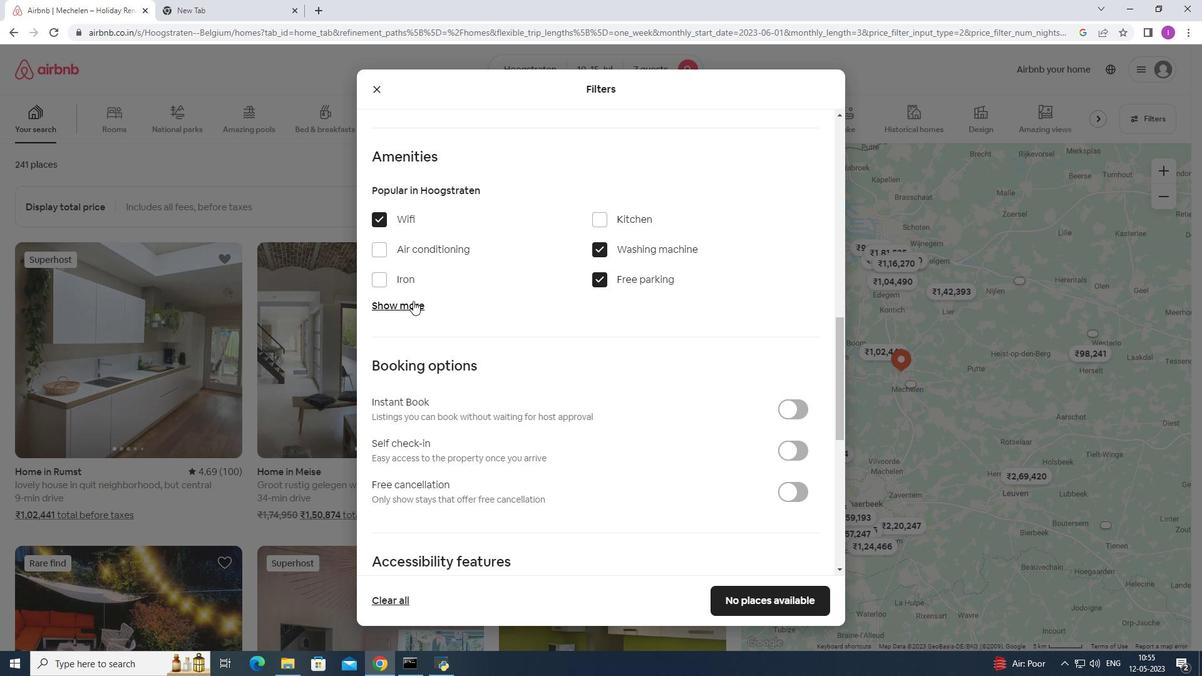 
Action: Mouse moved to (424, 368)
Screenshot: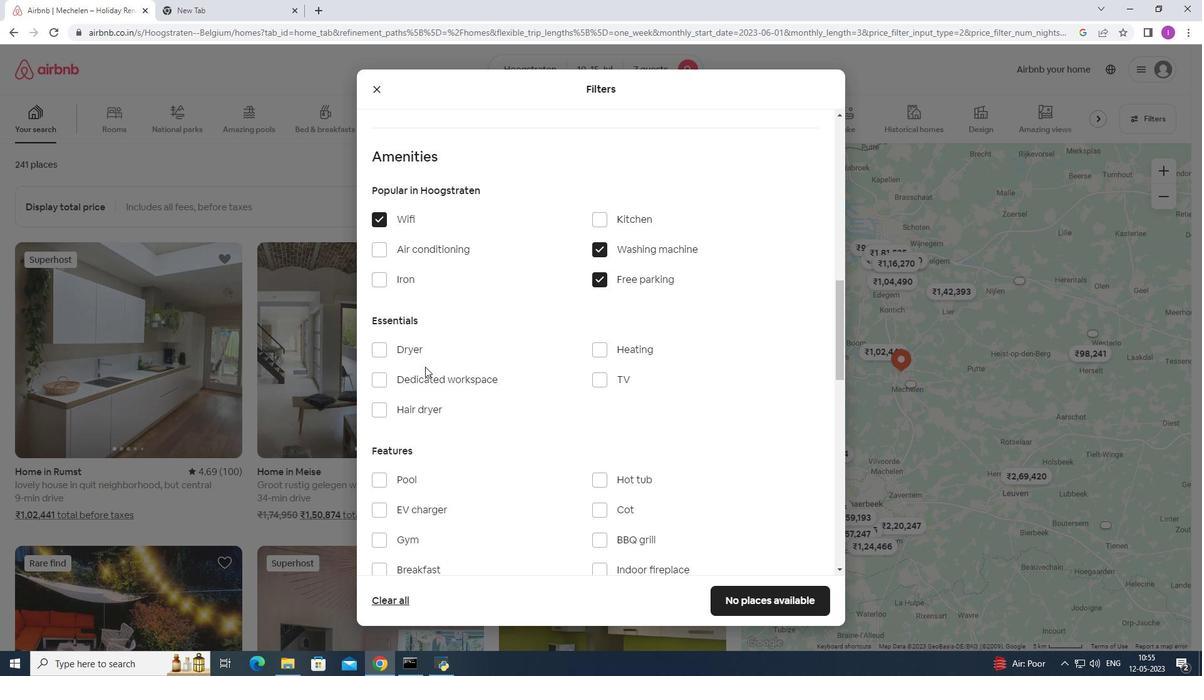 
Action: Mouse scrolled (424, 367) with delta (0, 0)
Screenshot: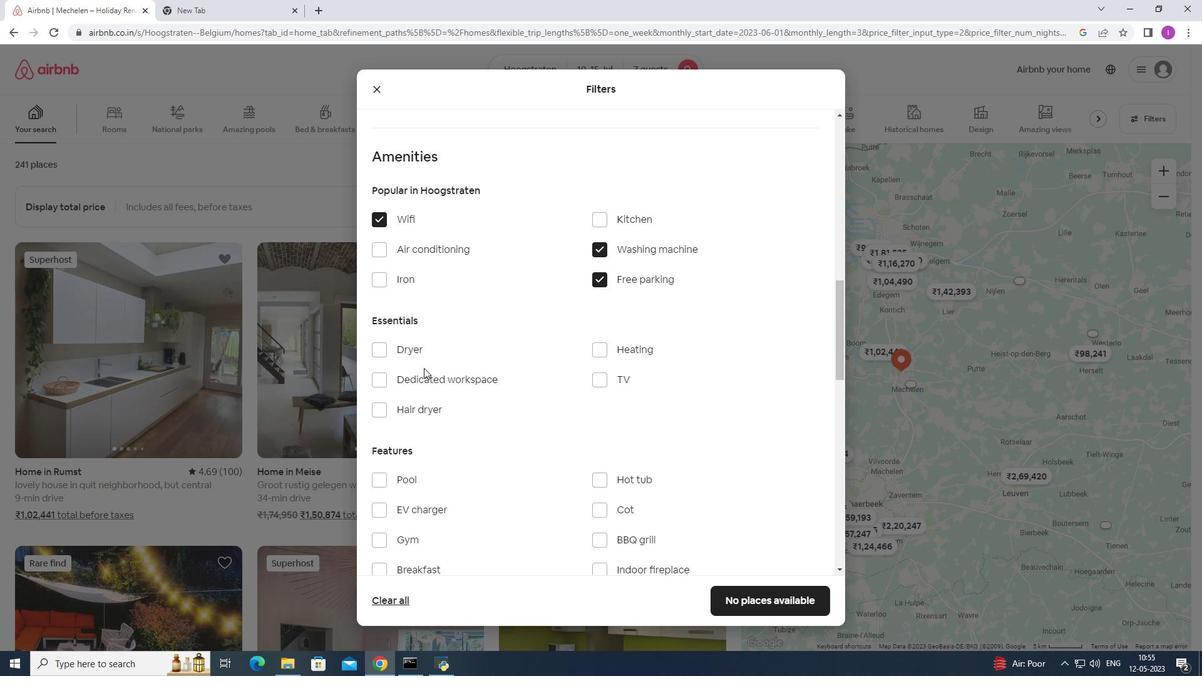 
Action: Mouse moved to (594, 287)
Screenshot: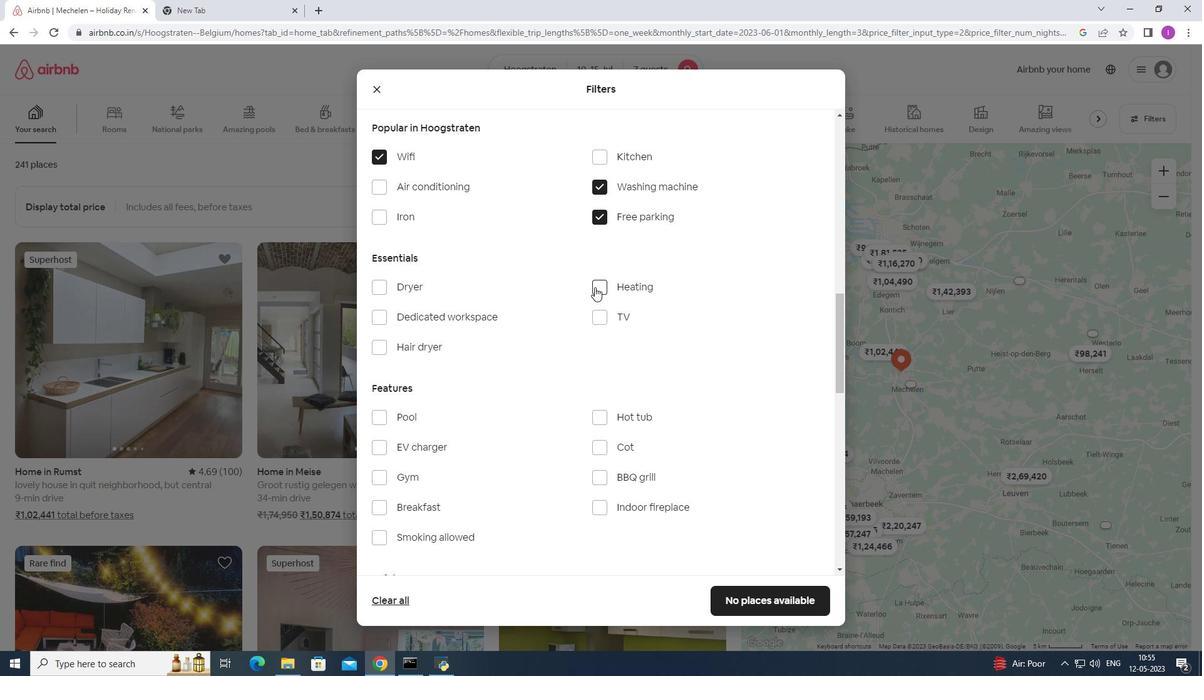 
Action: Mouse pressed left at (594, 287)
Screenshot: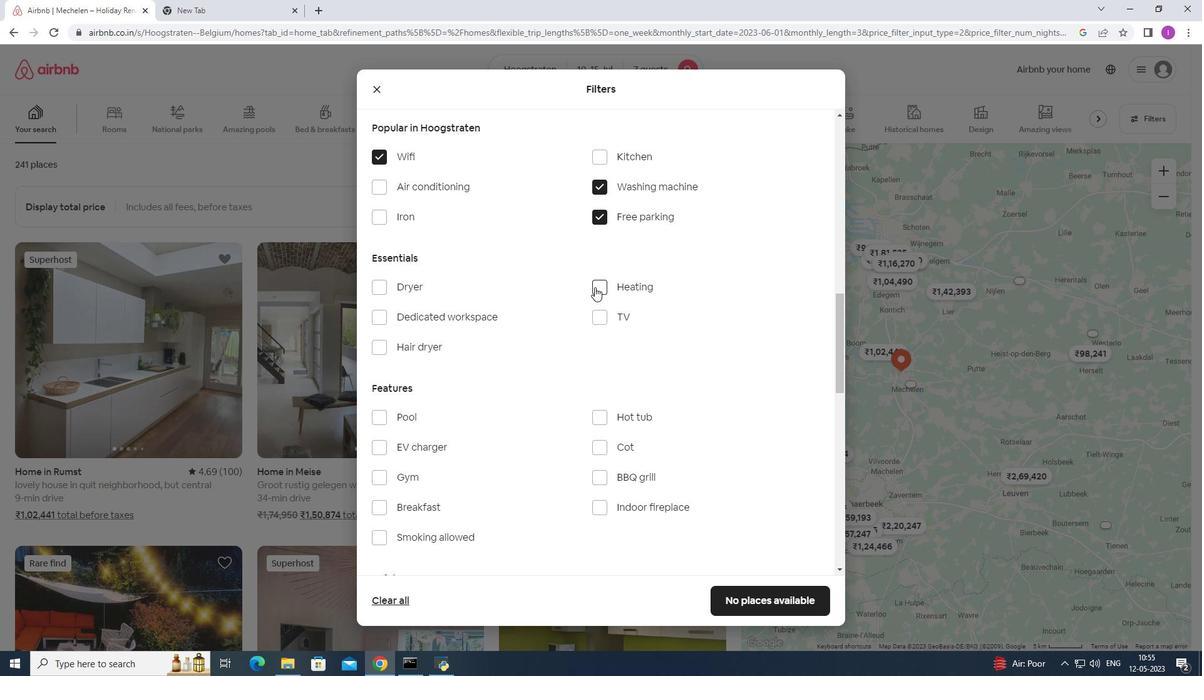 
Action: Mouse moved to (604, 313)
Screenshot: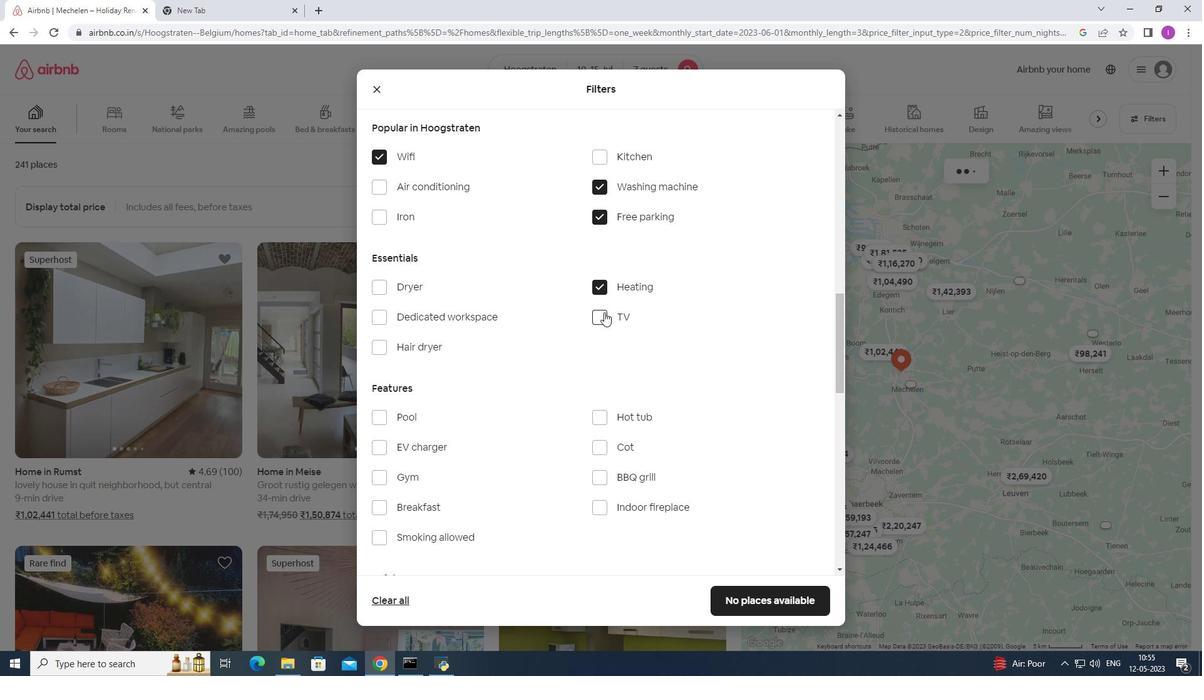 
Action: Mouse pressed left at (604, 313)
Screenshot: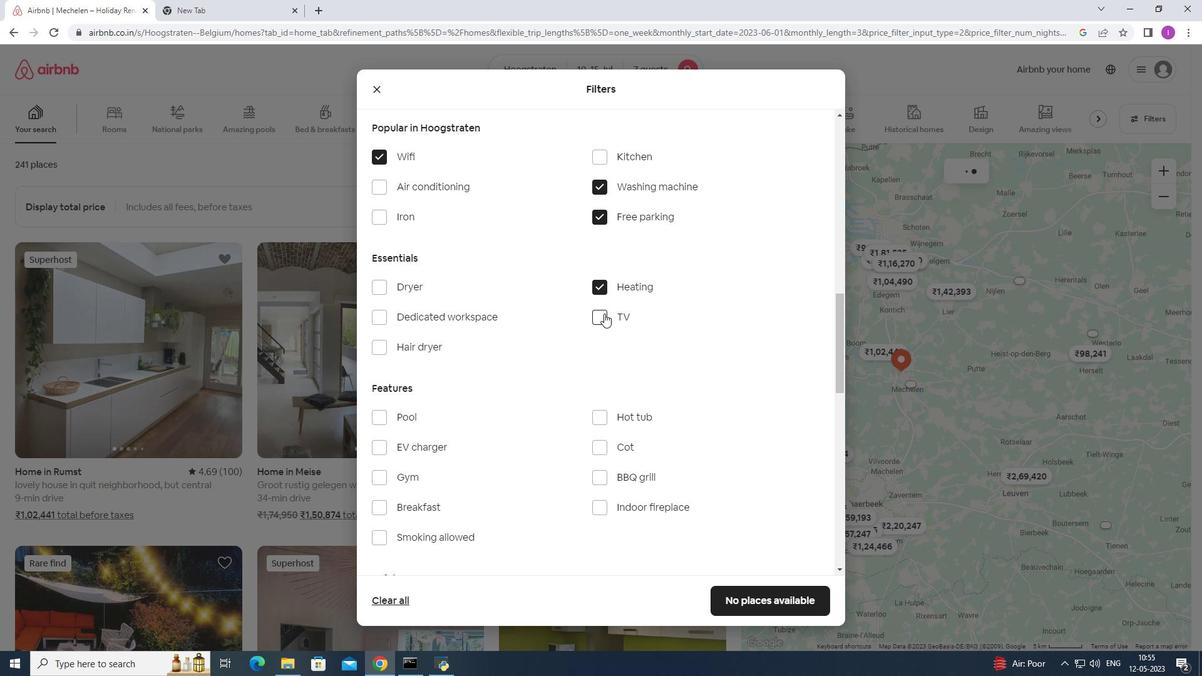 
Action: Mouse pressed left at (604, 313)
Screenshot: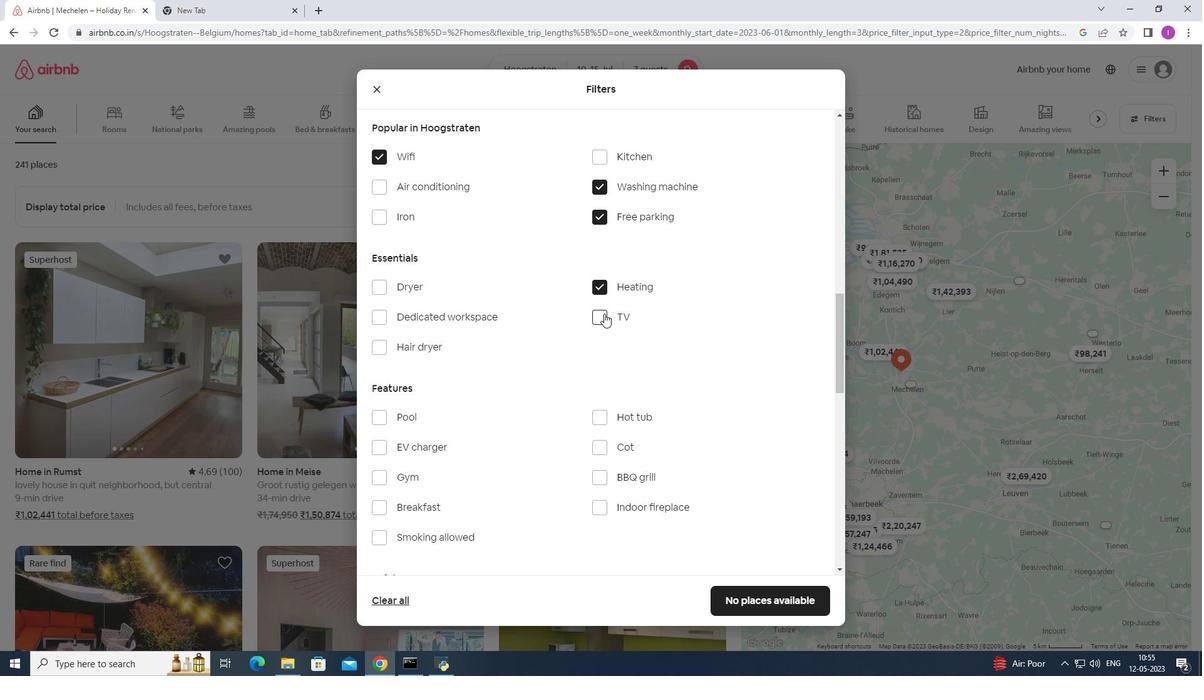 
Action: Mouse moved to (519, 337)
Screenshot: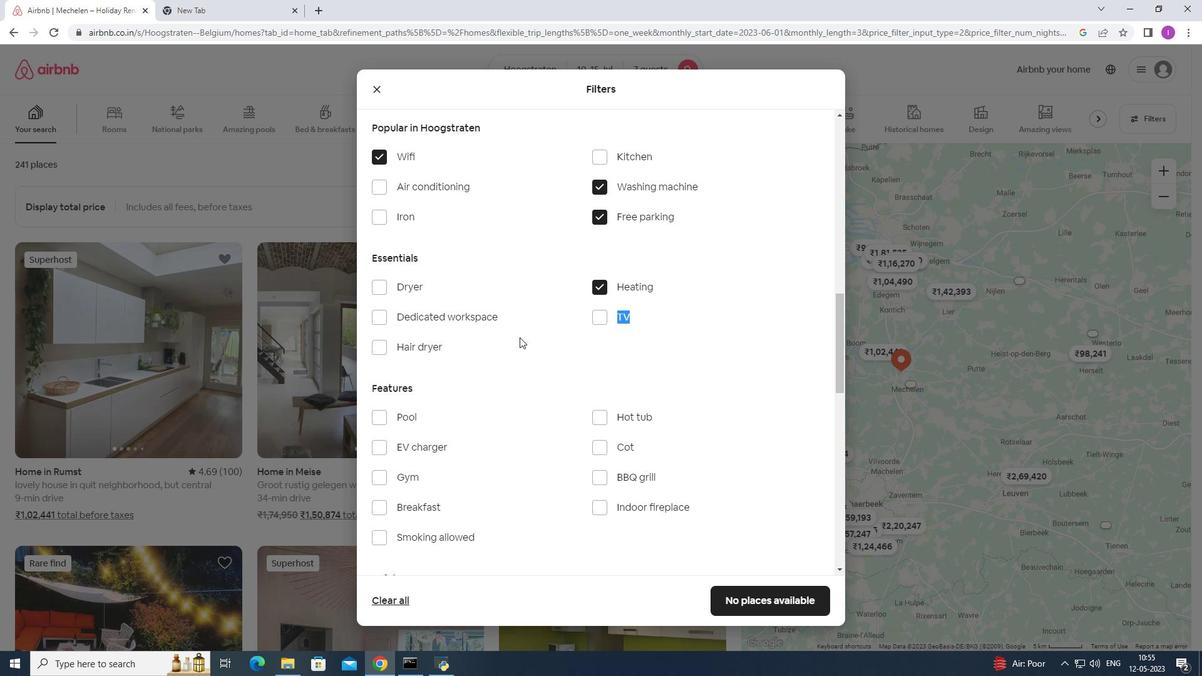 
Action: Mouse scrolled (519, 336) with delta (0, 0)
Screenshot: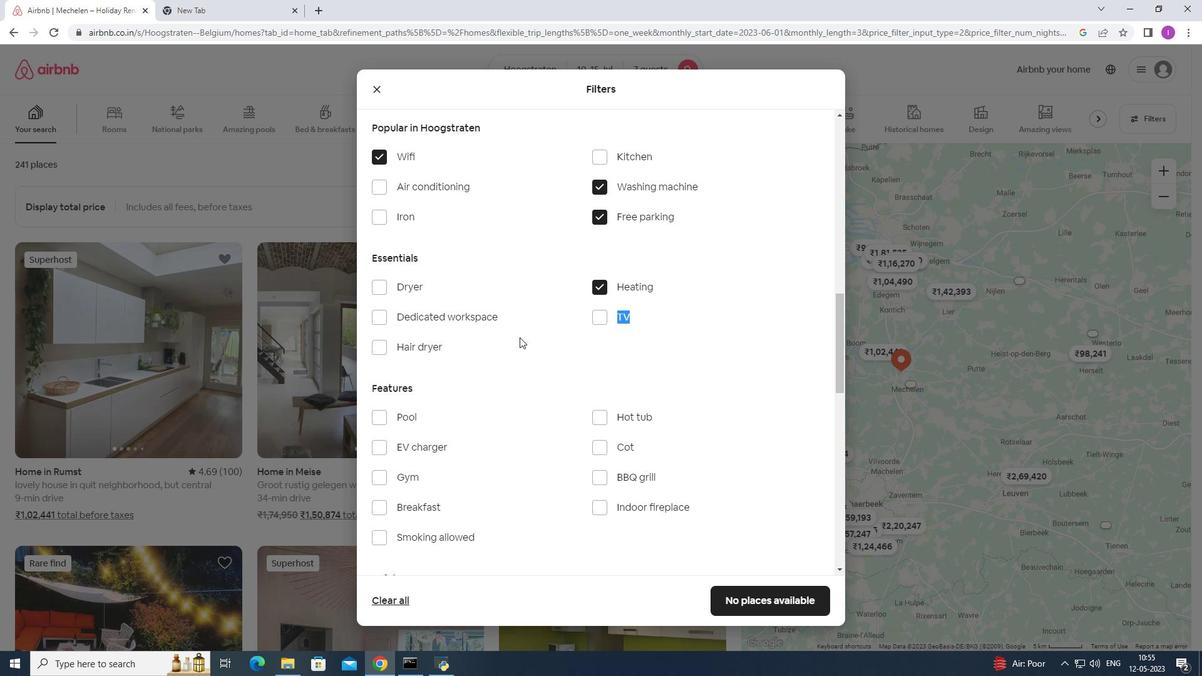 
Action: Mouse moved to (603, 355)
Screenshot: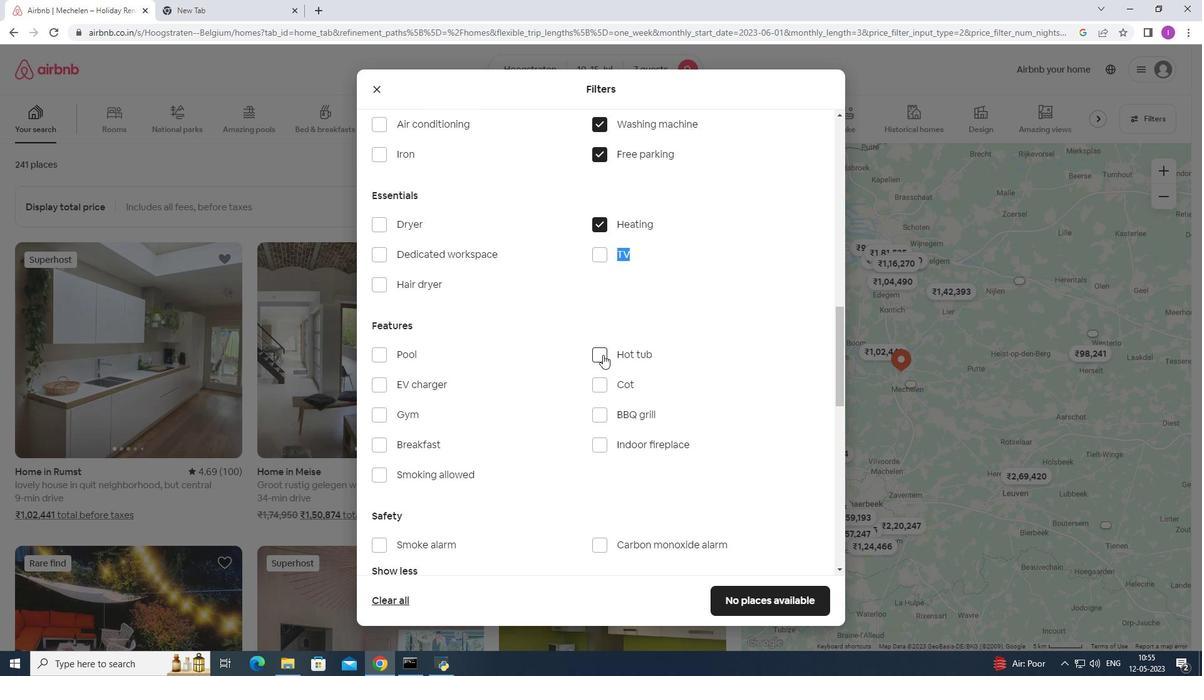 
Action: Mouse pressed left at (603, 355)
Screenshot: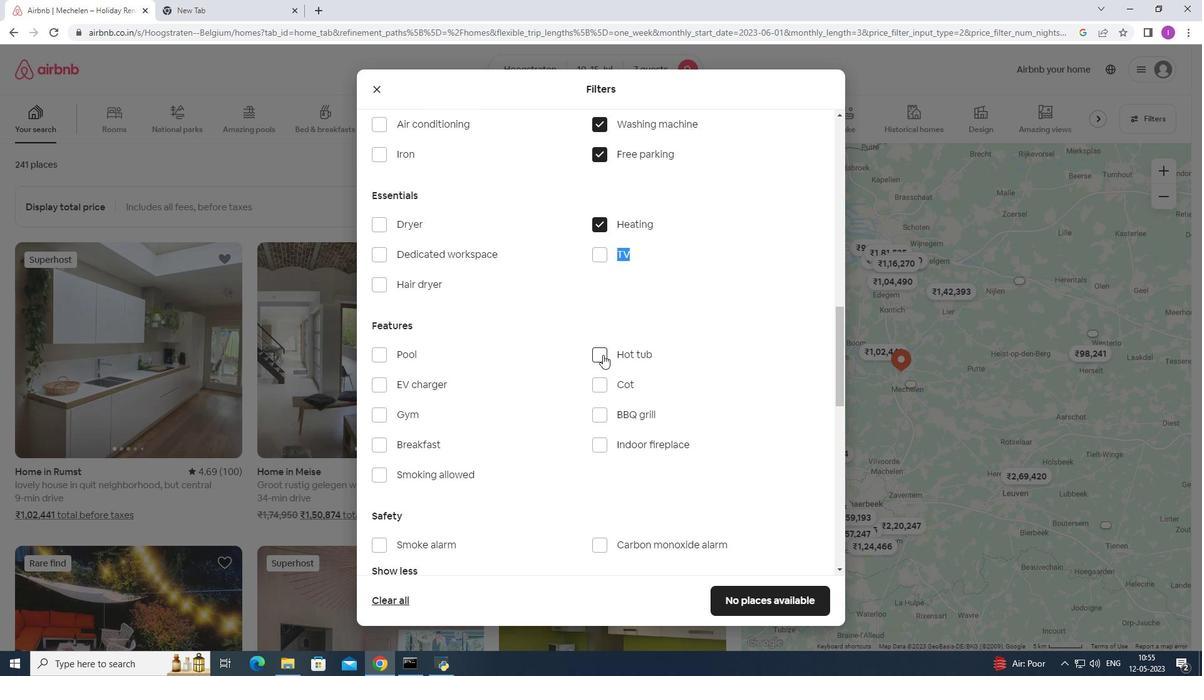 
Action: Mouse moved to (386, 413)
Screenshot: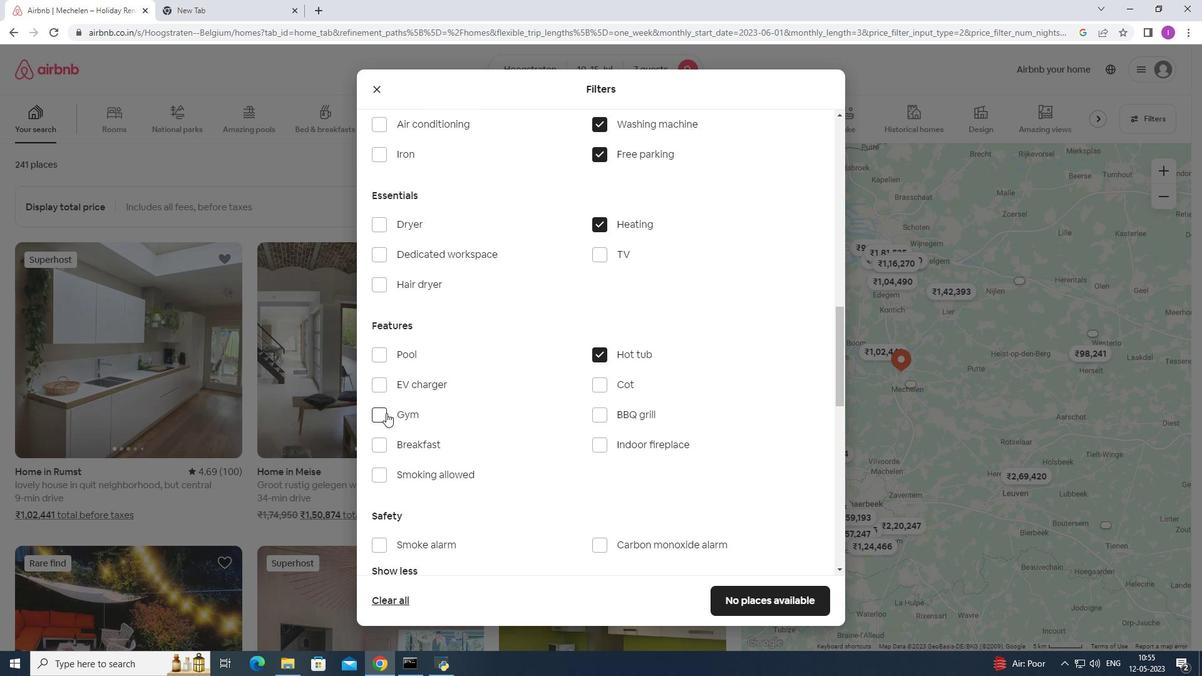 
Action: Mouse pressed left at (386, 413)
Screenshot: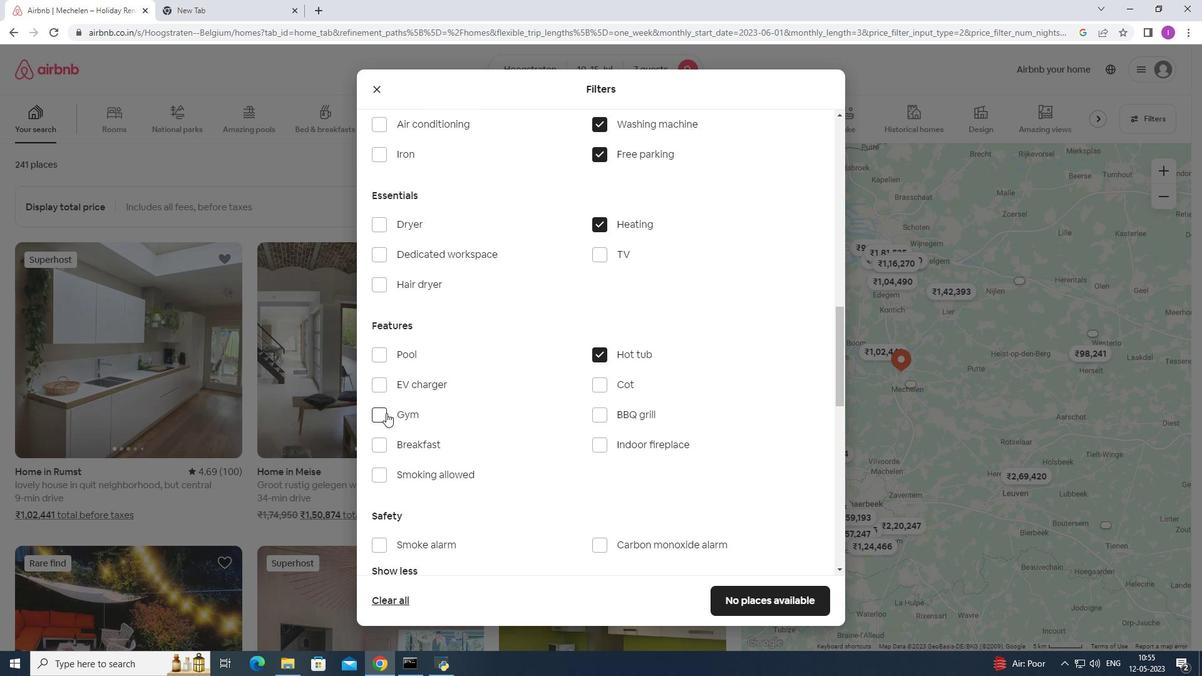 
Action: Mouse pressed left at (386, 413)
Screenshot: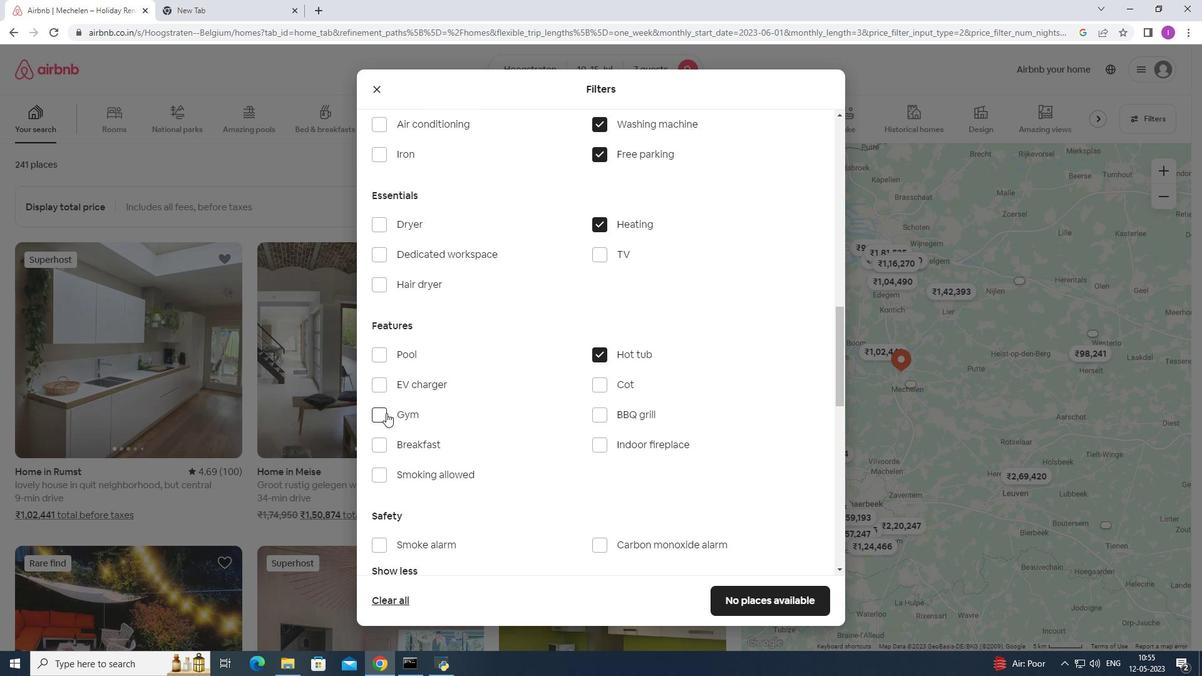 
Action: Mouse moved to (378, 415)
Screenshot: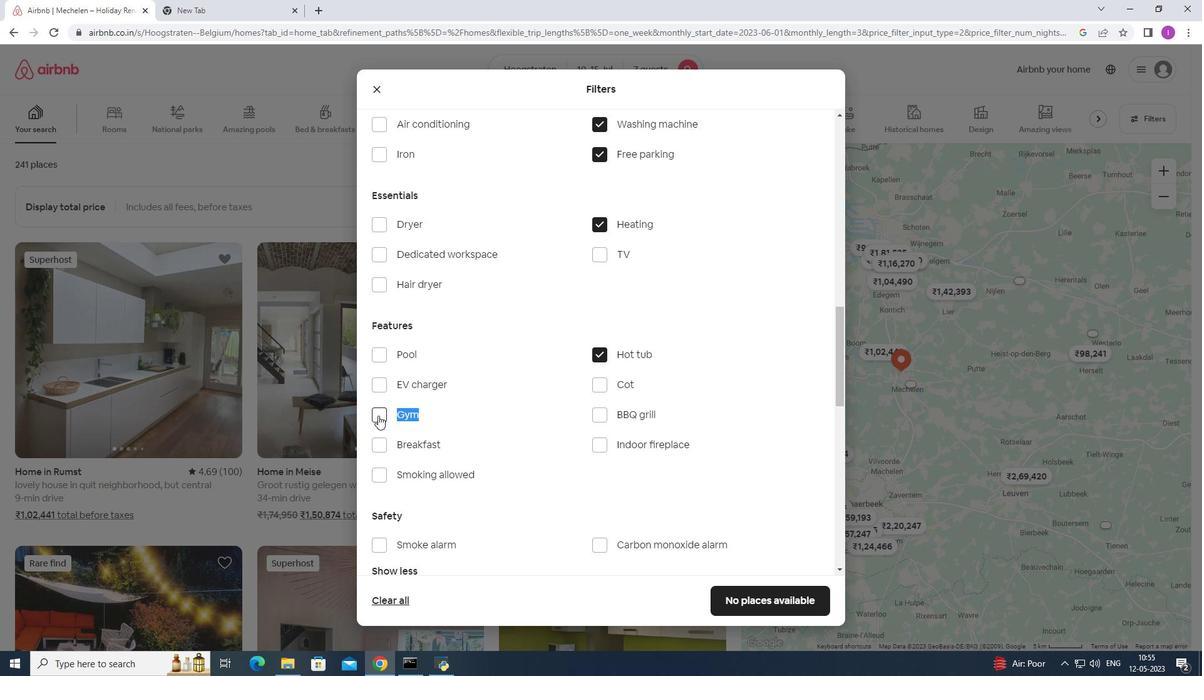 
Action: Mouse pressed left at (378, 415)
Screenshot: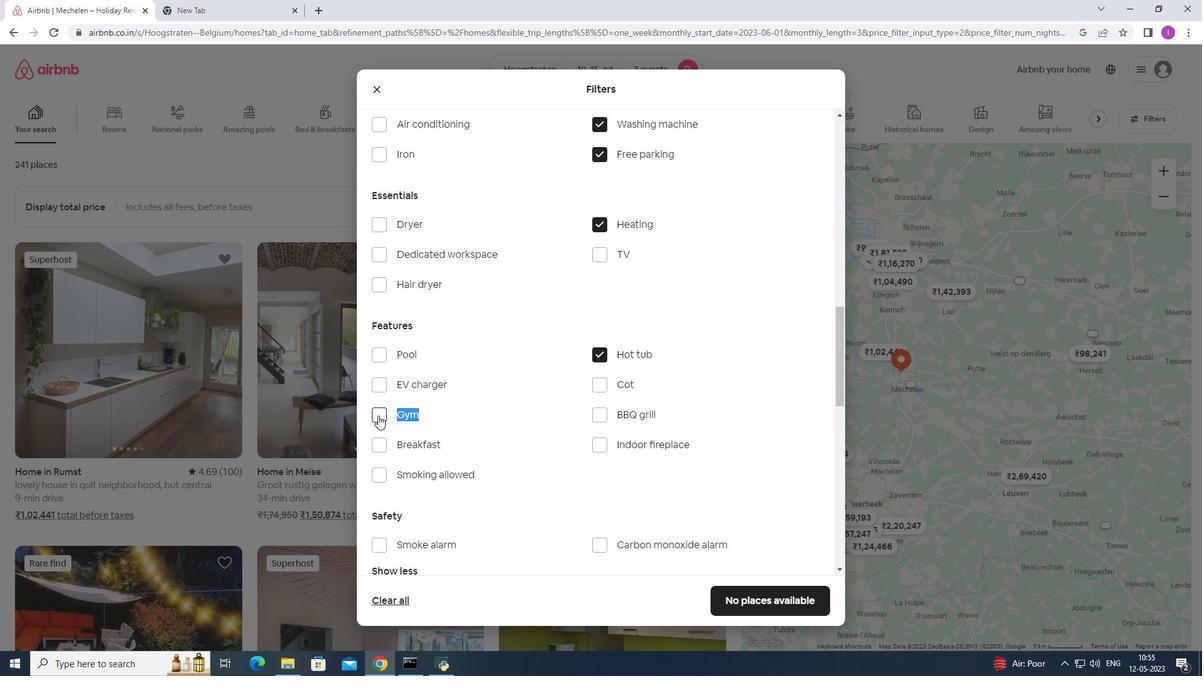
Action: Mouse moved to (380, 477)
Screenshot: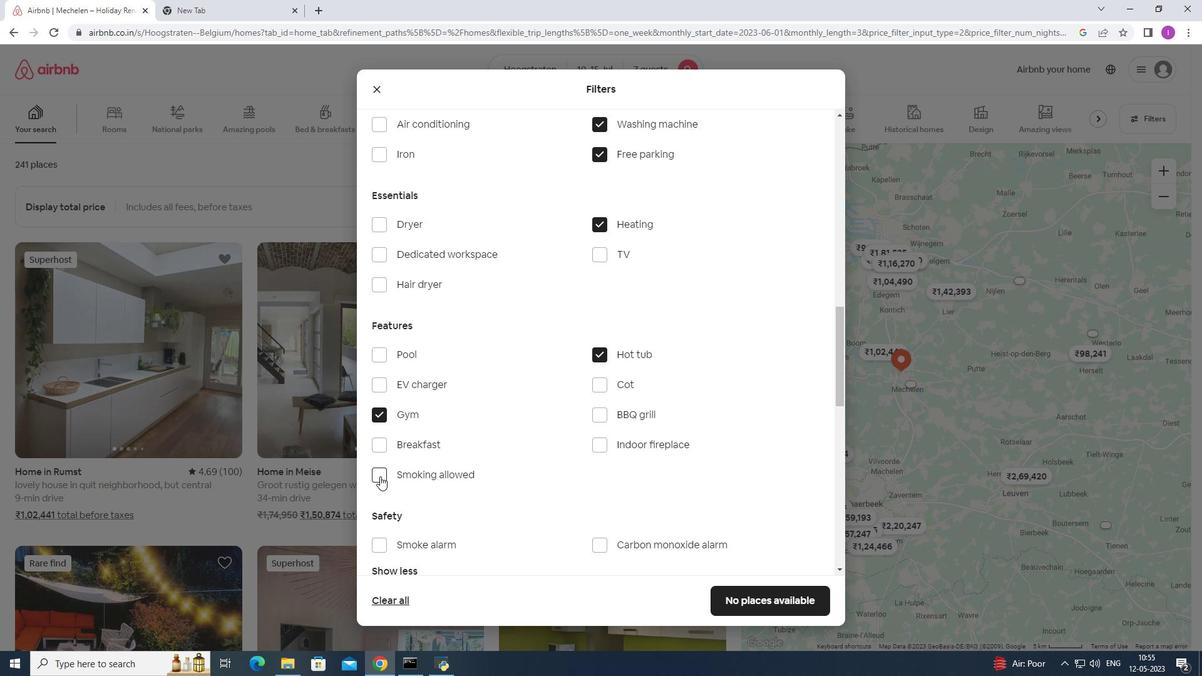 
Action: Mouse pressed left at (380, 477)
Screenshot: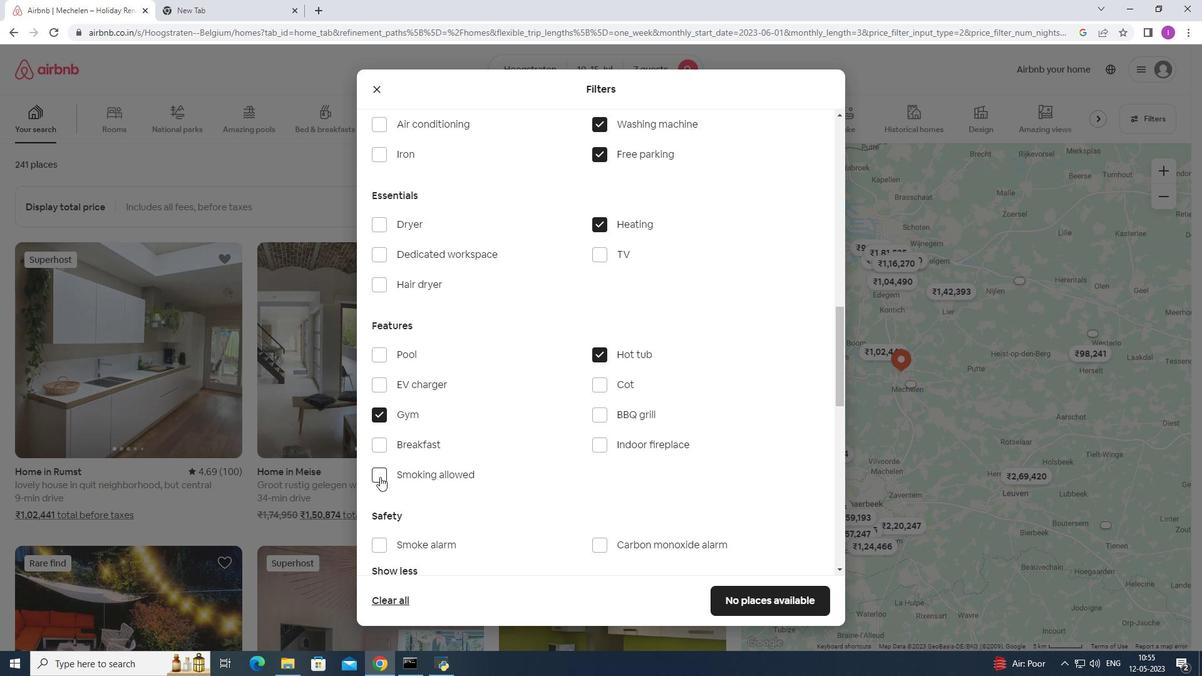
Action: Mouse moved to (455, 477)
Screenshot: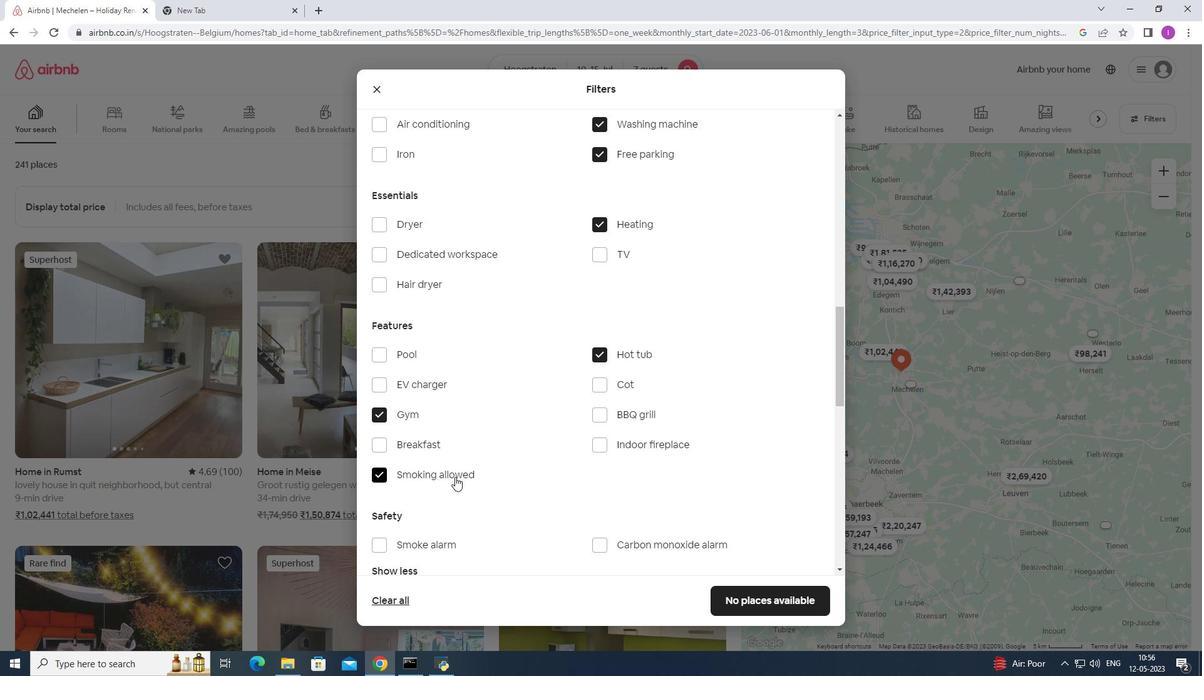 
Action: Mouse scrolled (455, 477) with delta (0, 0)
Screenshot: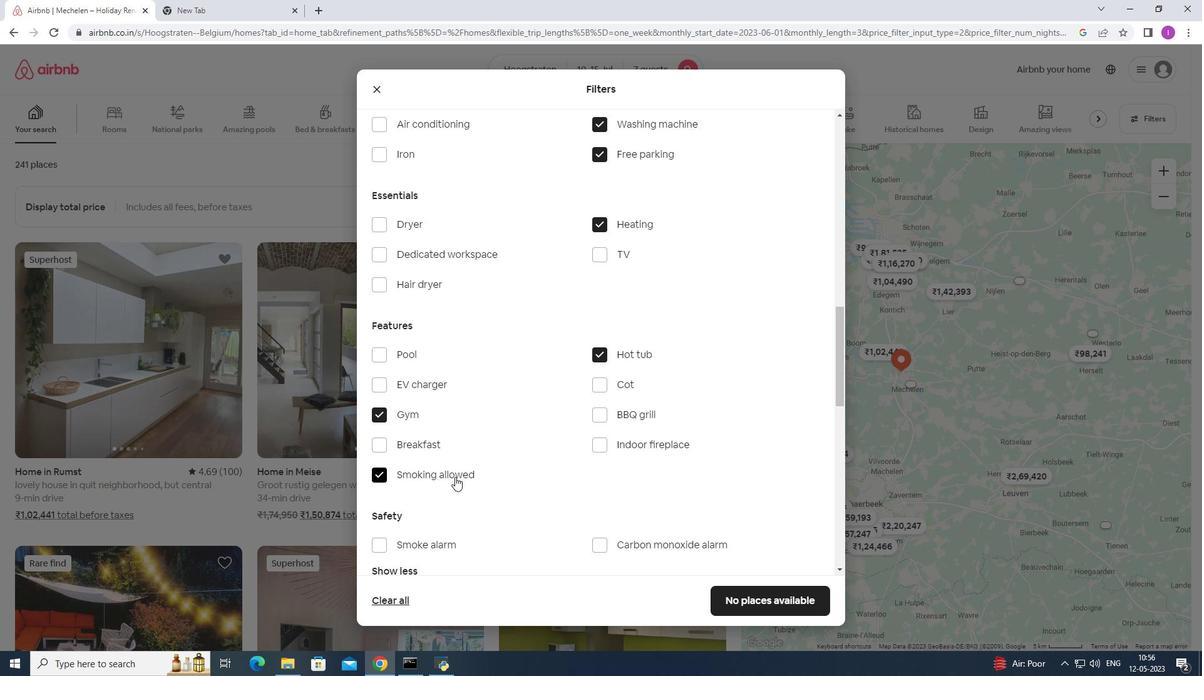
Action: Mouse scrolled (455, 477) with delta (0, 0)
Screenshot: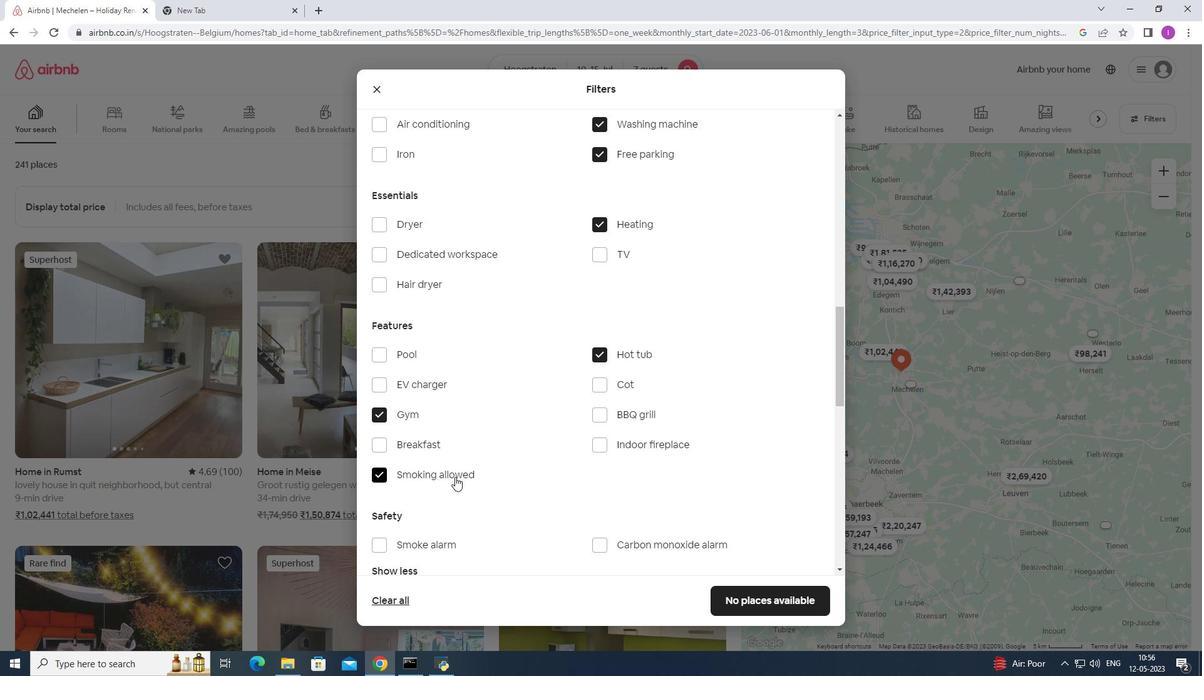 
Action: Mouse scrolled (455, 477) with delta (0, 0)
Screenshot: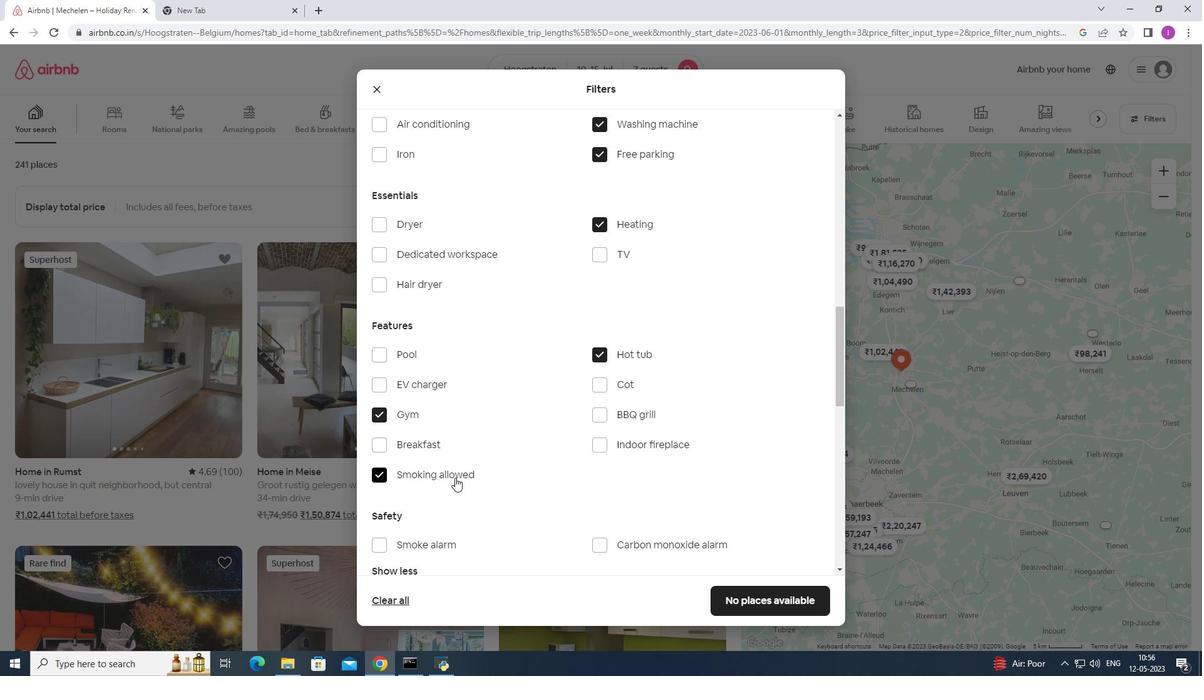 
Action: Mouse scrolled (455, 477) with delta (0, 0)
Screenshot: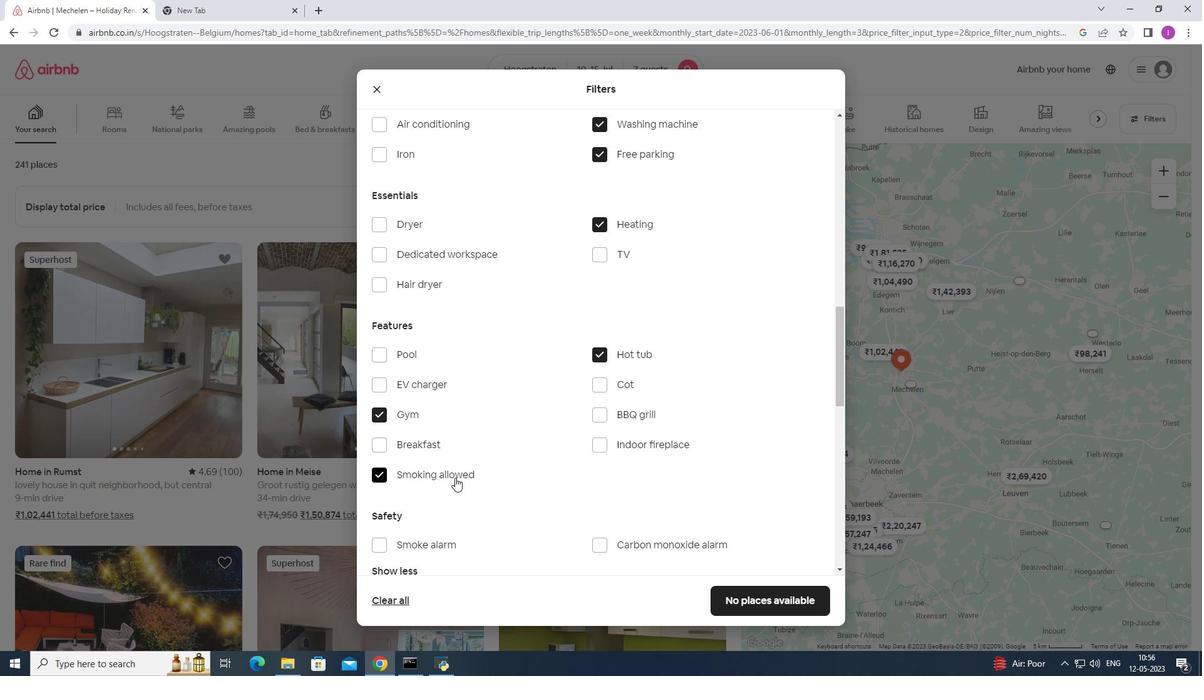 
Action: Mouse moved to (796, 469)
Screenshot: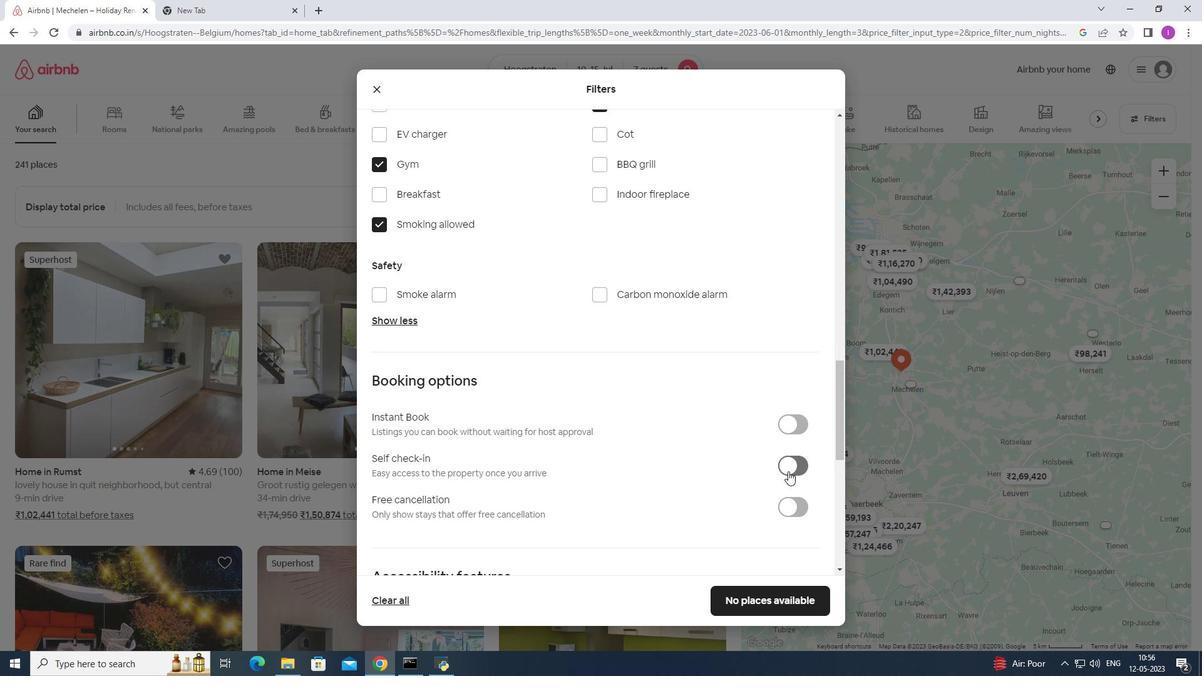 
Action: Mouse pressed left at (796, 469)
Screenshot: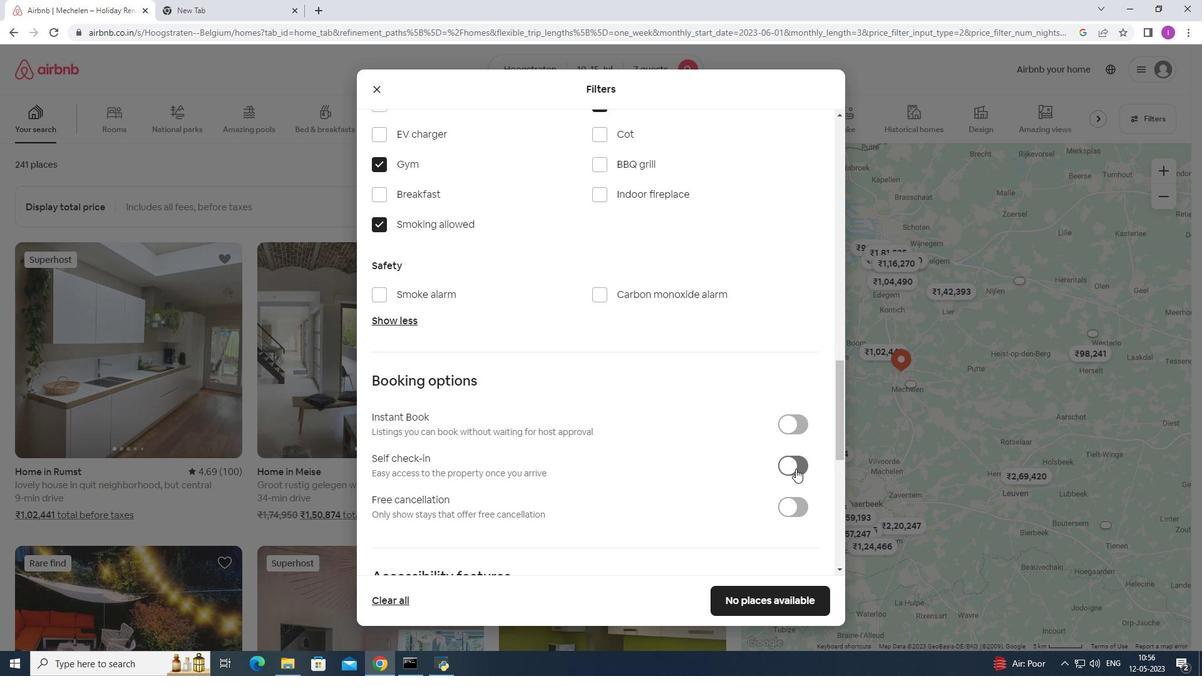 
Action: Mouse moved to (548, 502)
Screenshot: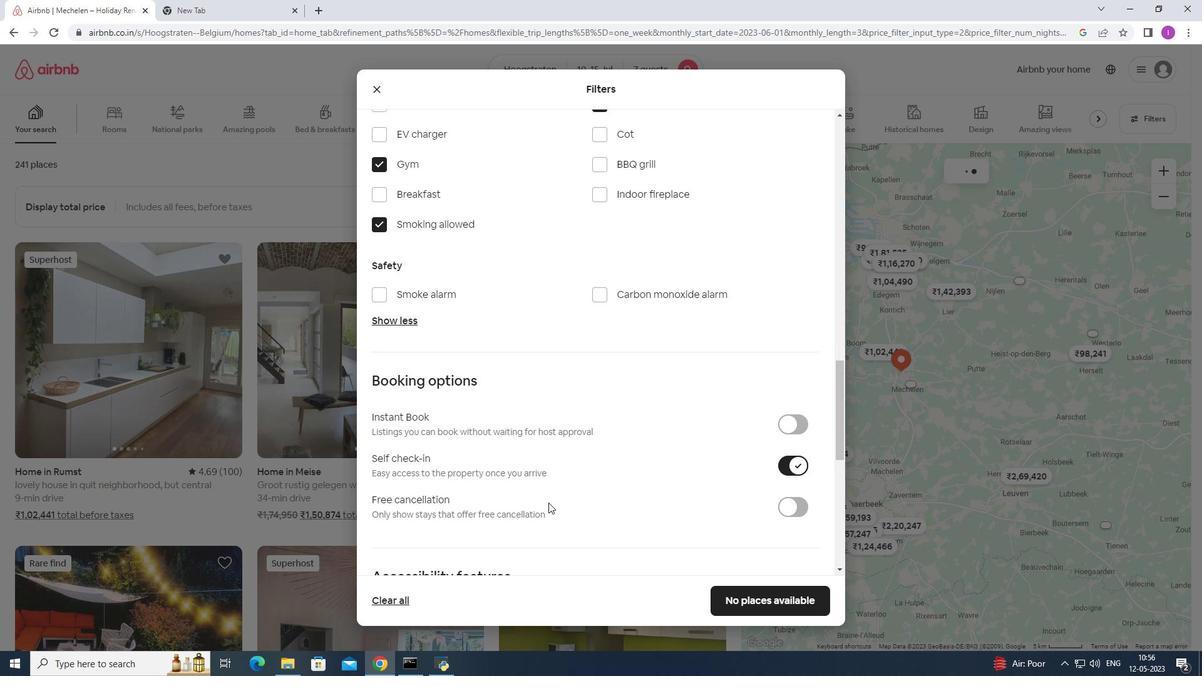 
Action: Mouse scrolled (548, 502) with delta (0, 0)
Screenshot: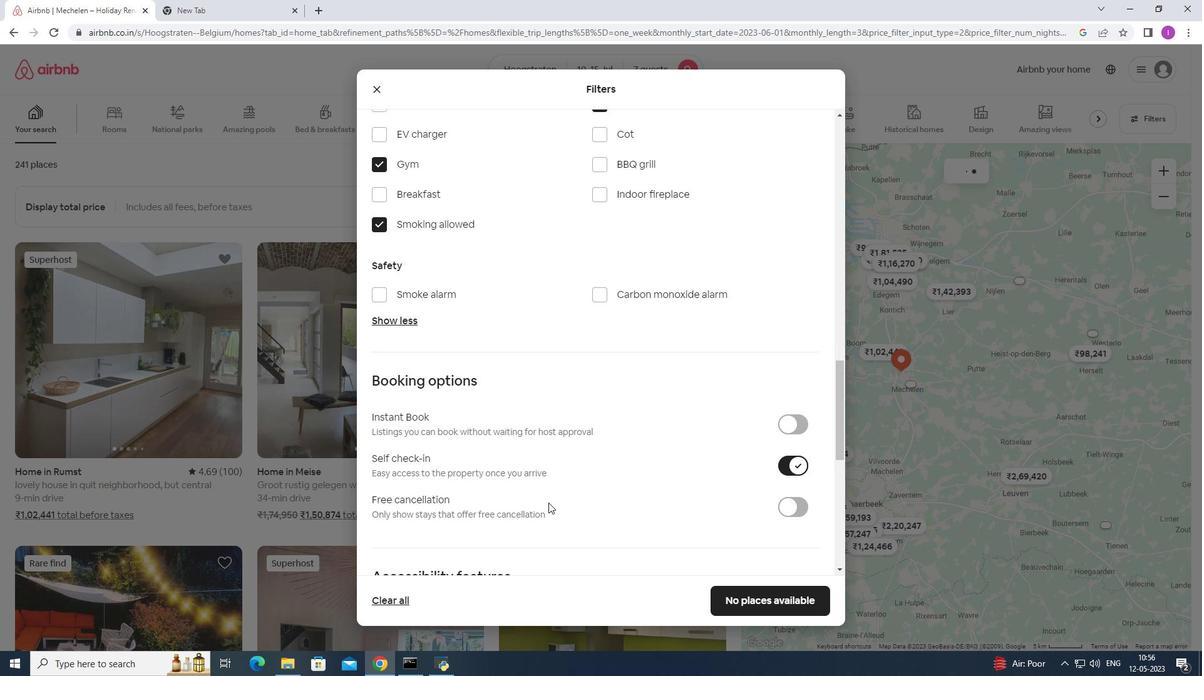 
Action: Mouse scrolled (548, 502) with delta (0, 0)
Screenshot: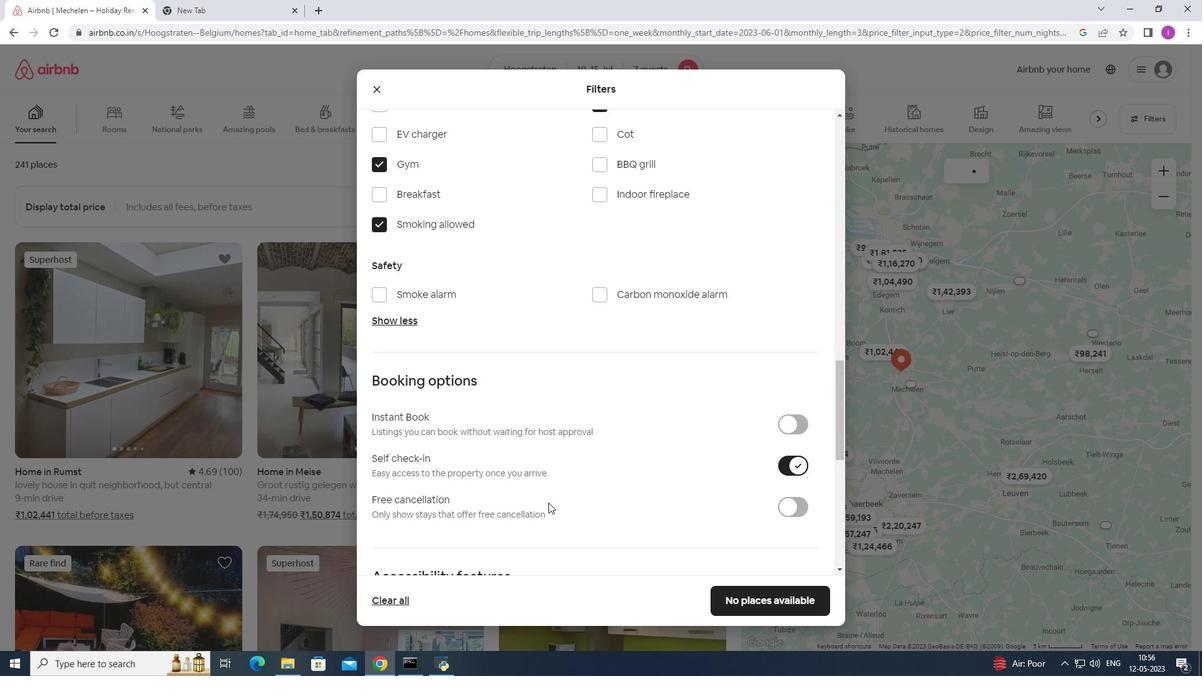 
Action: Mouse scrolled (548, 503) with delta (0, 0)
Screenshot: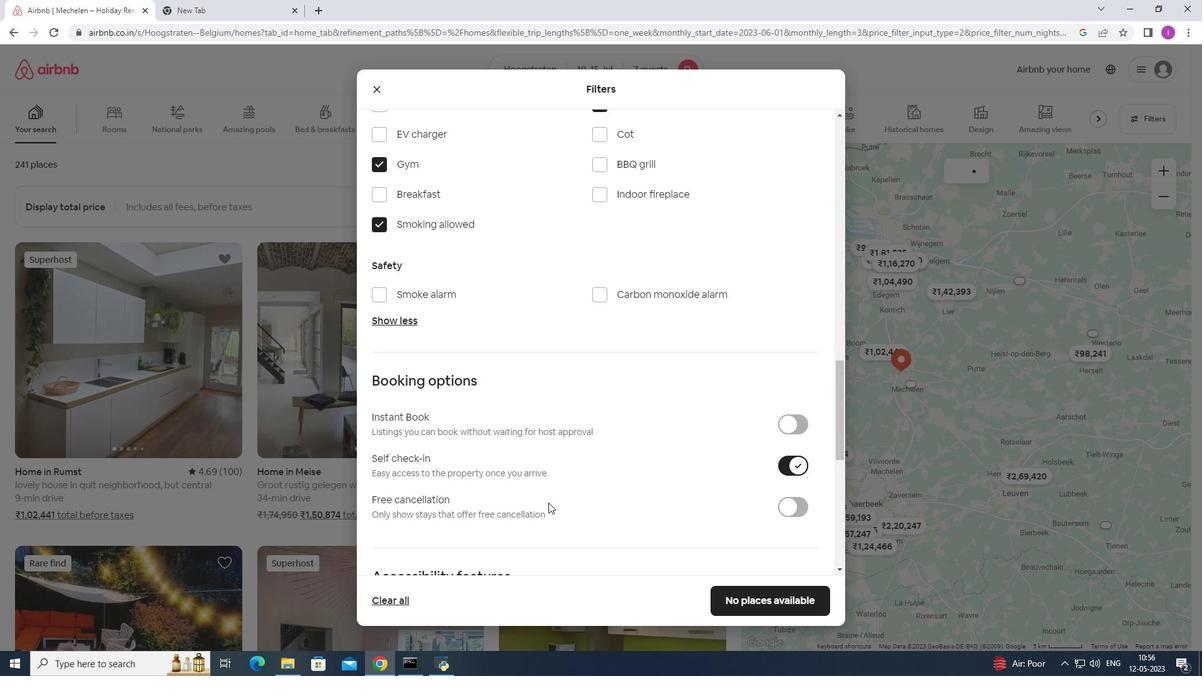 
Action: Mouse scrolled (548, 502) with delta (0, 0)
Screenshot: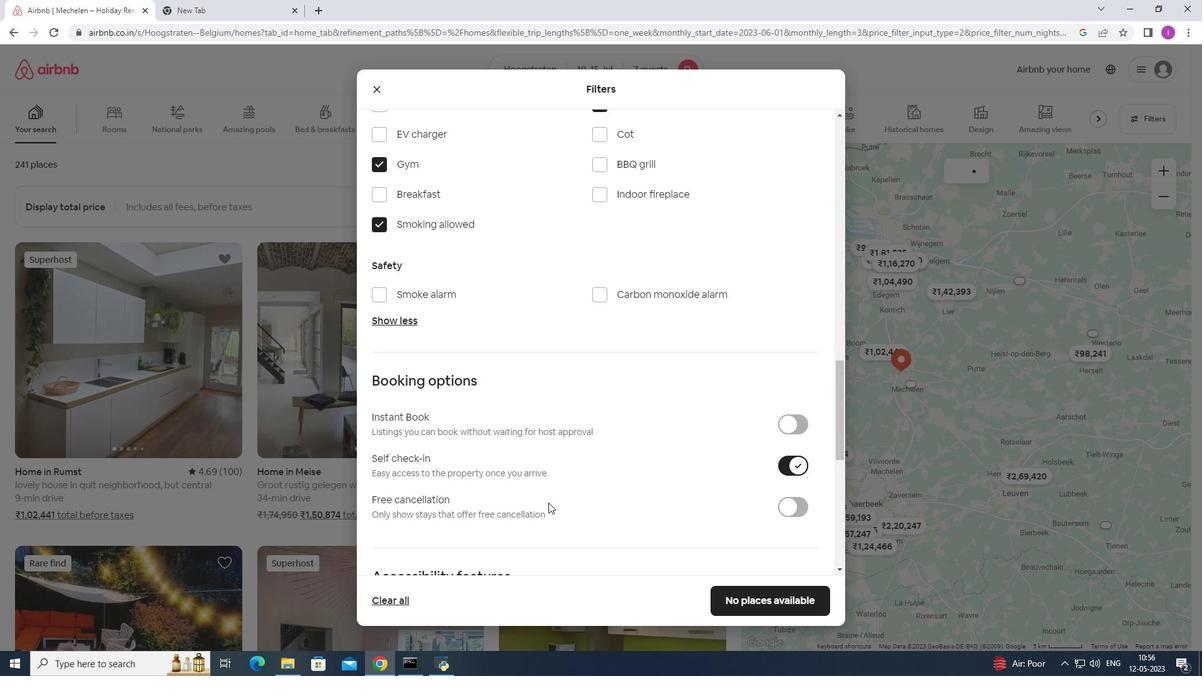 
Action: Mouse scrolled (548, 502) with delta (0, 0)
Screenshot: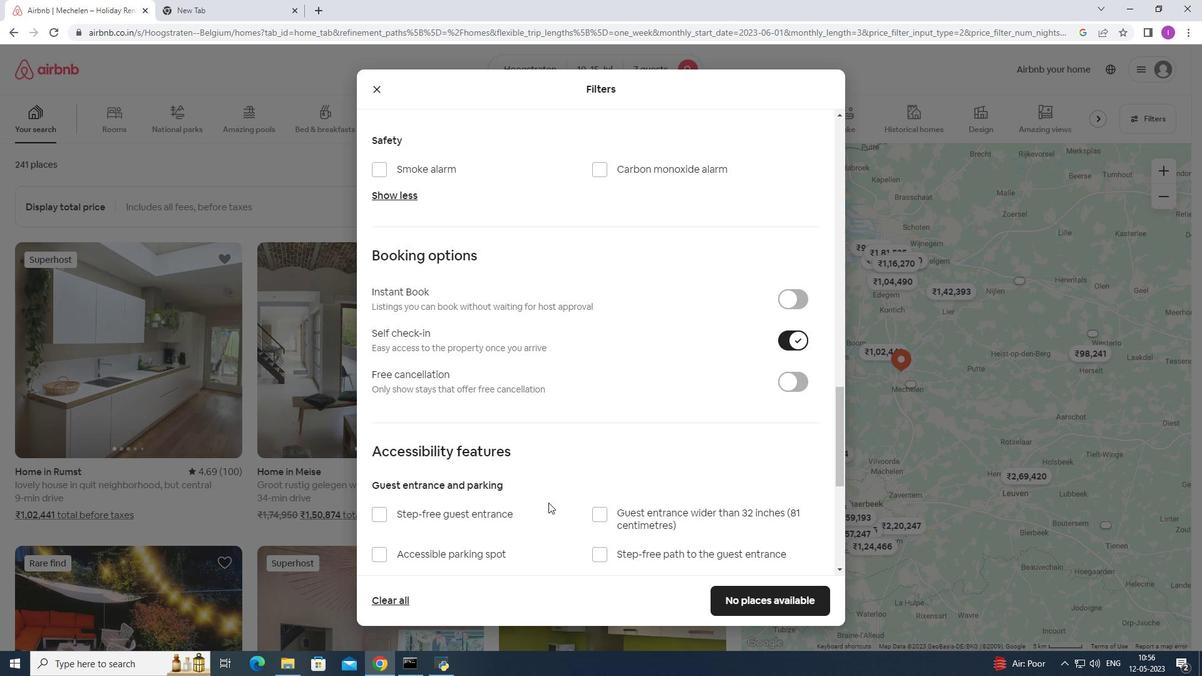
Action: Mouse scrolled (548, 502) with delta (0, 0)
Screenshot: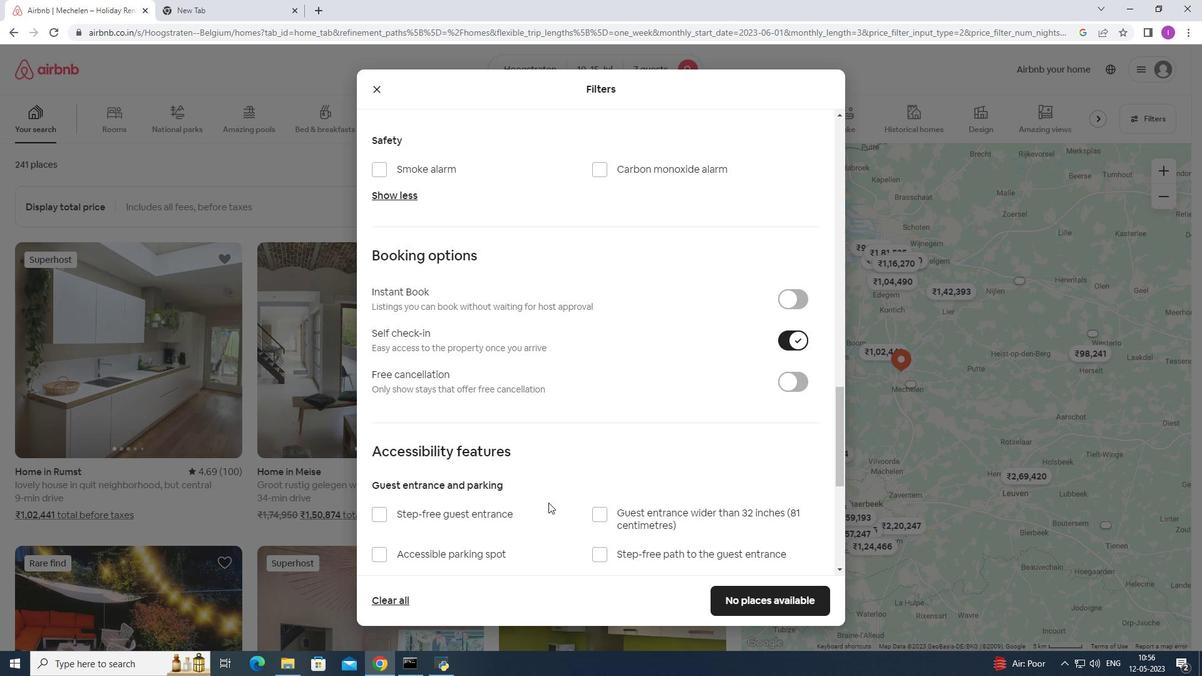 
Action: Mouse scrolled (548, 502) with delta (0, 0)
Screenshot: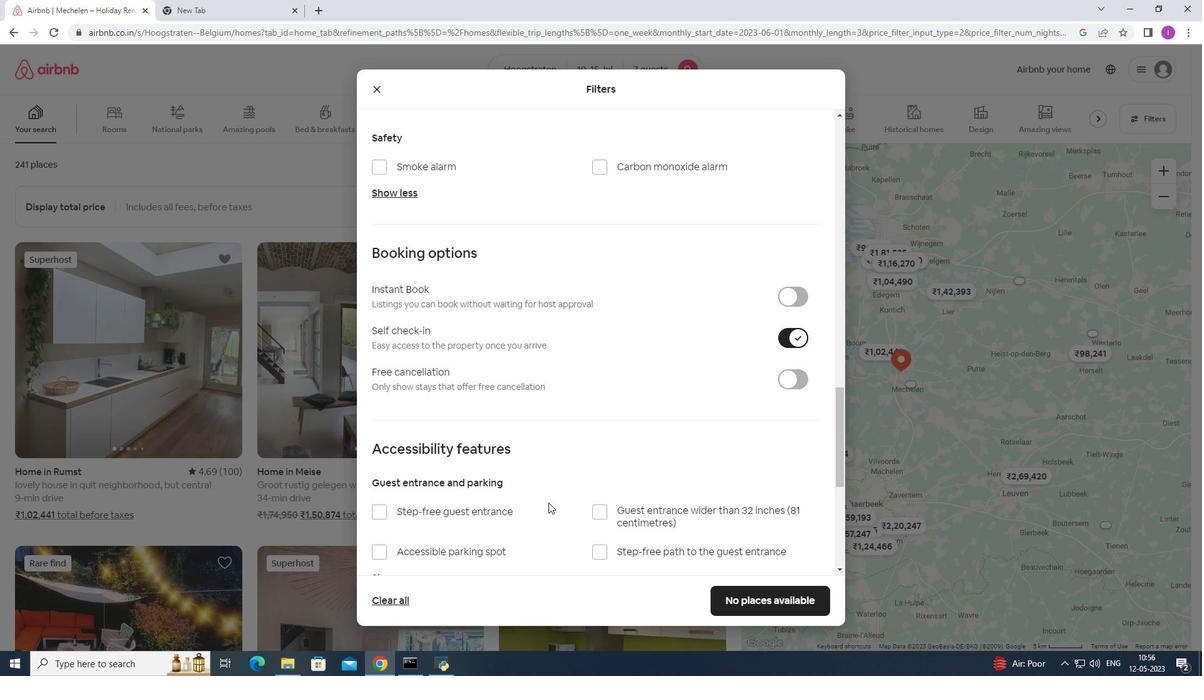 
Action: Mouse scrolled (548, 502) with delta (0, 0)
Screenshot: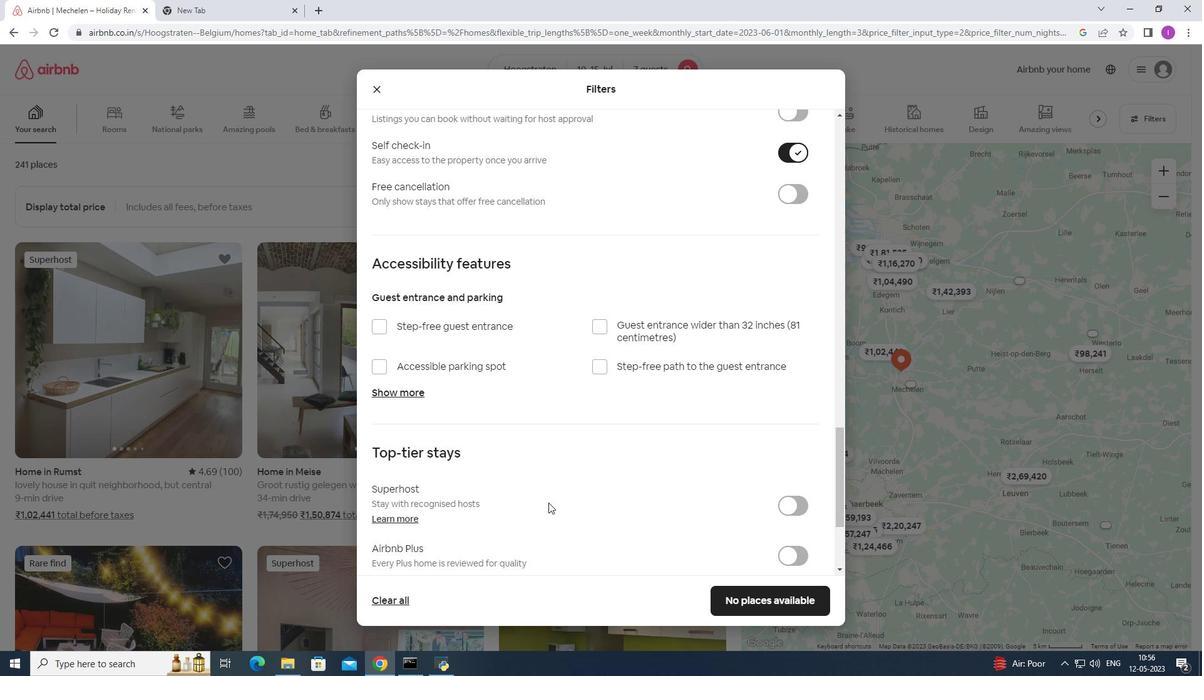 
Action: Mouse scrolled (548, 502) with delta (0, 0)
Screenshot: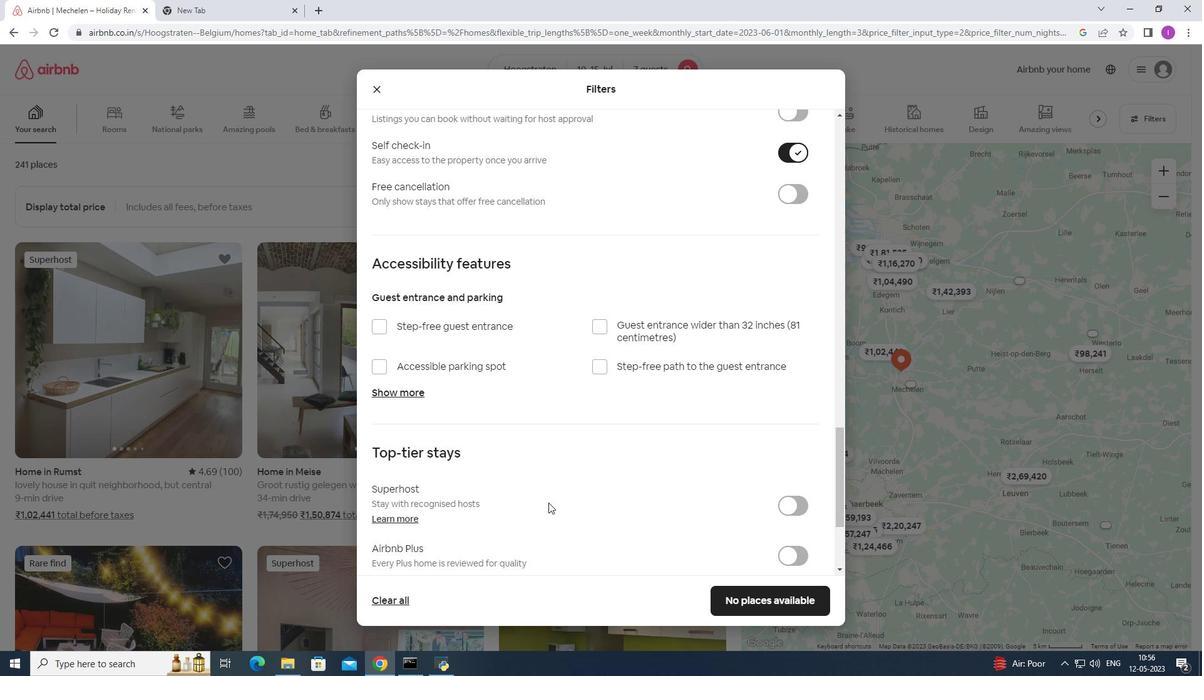 
Action: Mouse scrolled (548, 502) with delta (0, 0)
Screenshot: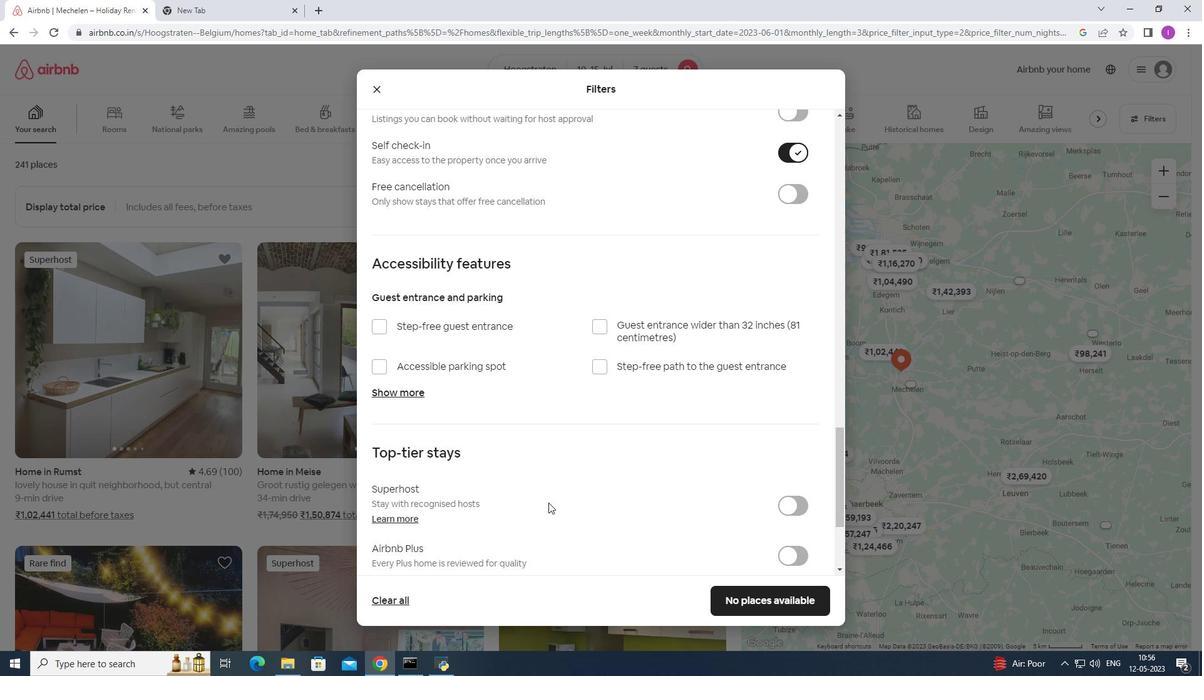 
Action: Mouse scrolled (548, 502) with delta (0, 0)
Screenshot: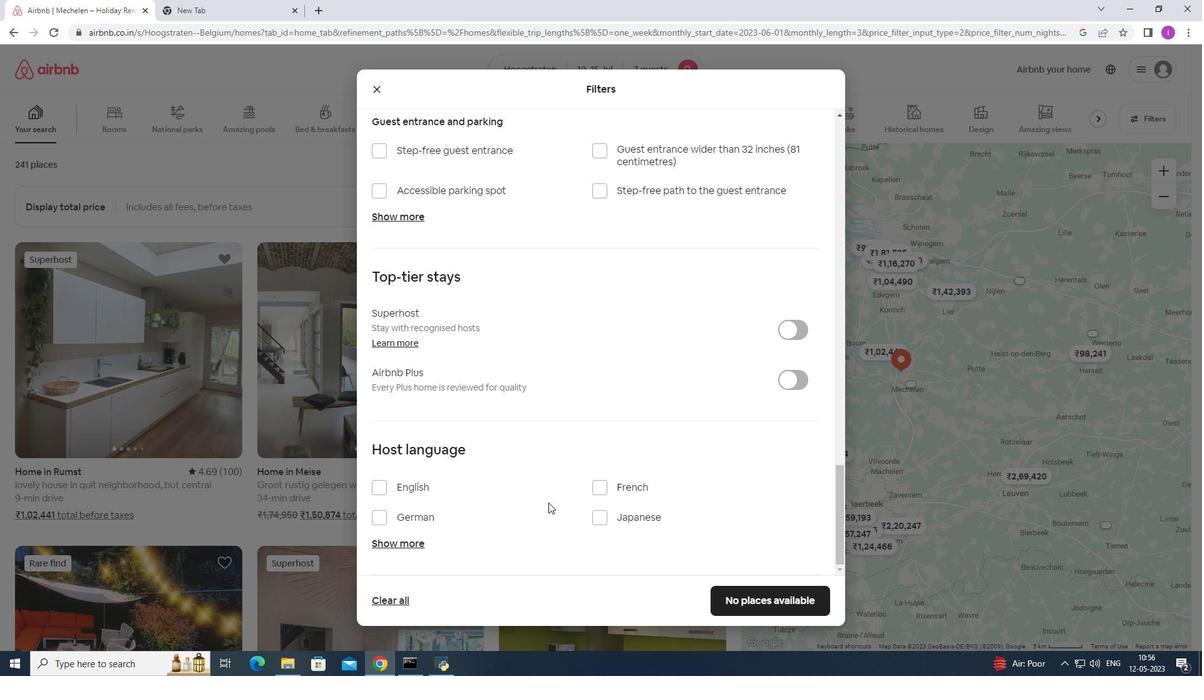 
Action: Mouse scrolled (548, 502) with delta (0, 0)
Screenshot: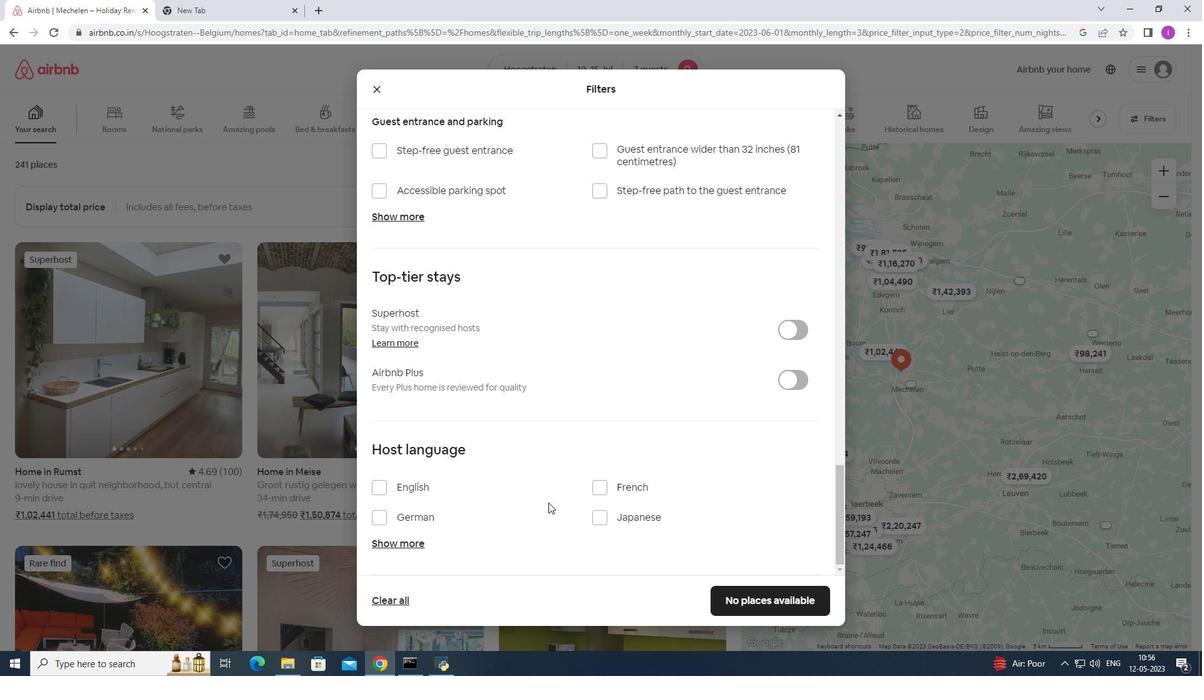 
Action: Mouse scrolled (548, 502) with delta (0, 0)
Screenshot: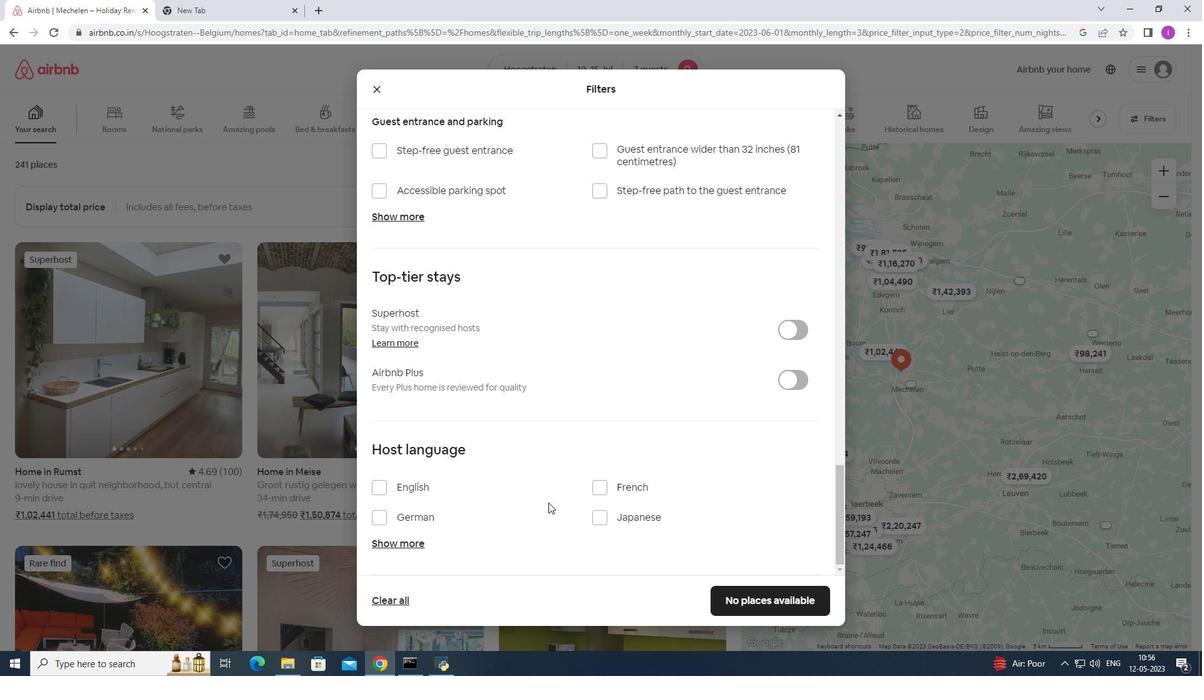 
Action: Mouse scrolled (548, 502) with delta (0, 0)
Screenshot: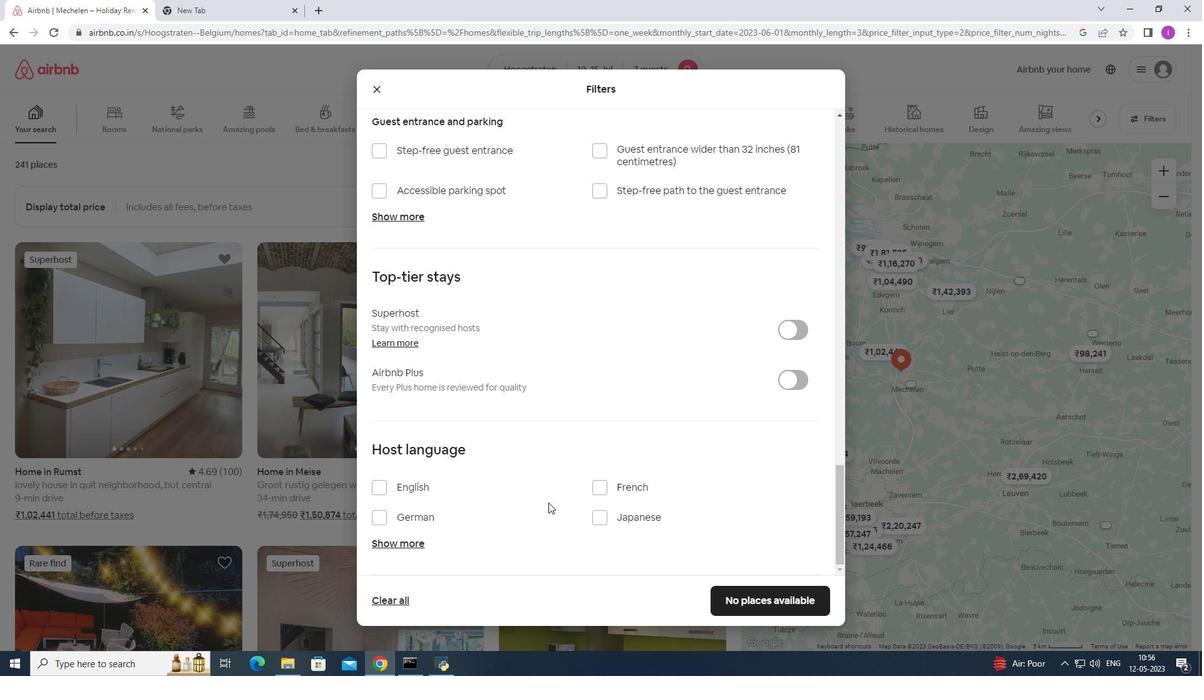 
Action: Mouse moved to (385, 486)
Screenshot: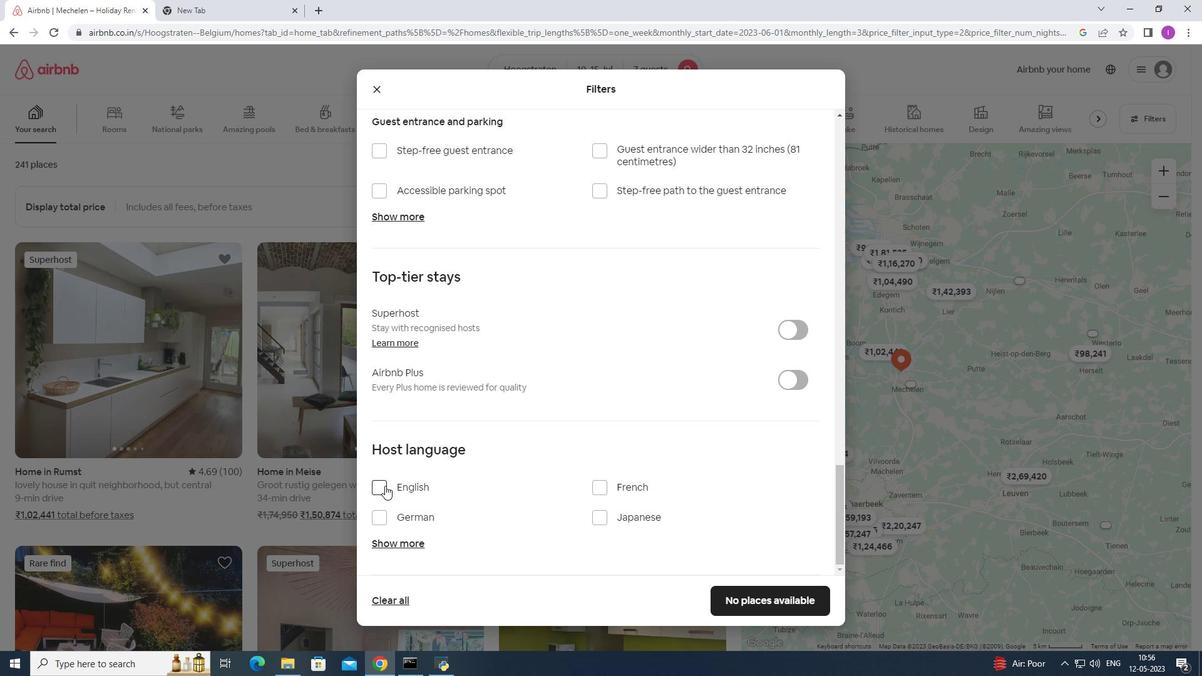 
Action: Mouse pressed left at (385, 486)
Screenshot: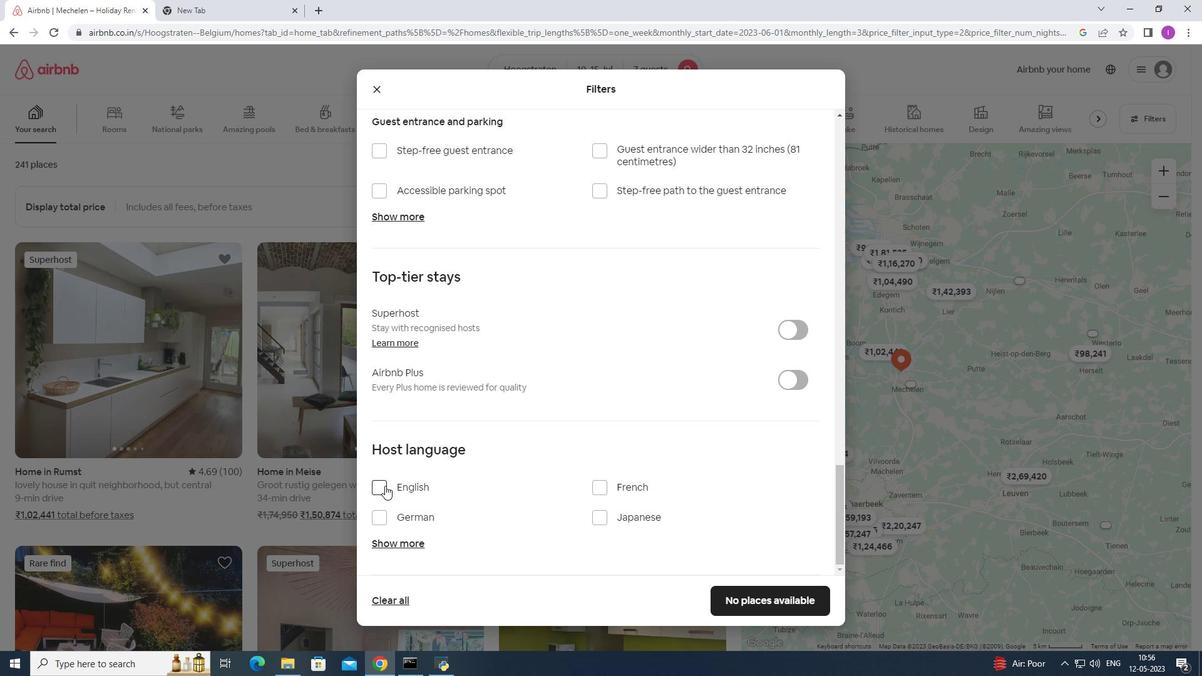 
Action: Mouse moved to (780, 593)
Screenshot: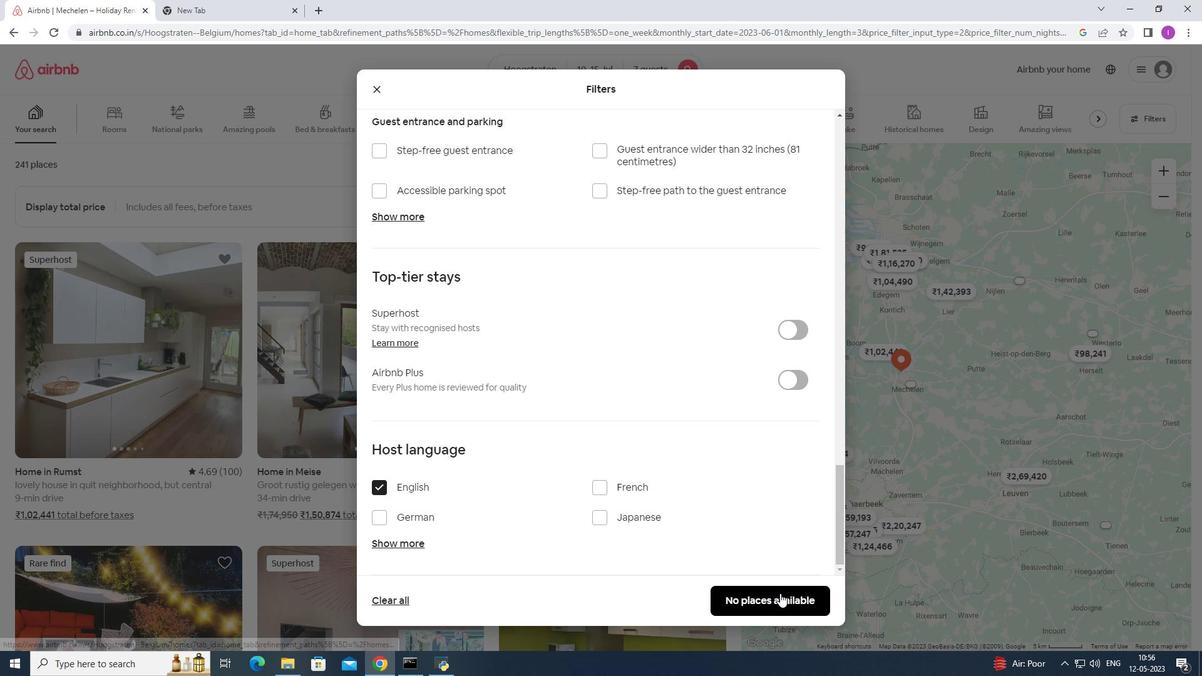 
Action: Mouse pressed left at (780, 593)
Screenshot: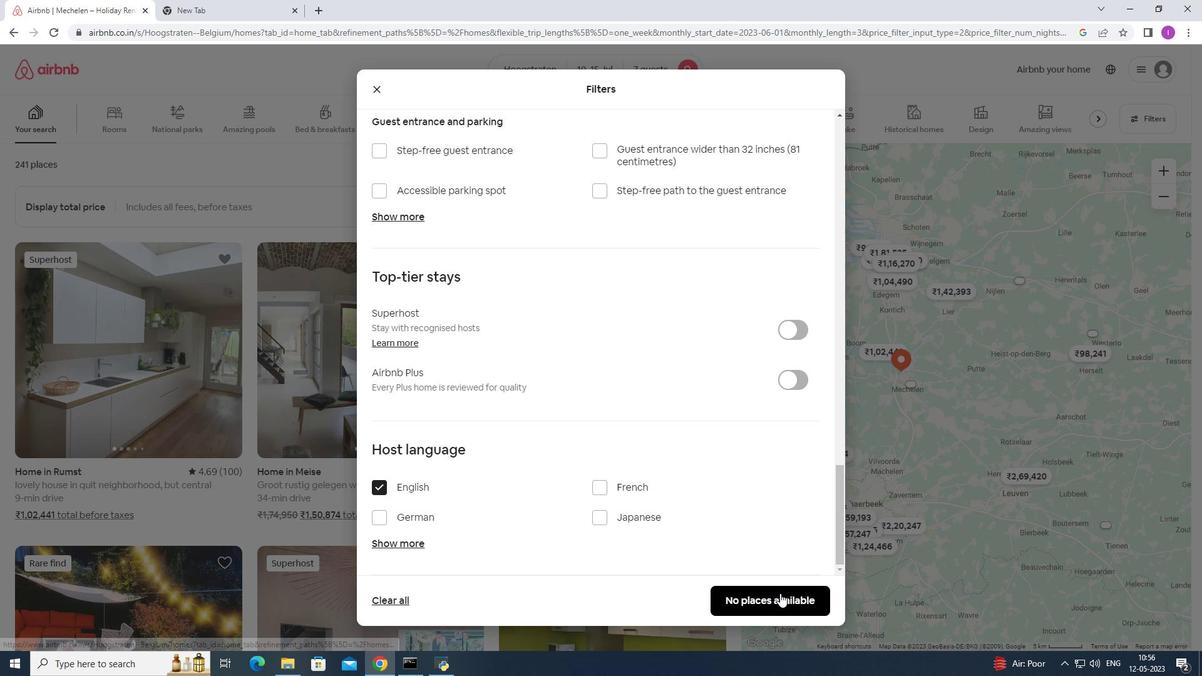 
Action: Mouse moved to (804, 528)
Screenshot: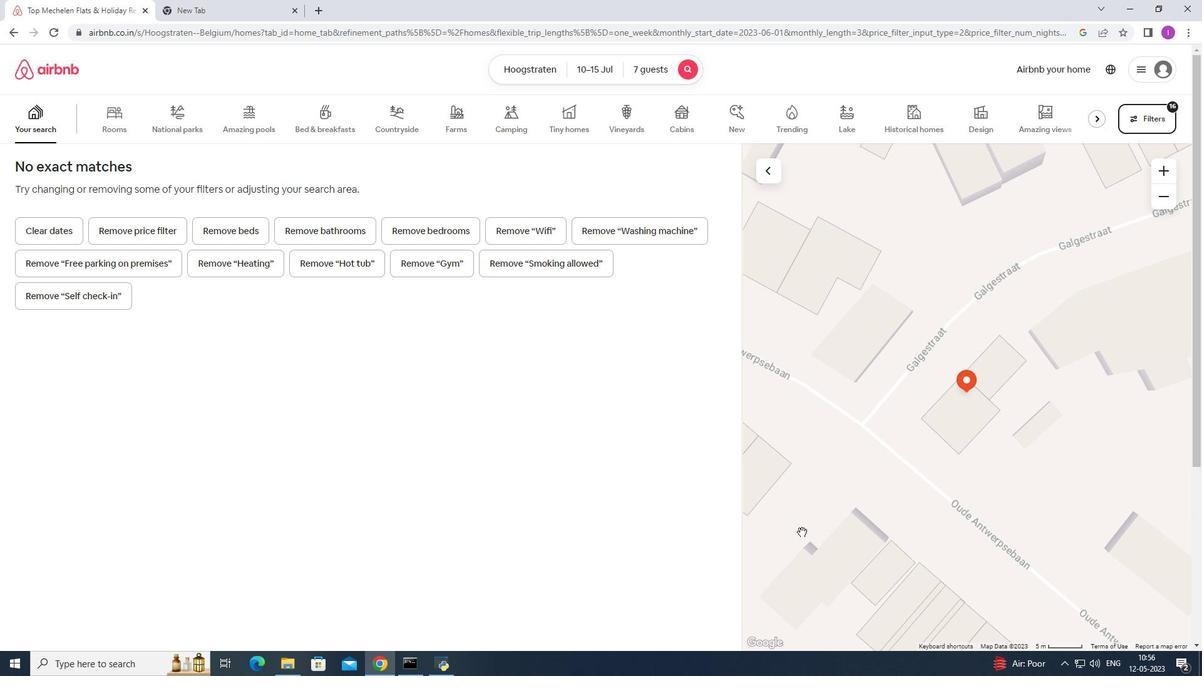 
